 Task: Find connections with filter location Bezons with filter topic #realestateagentwith filter profile language Potuguese with filter current company Recimart with filter school Indian Institute of Technology, Delhi with filter industry Services for Renewable Energy with filter service category Administrative with filter keywords title Women's Shelter Jobs
Action: Mouse moved to (651, 84)
Screenshot: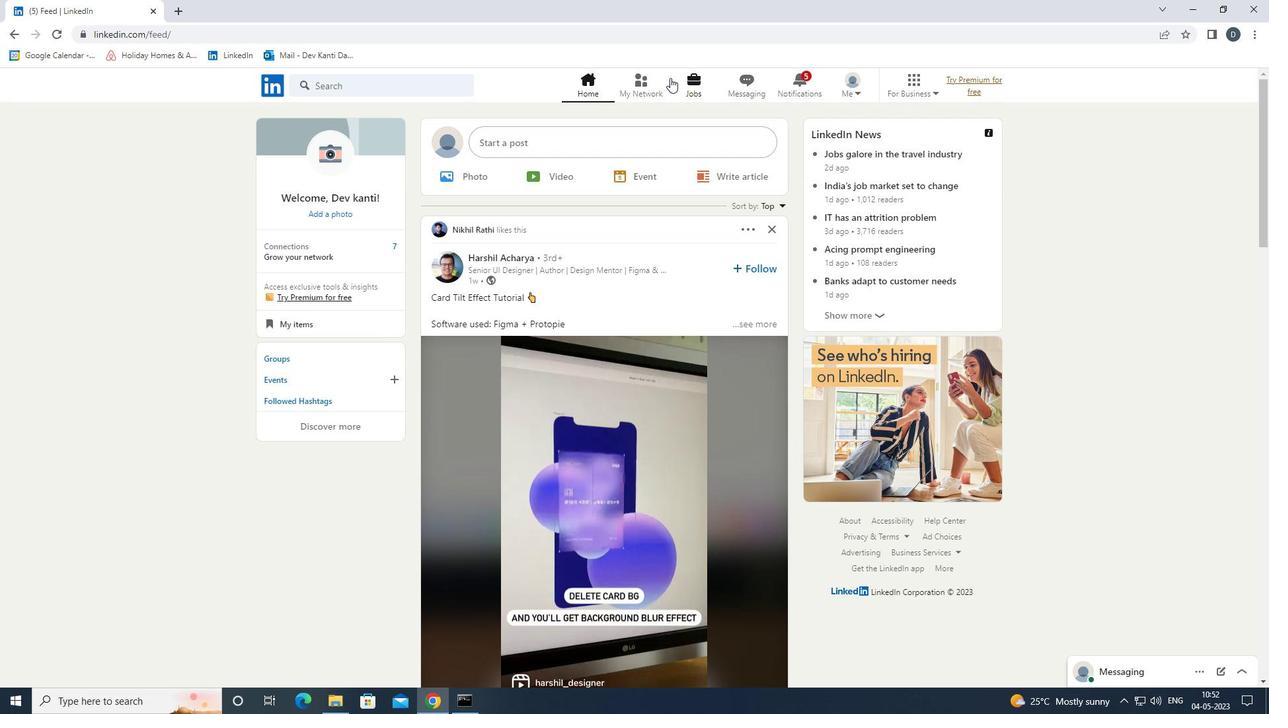 
Action: Mouse pressed left at (651, 84)
Screenshot: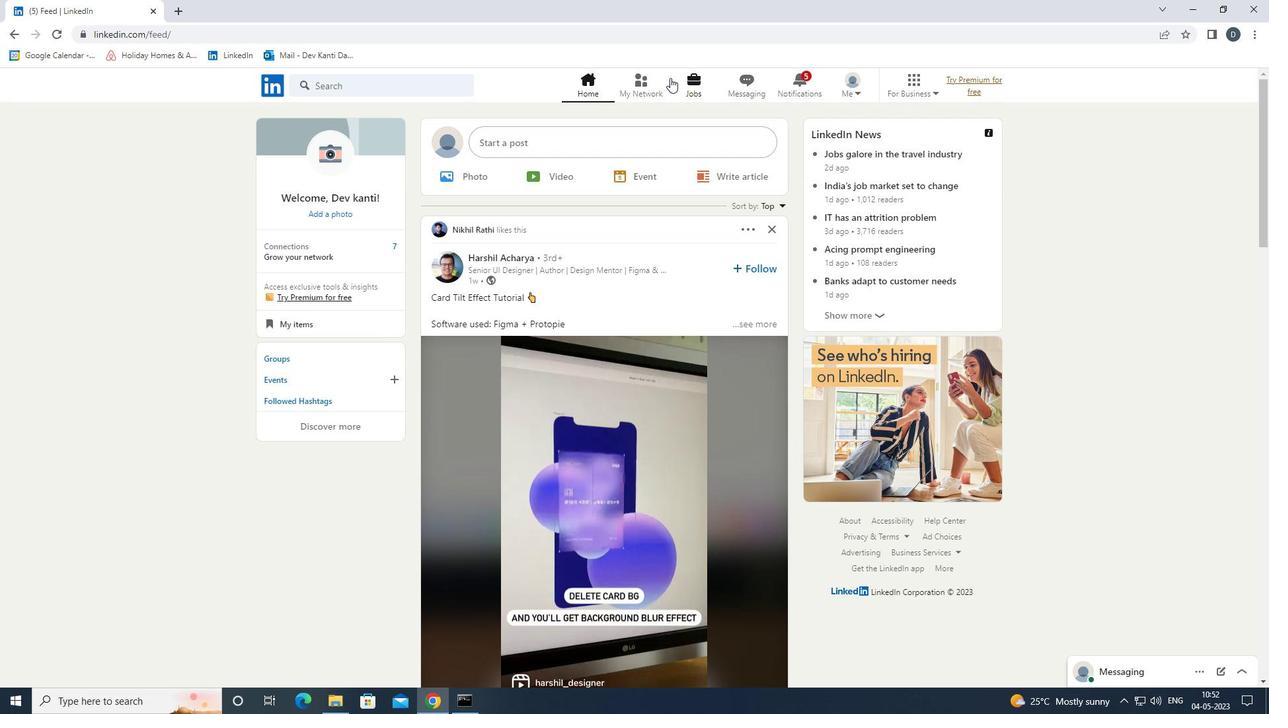 
Action: Mouse moved to (437, 160)
Screenshot: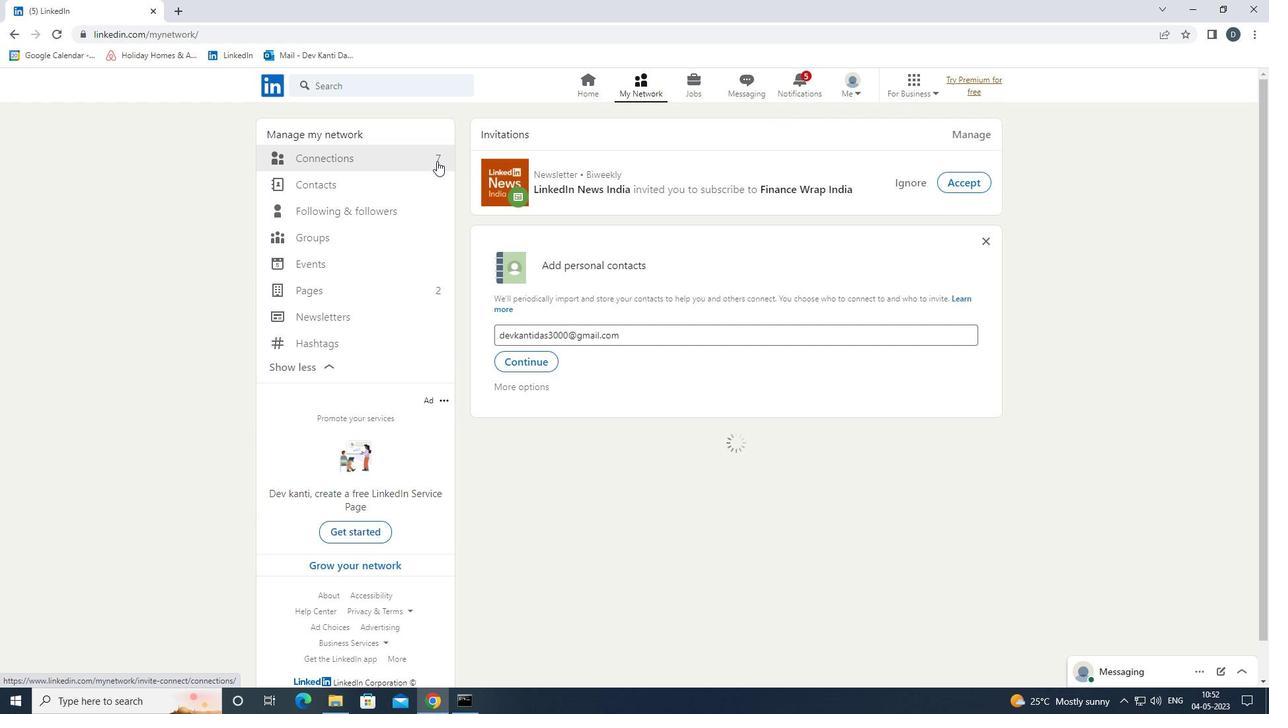 
Action: Mouse pressed left at (437, 160)
Screenshot: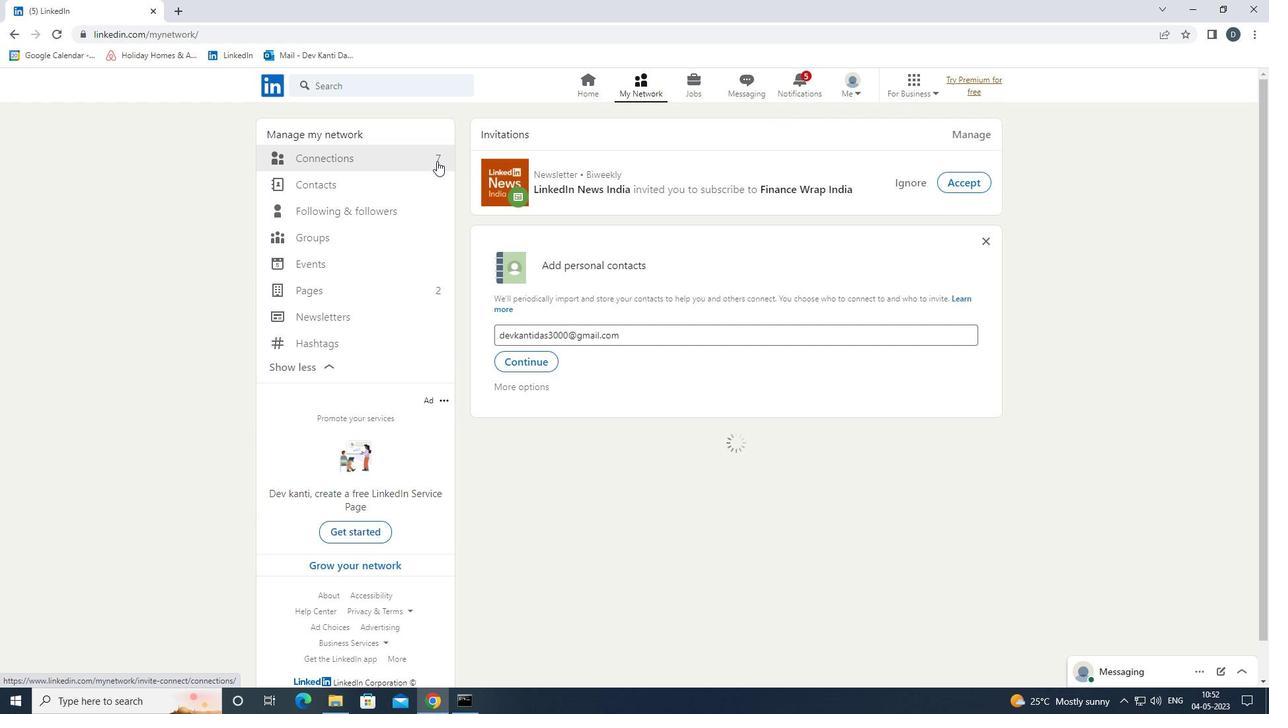 
Action: Mouse moved to (727, 152)
Screenshot: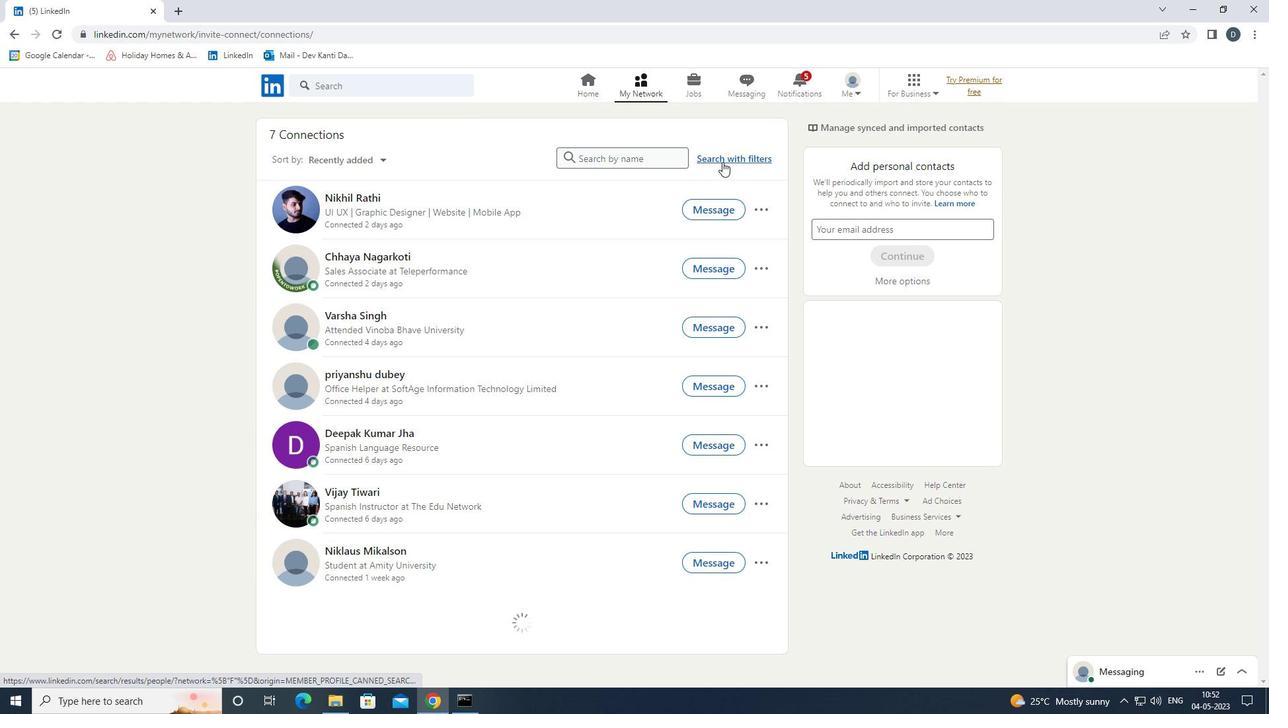 
Action: Mouse pressed left at (727, 152)
Screenshot: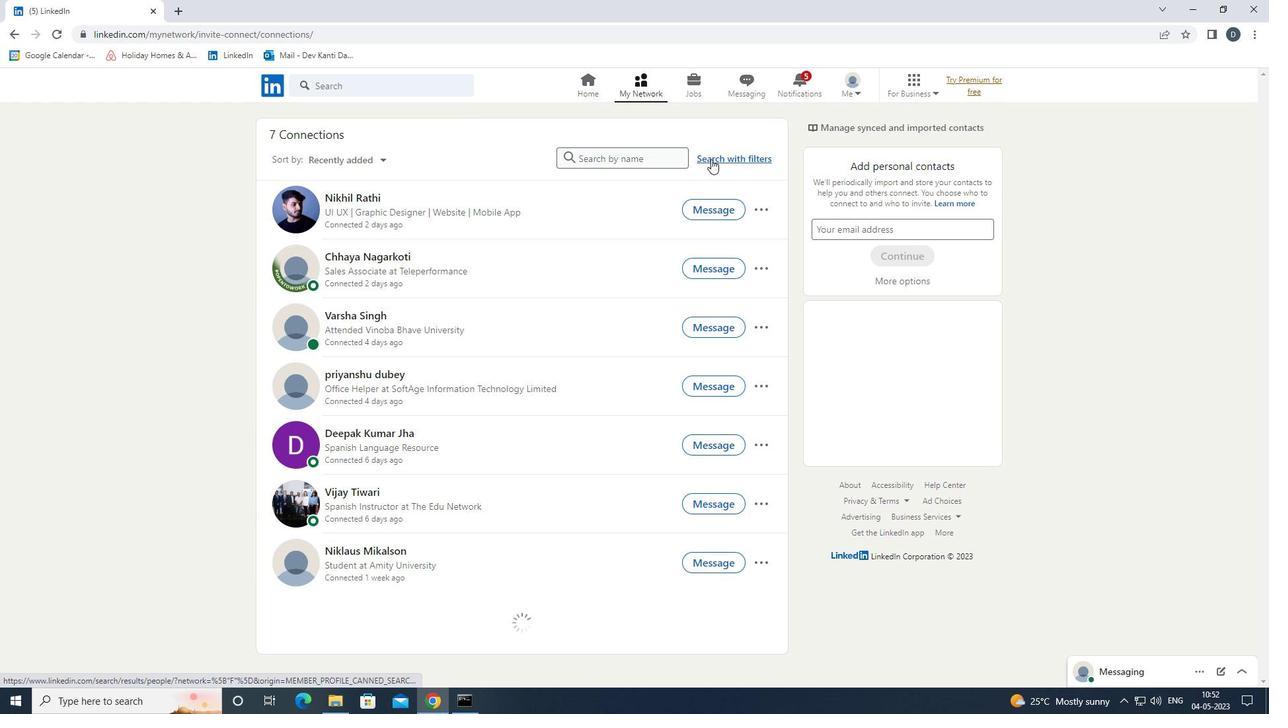 
Action: Mouse moved to (681, 124)
Screenshot: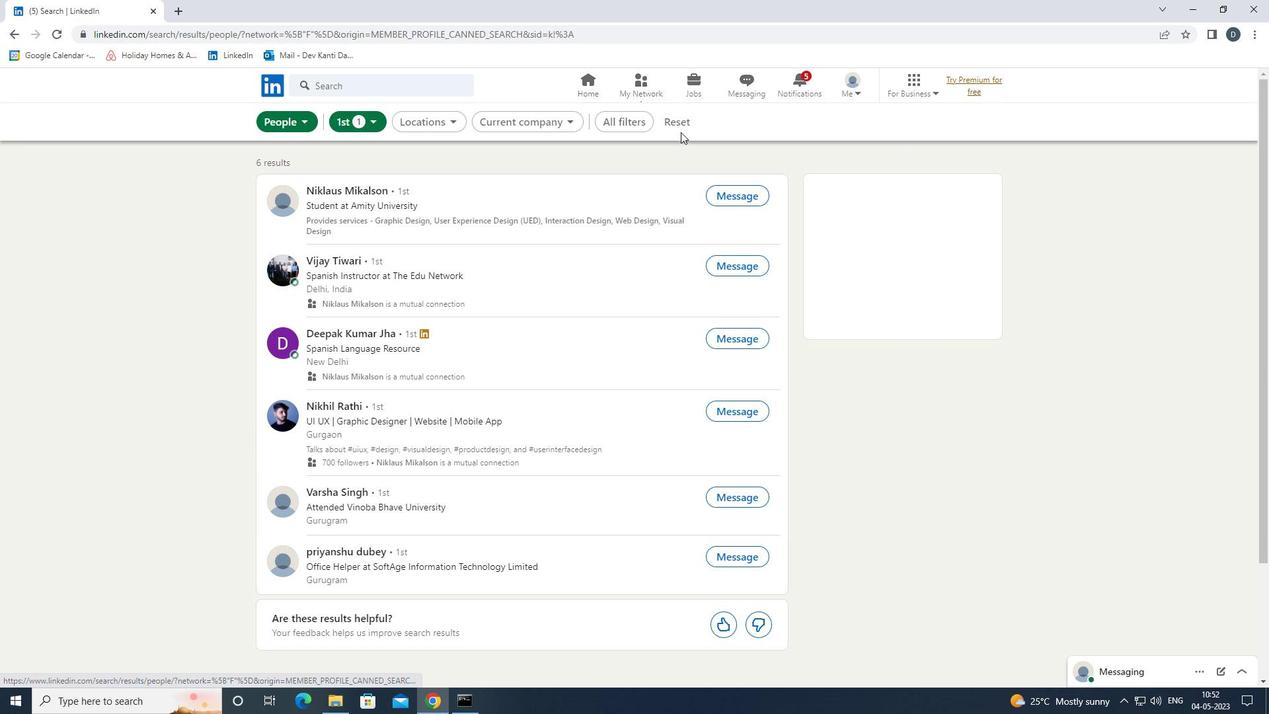 
Action: Mouse pressed left at (681, 124)
Screenshot: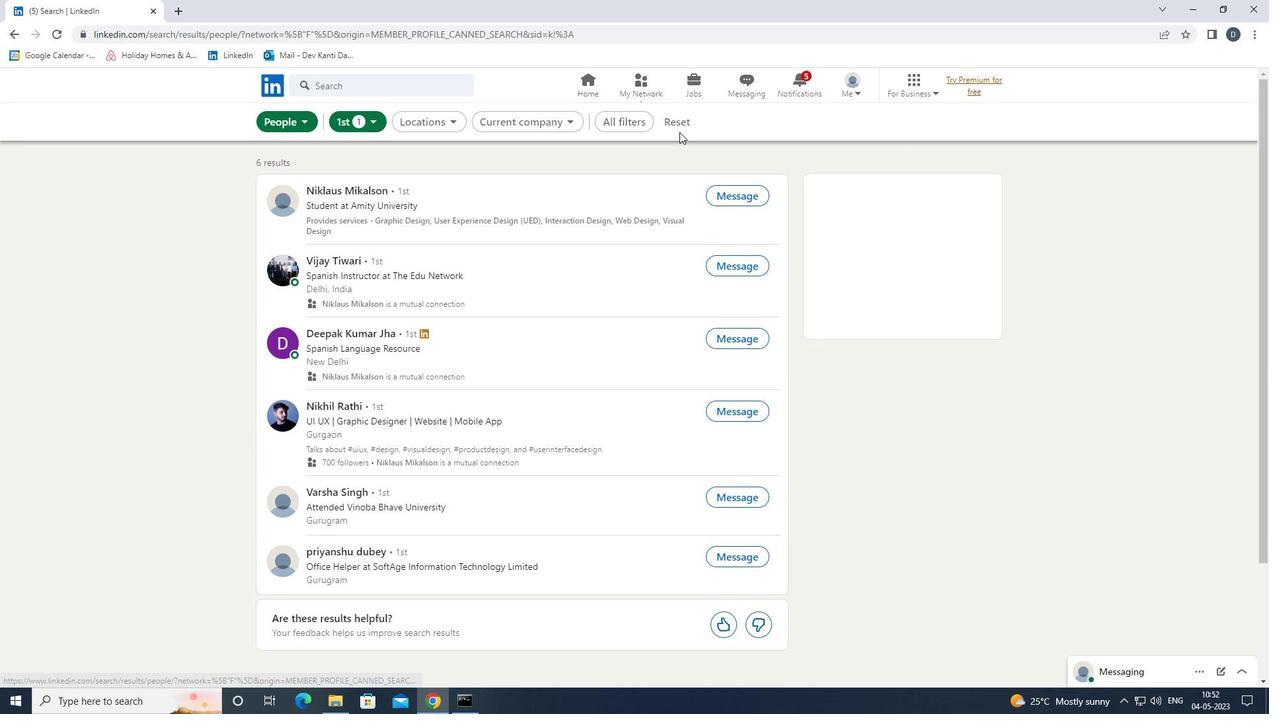 
Action: Mouse moved to (668, 124)
Screenshot: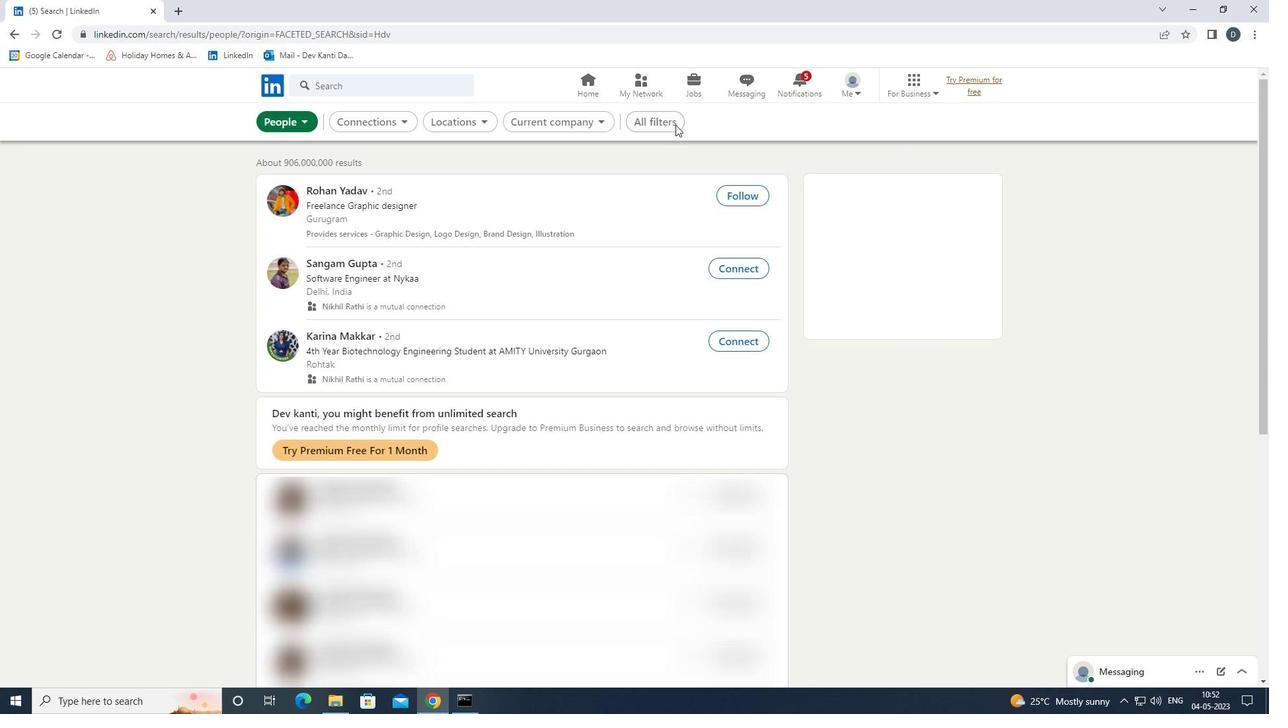 
Action: Mouse pressed left at (668, 124)
Screenshot: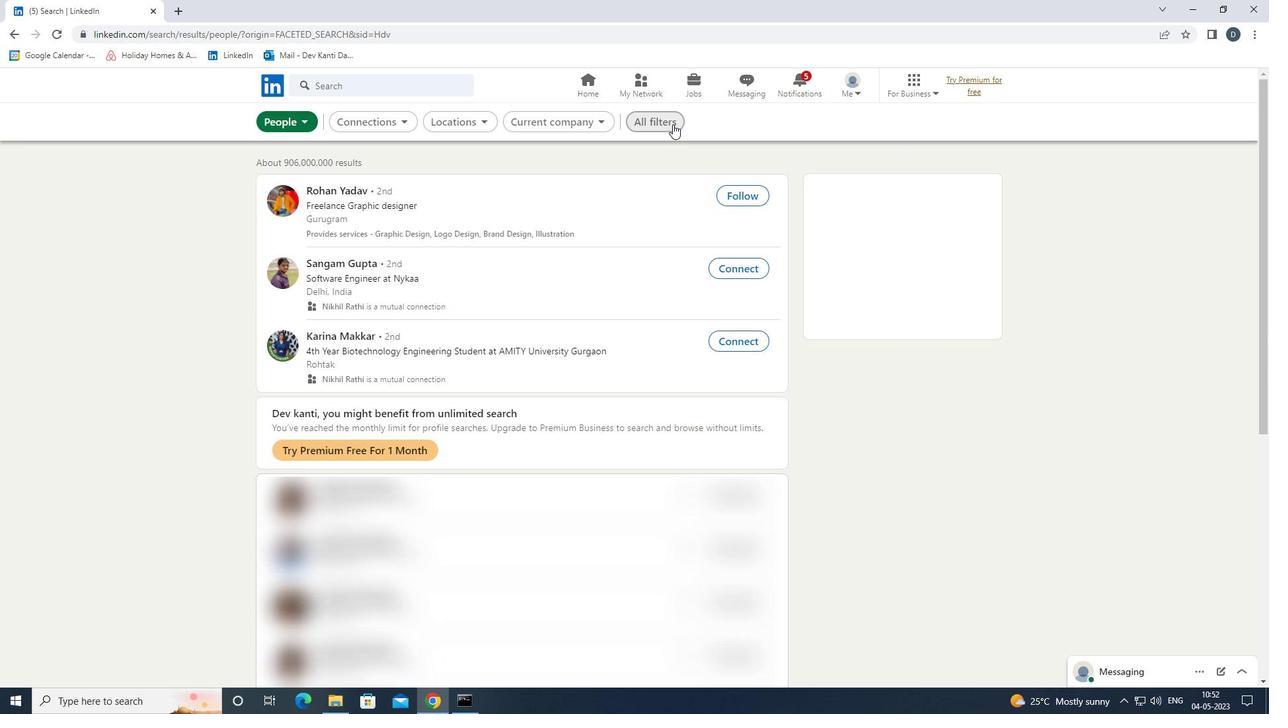 
Action: Mouse moved to (1029, 423)
Screenshot: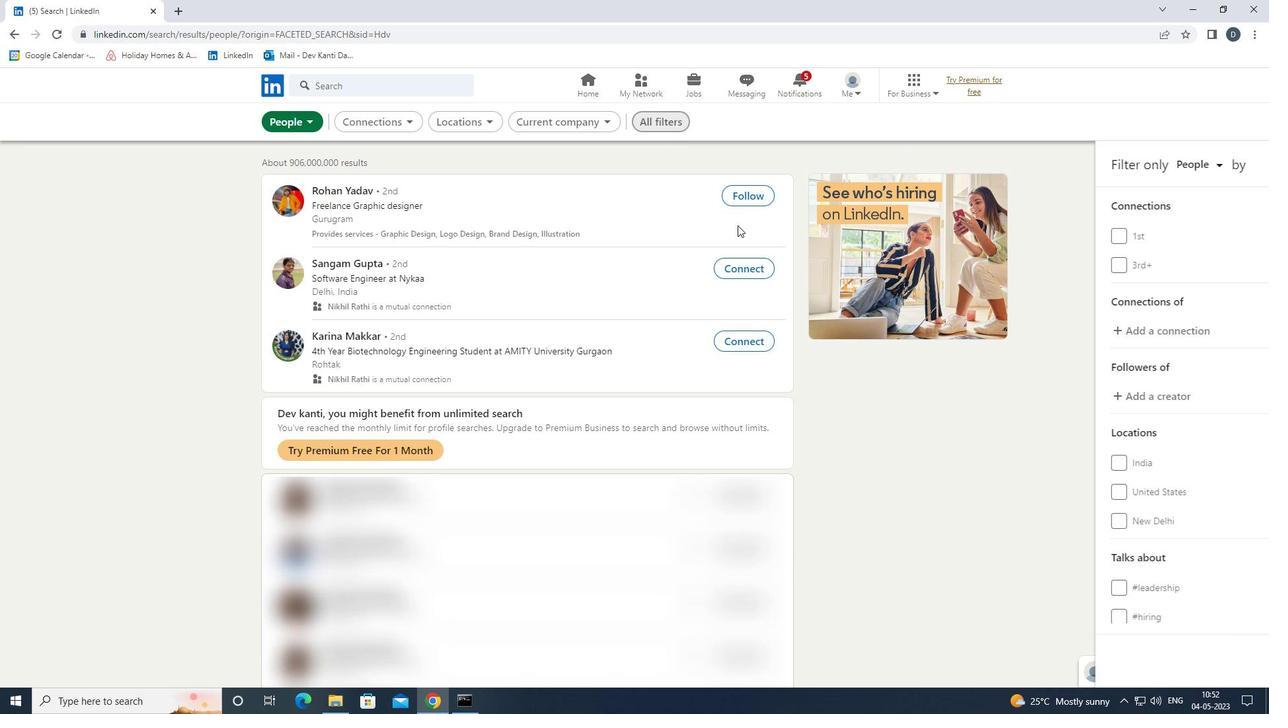 
Action: Mouse scrolled (1029, 423) with delta (0, 0)
Screenshot: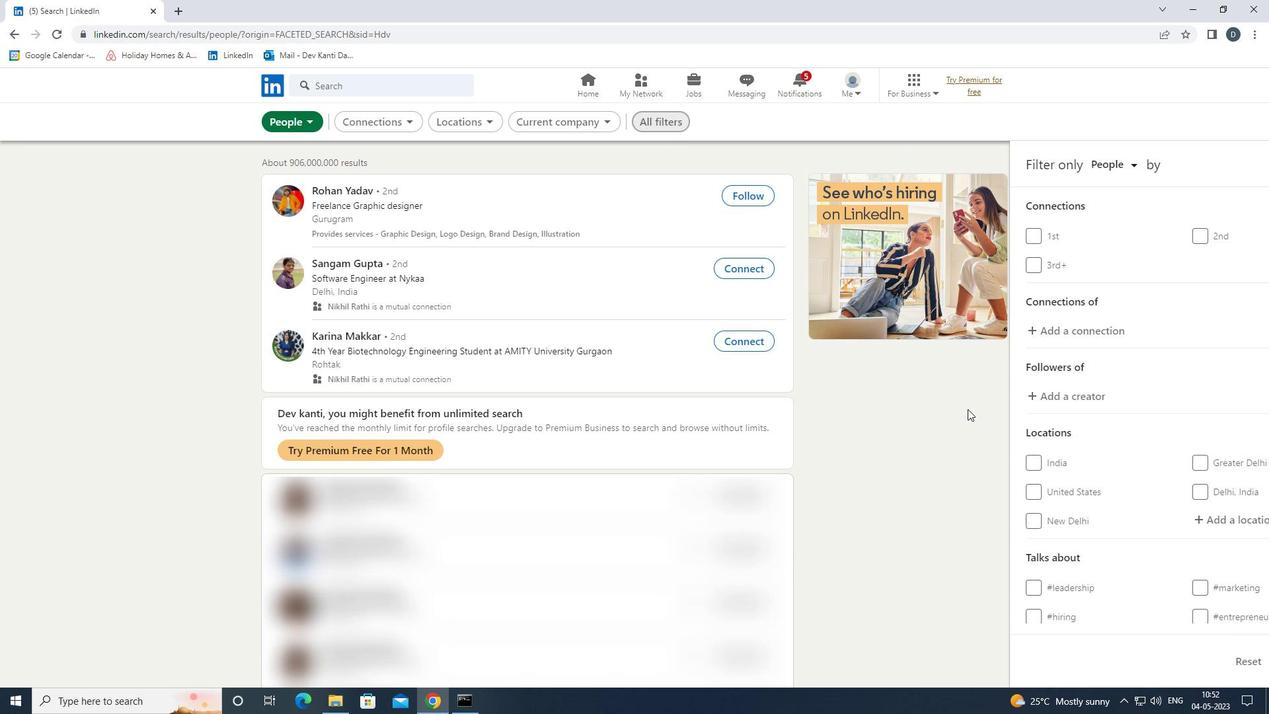 
Action: Mouse moved to (1030, 423)
Screenshot: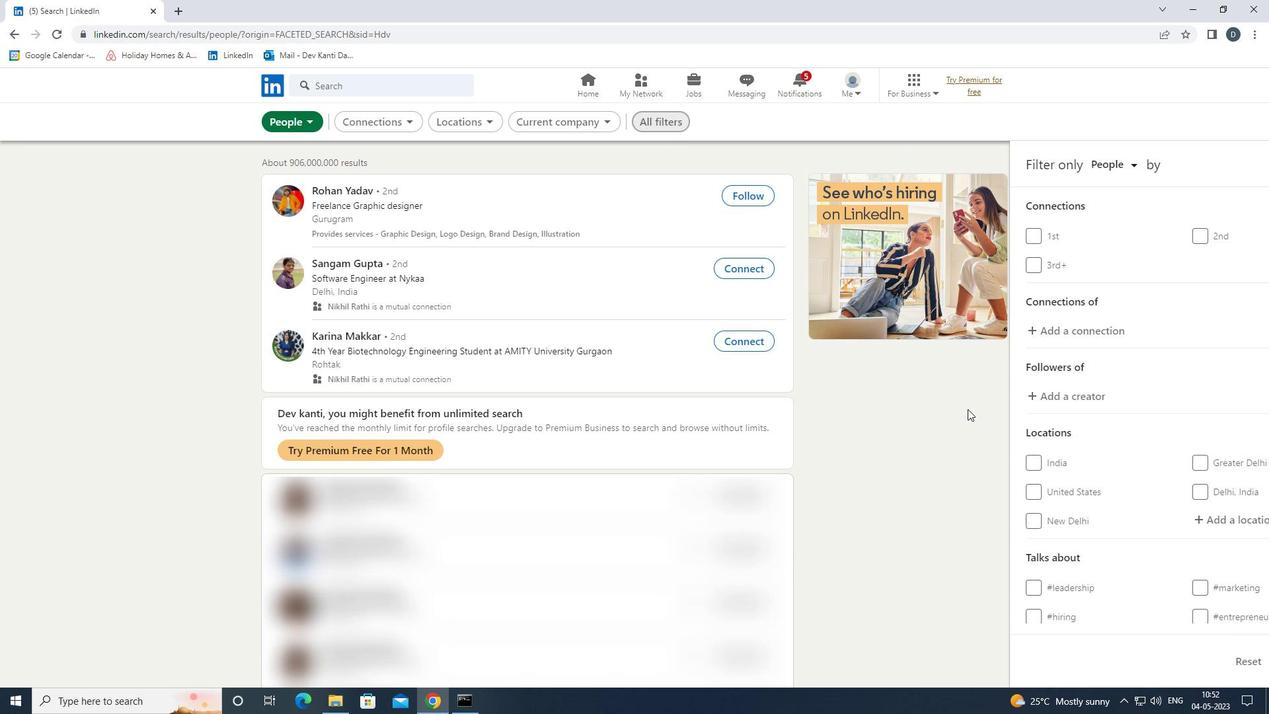 
Action: Mouse scrolled (1030, 423) with delta (0, 0)
Screenshot: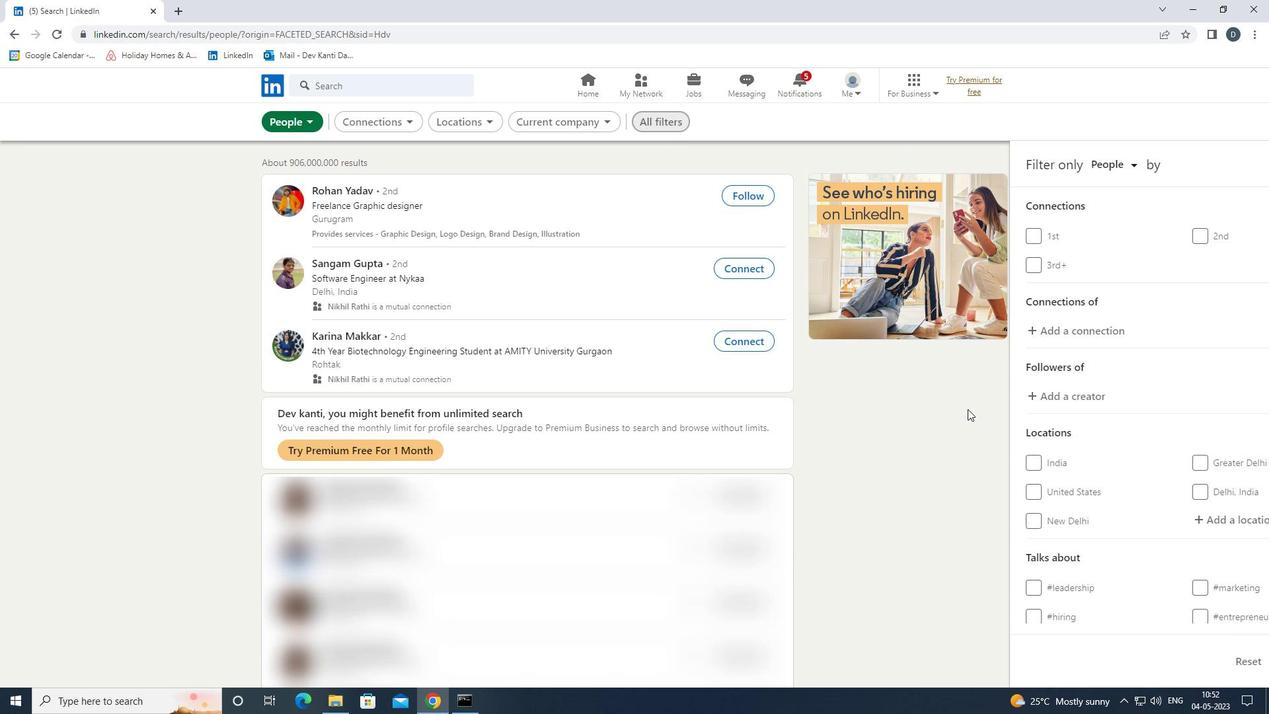 
Action: Mouse moved to (1095, 392)
Screenshot: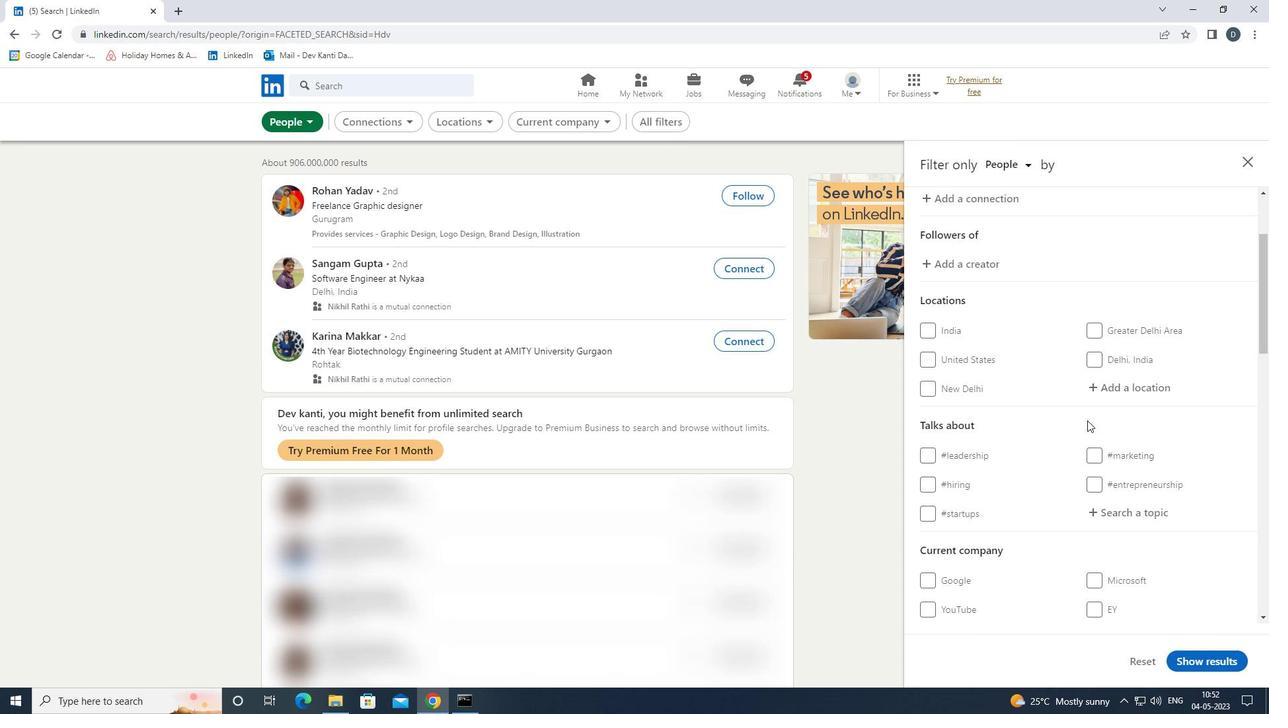 
Action: Mouse pressed left at (1095, 392)
Screenshot: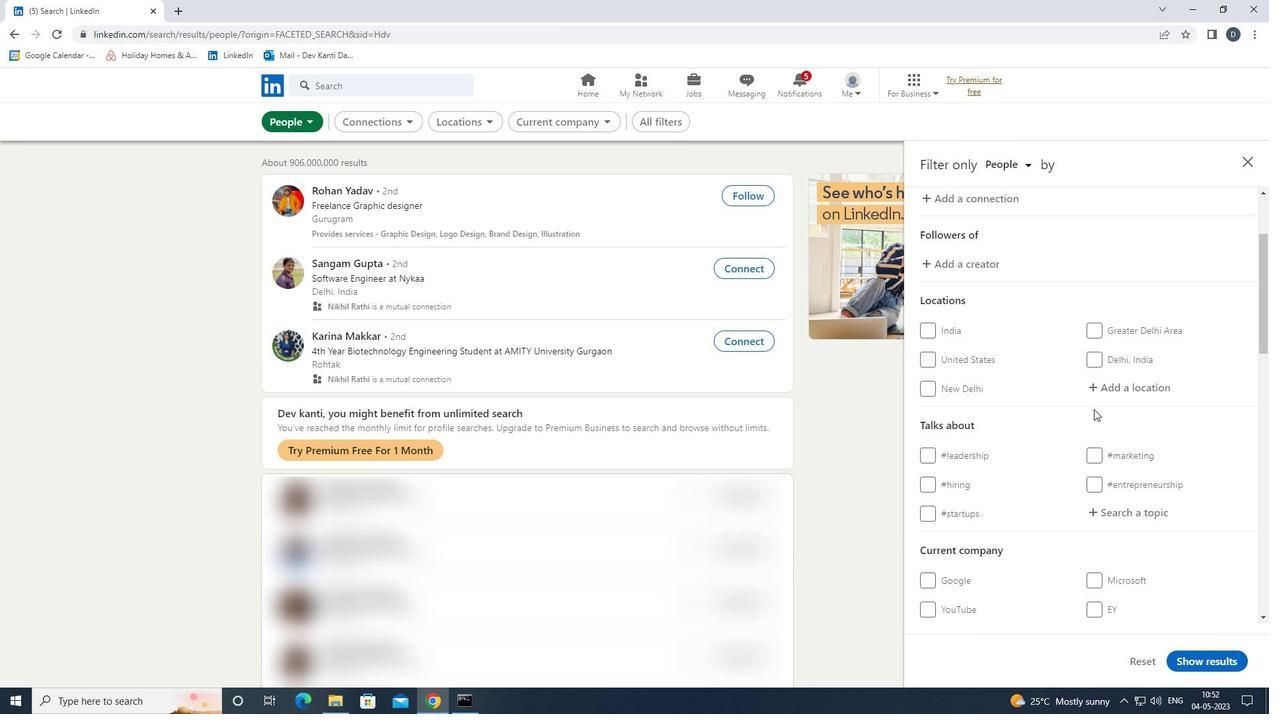
Action: Key pressed <Key.shift>BEZONS<Key.down><Key.enter>
Screenshot: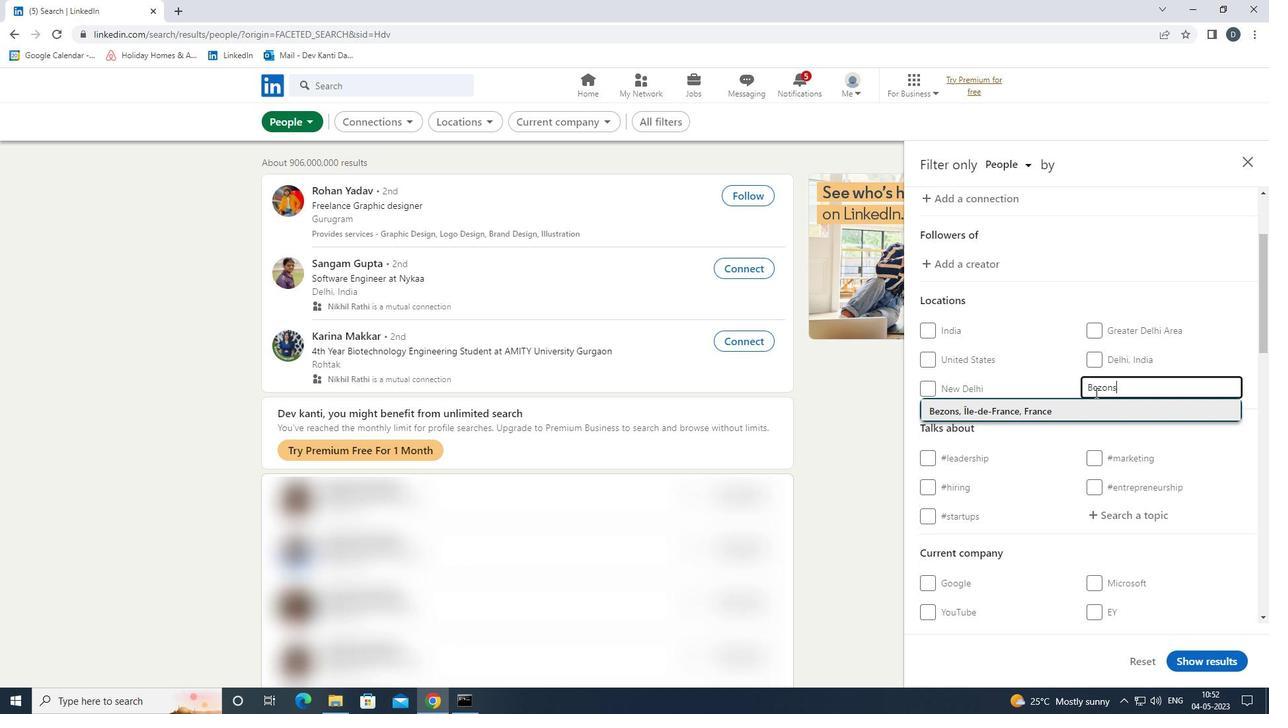 
Action: Mouse moved to (1097, 397)
Screenshot: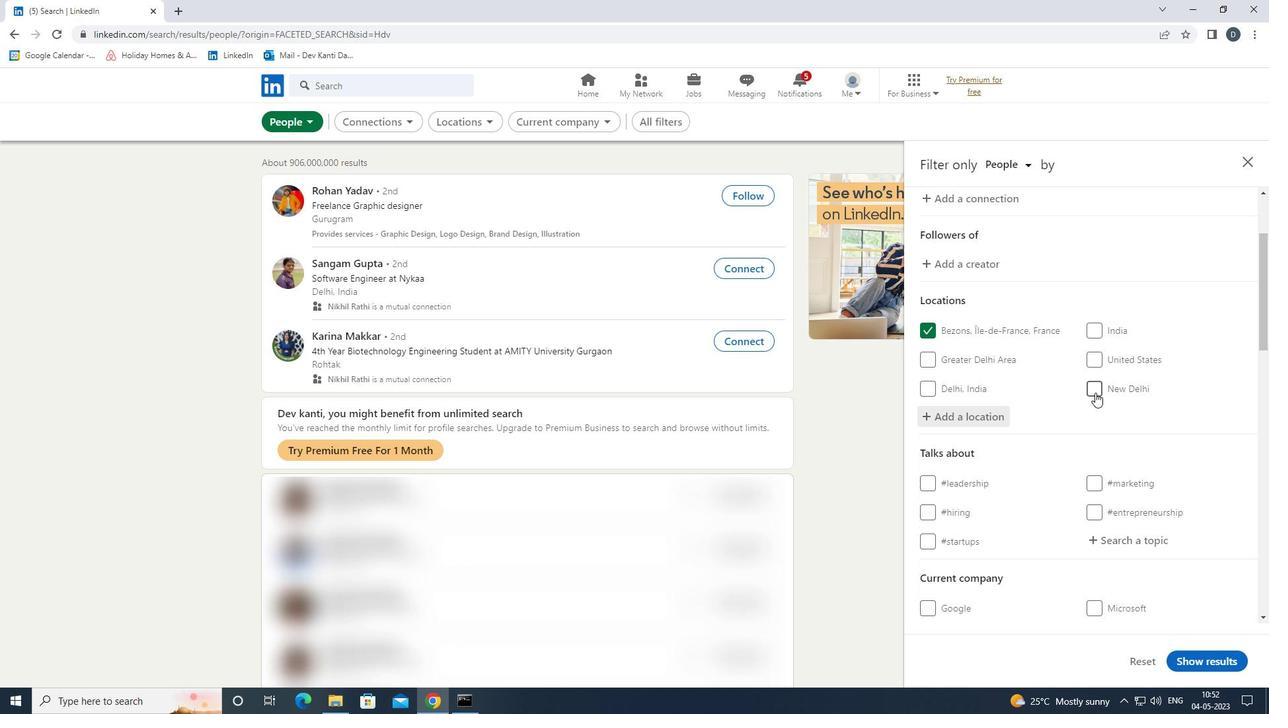 
Action: Mouse scrolled (1097, 396) with delta (0, 0)
Screenshot: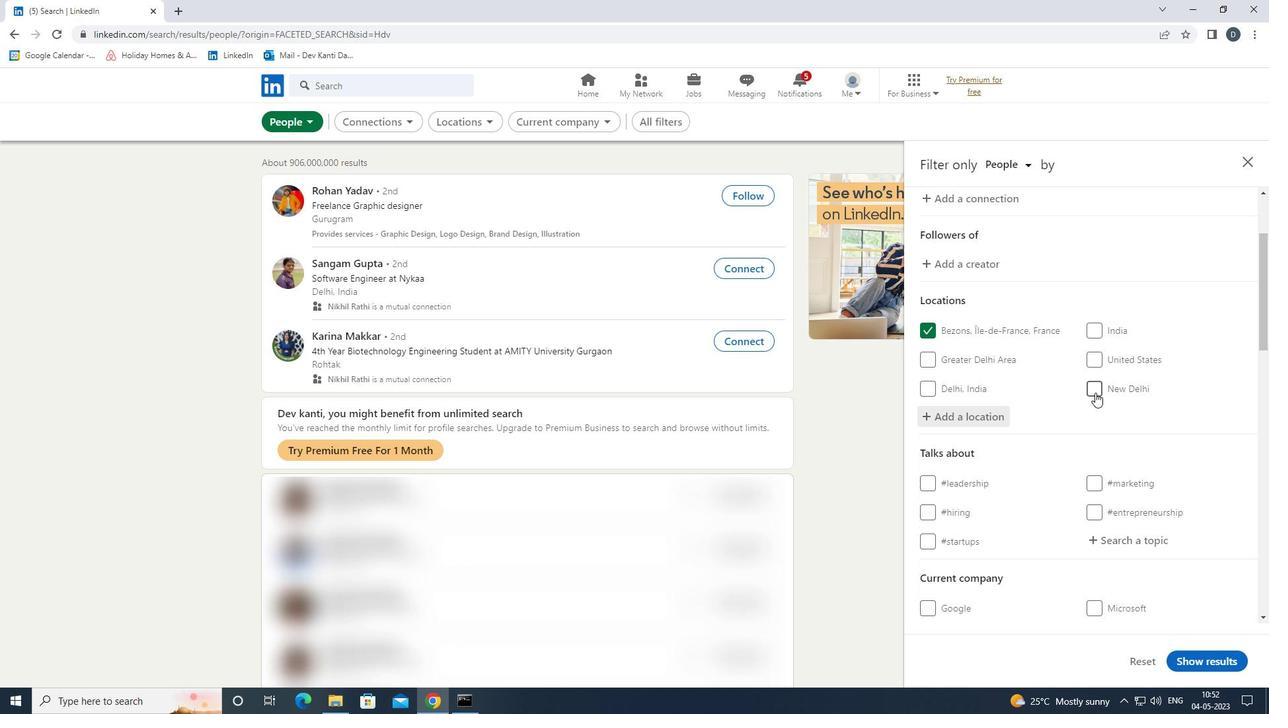 
Action: Mouse moved to (1098, 402)
Screenshot: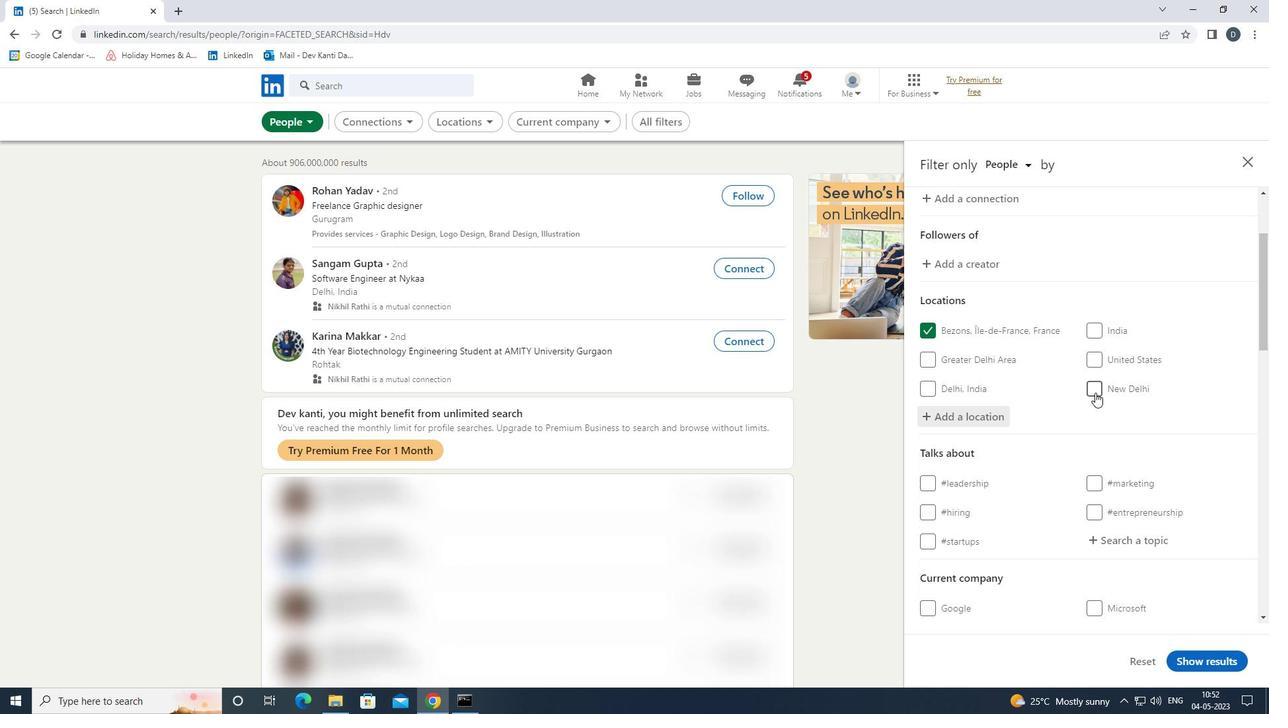 
Action: Mouse scrolled (1098, 401) with delta (0, 0)
Screenshot: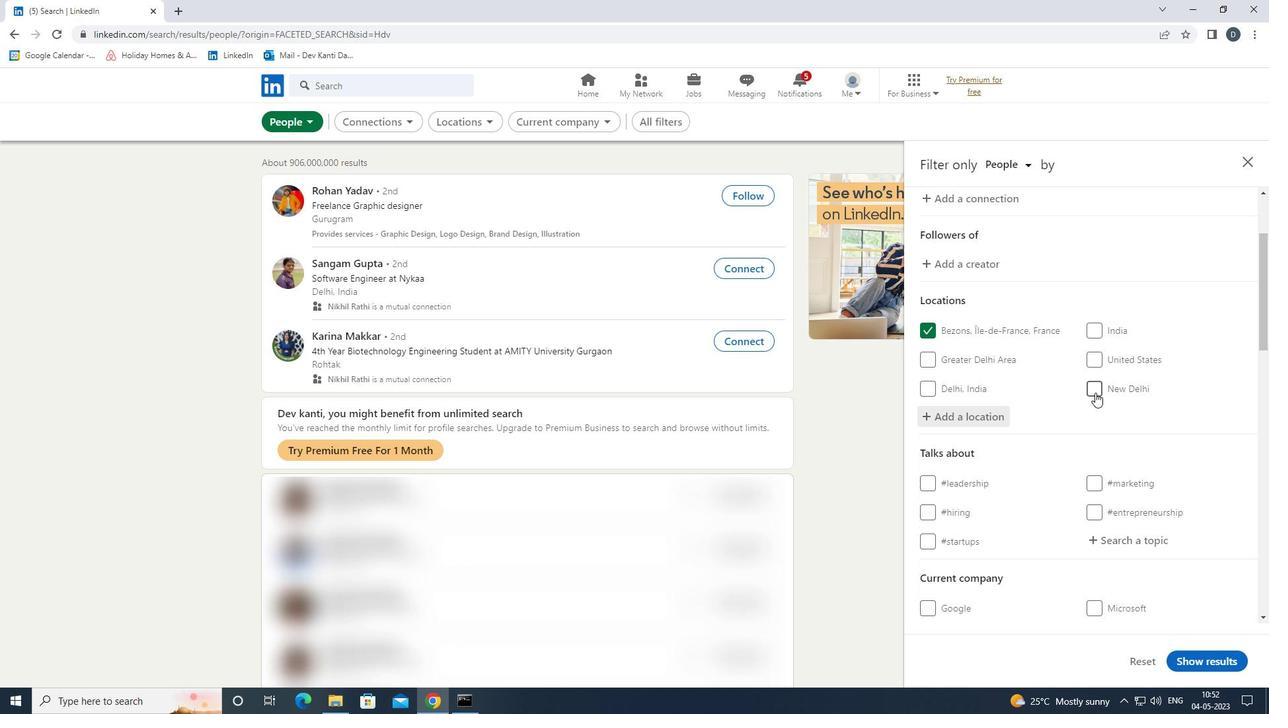 
Action: Mouse moved to (1143, 404)
Screenshot: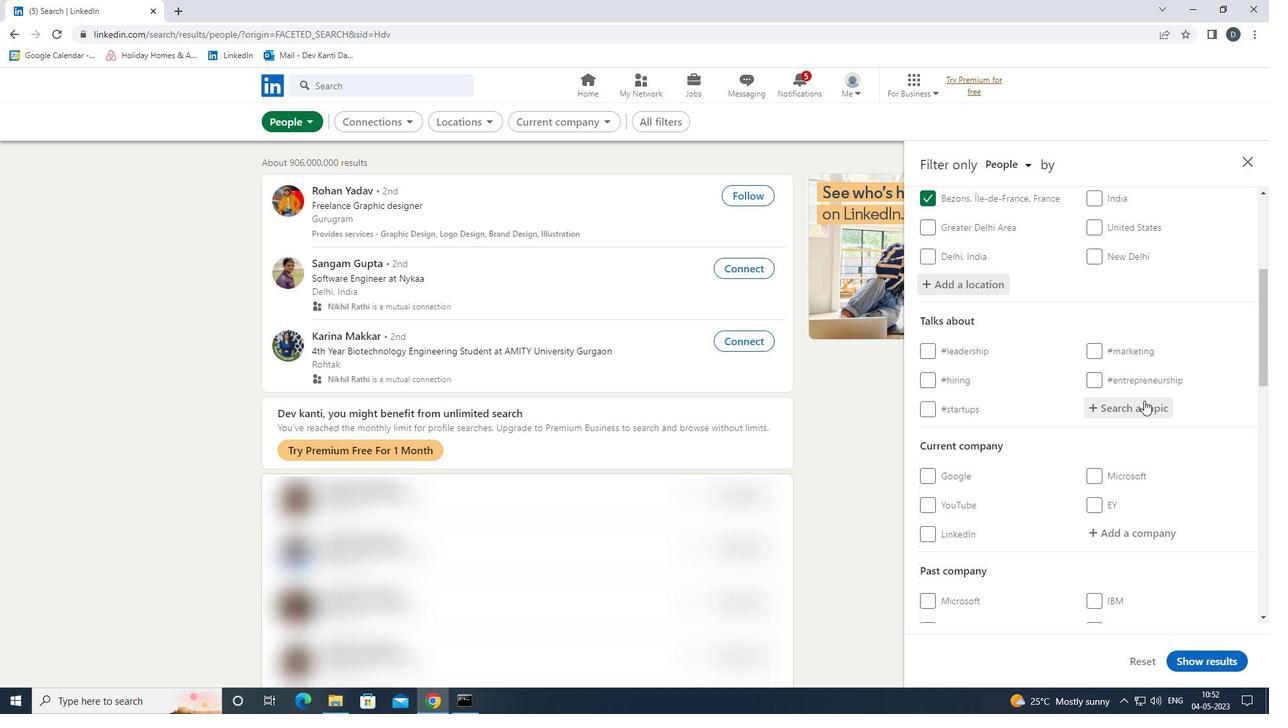 
Action: Mouse pressed left at (1143, 404)
Screenshot: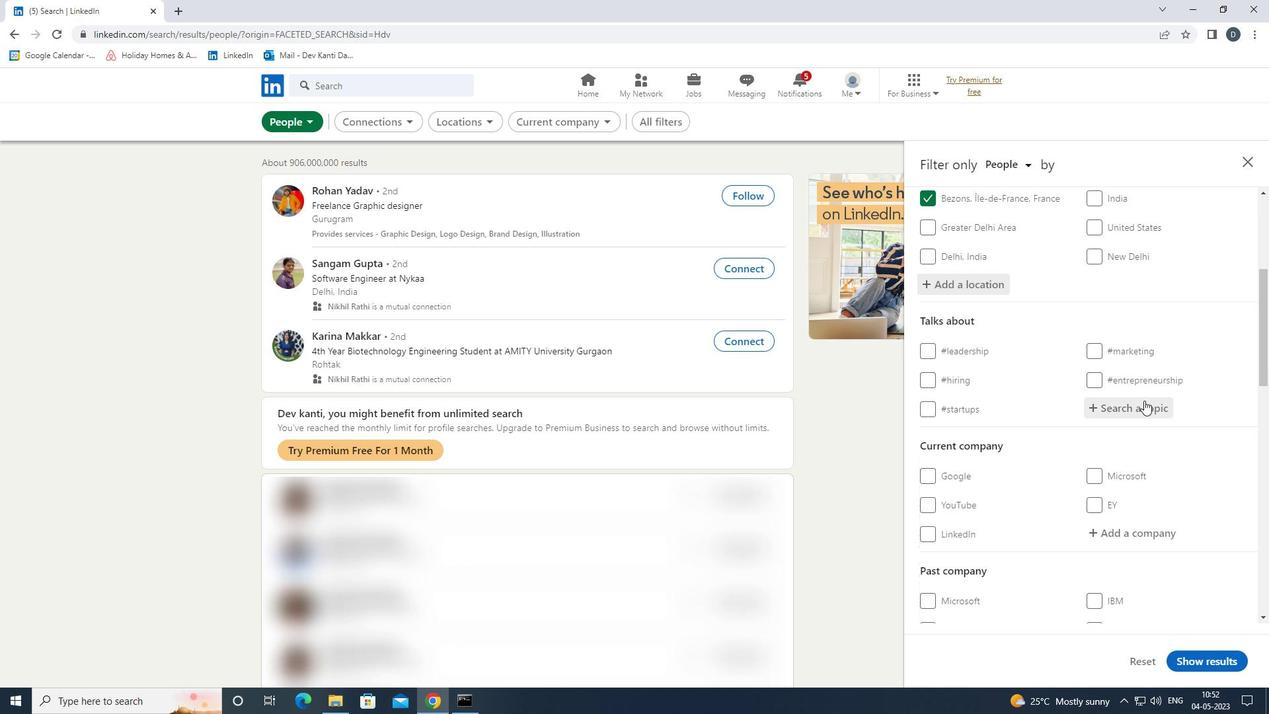 
Action: Mouse moved to (1143, 404)
Screenshot: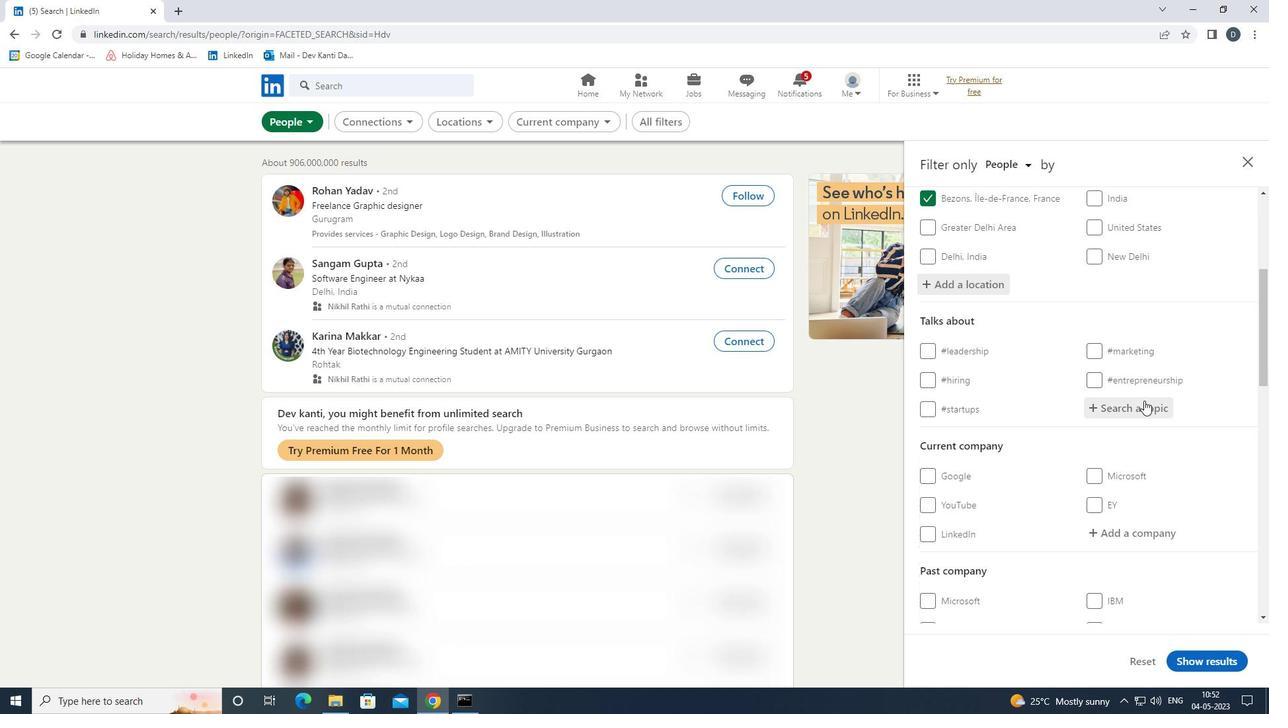 
Action: Key pressed REALESTATE<Key.down><Key.down><Key.enter>
Screenshot: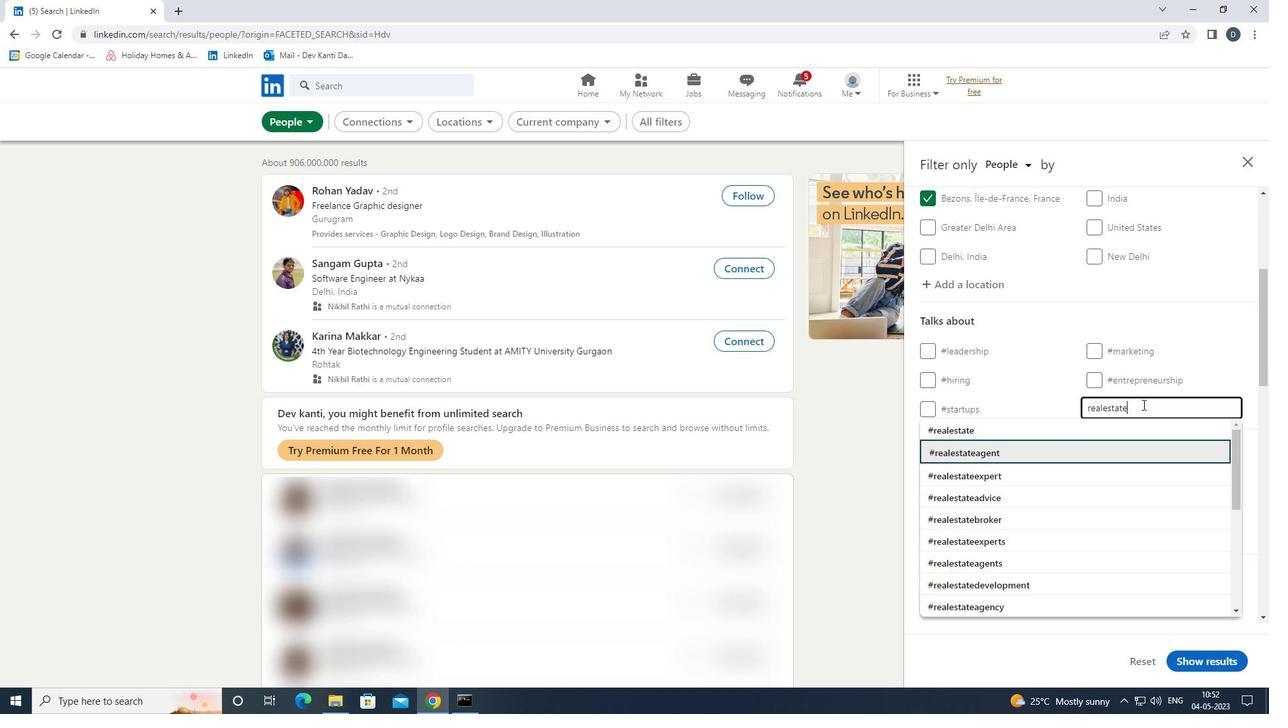 
Action: Mouse moved to (1142, 405)
Screenshot: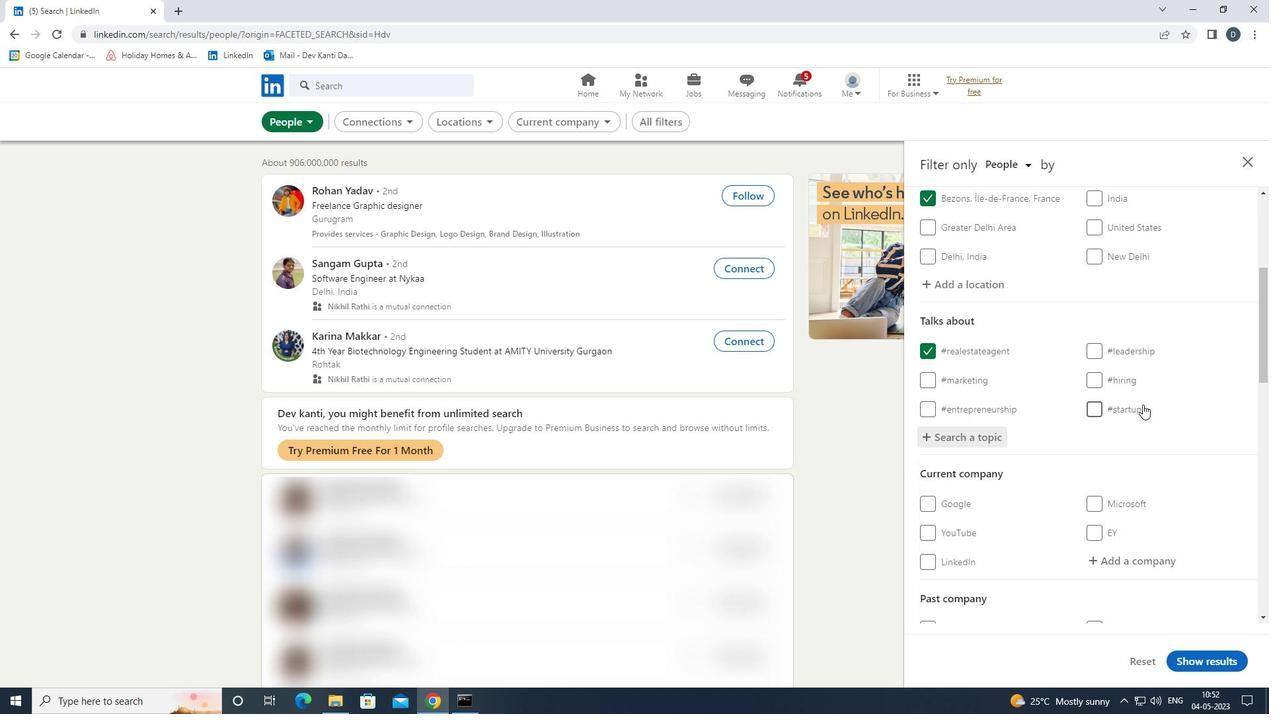 
Action: Mouse scrolled (1142, 404) with delta (0, 0)
Screenshot: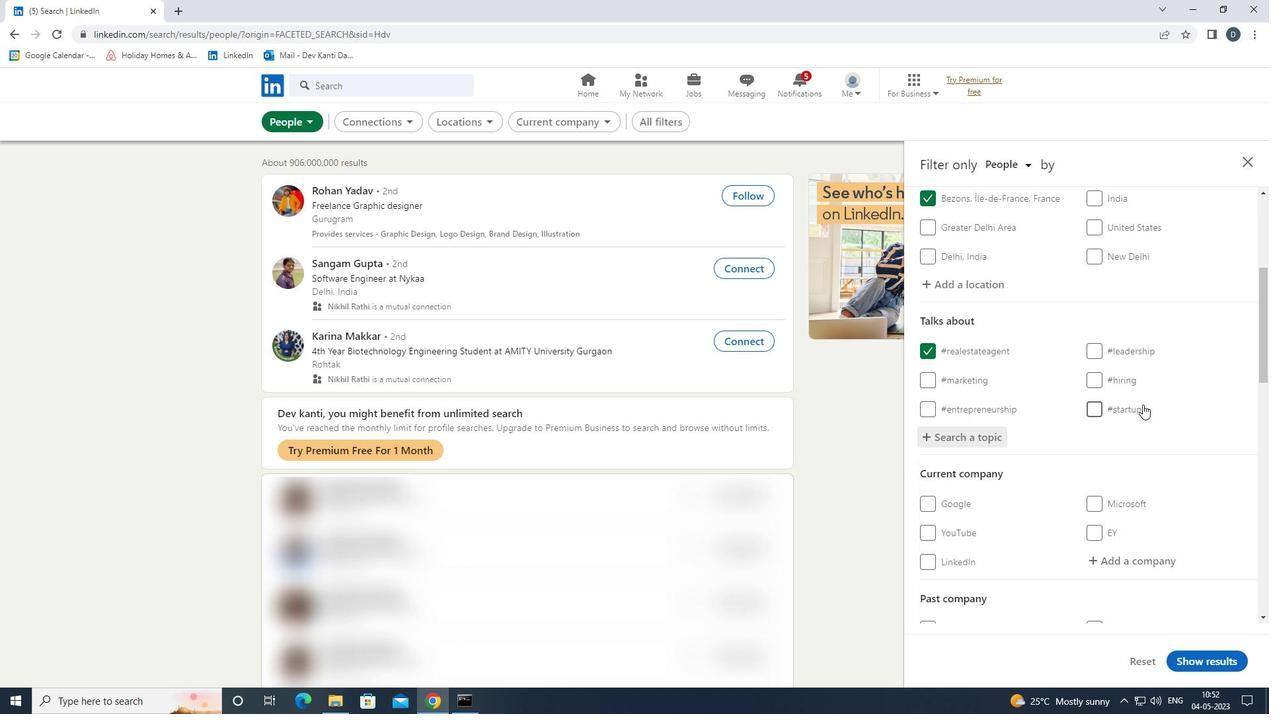 
Action: Mouse scrolled (1142, 404) with delta (0, 0)
Screenshot: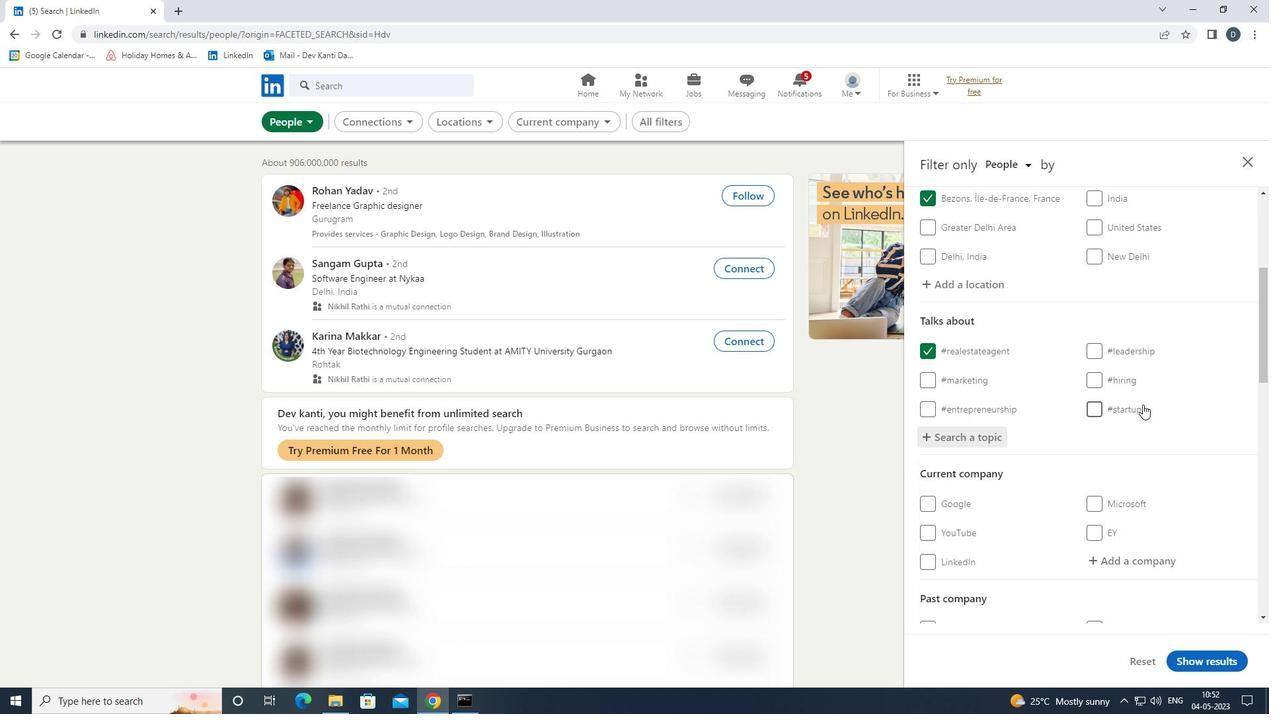 
Action: Mouse scrolled (1142, 404) with delta (0, 0)
Screenshot: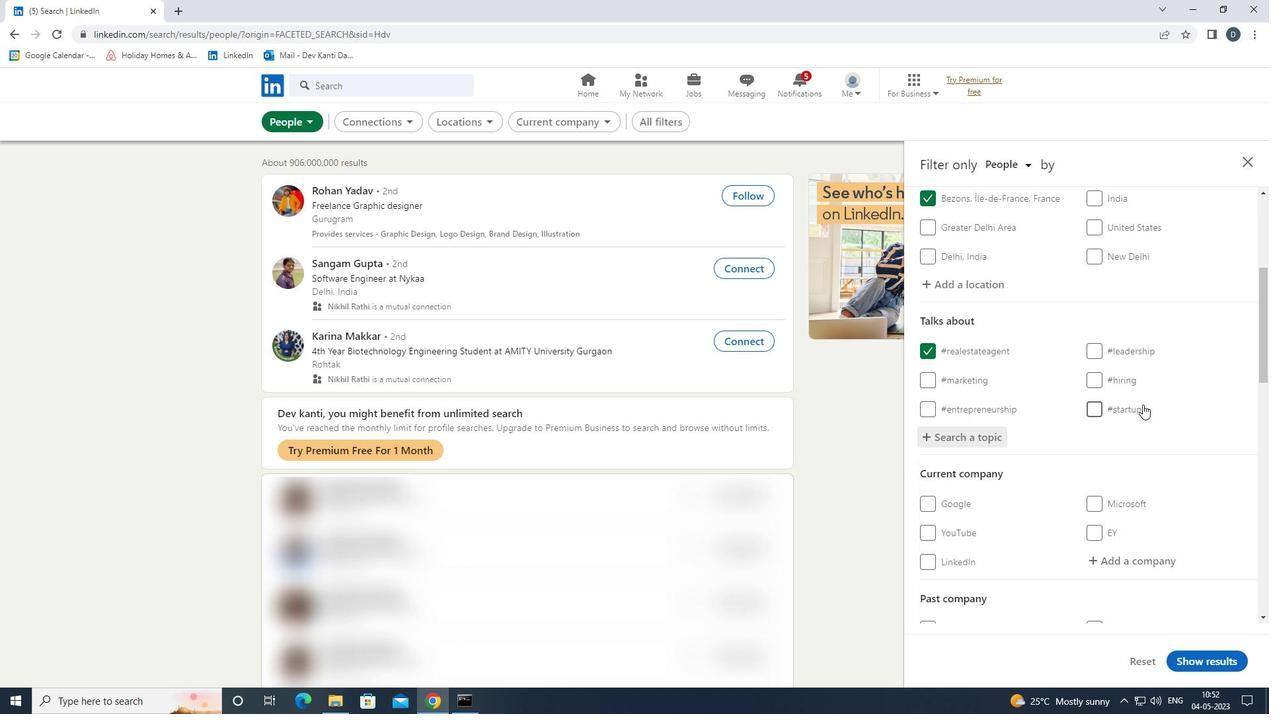 
Action: Mouse scrolled (1142, 404) with delta (0, 0)
Screenshot: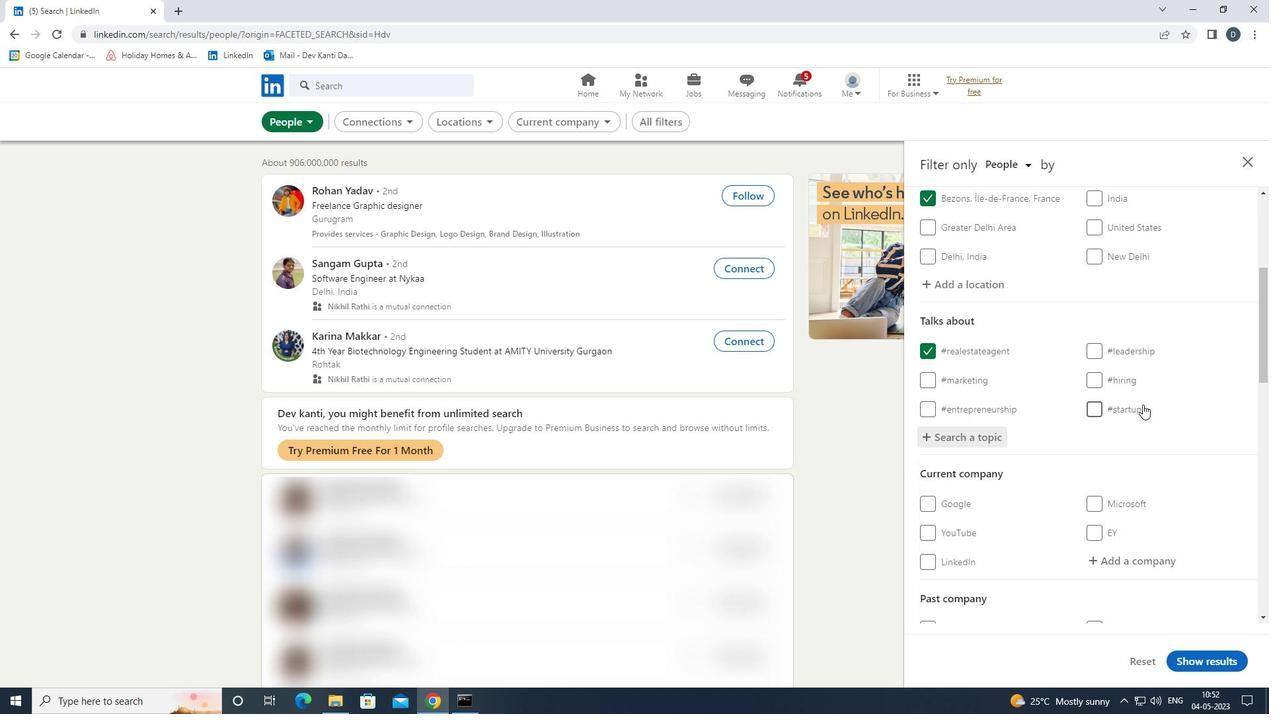 
Action: Mouse moved to (1136, 413)
Screenshot: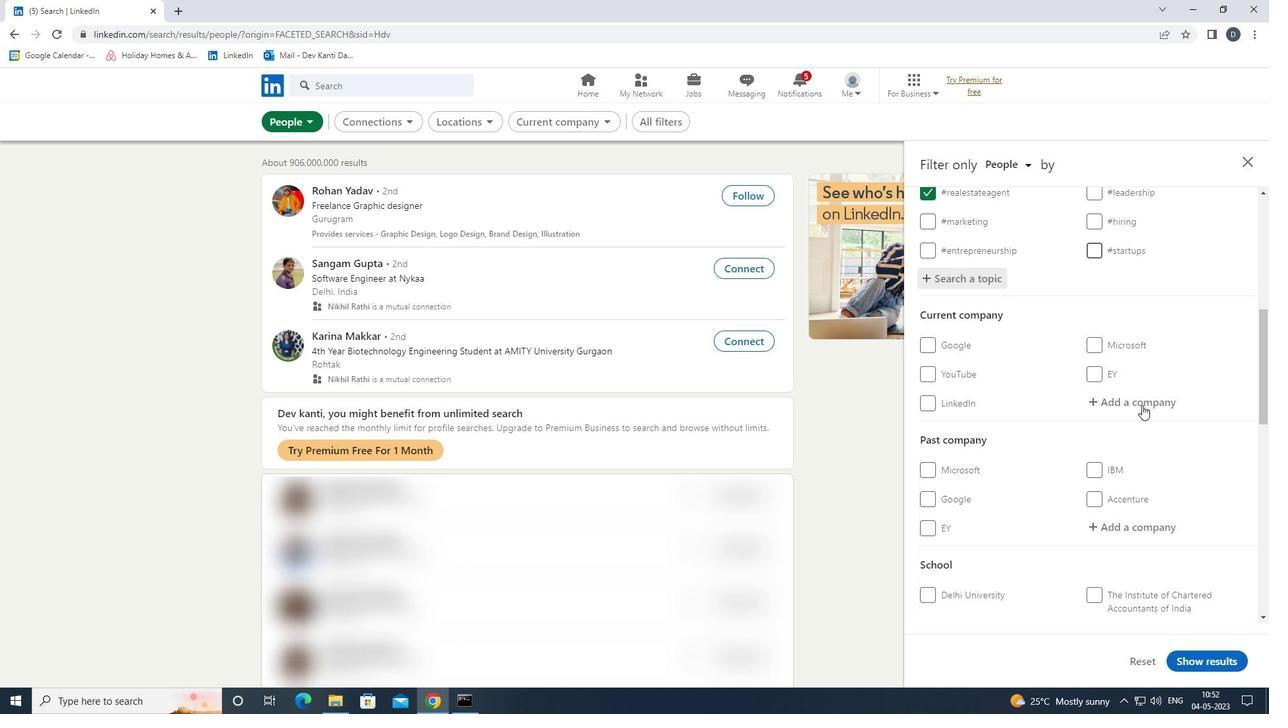 
Action: Mouse scrolled (1136, 413) with delta (0, 0)
Screenshot: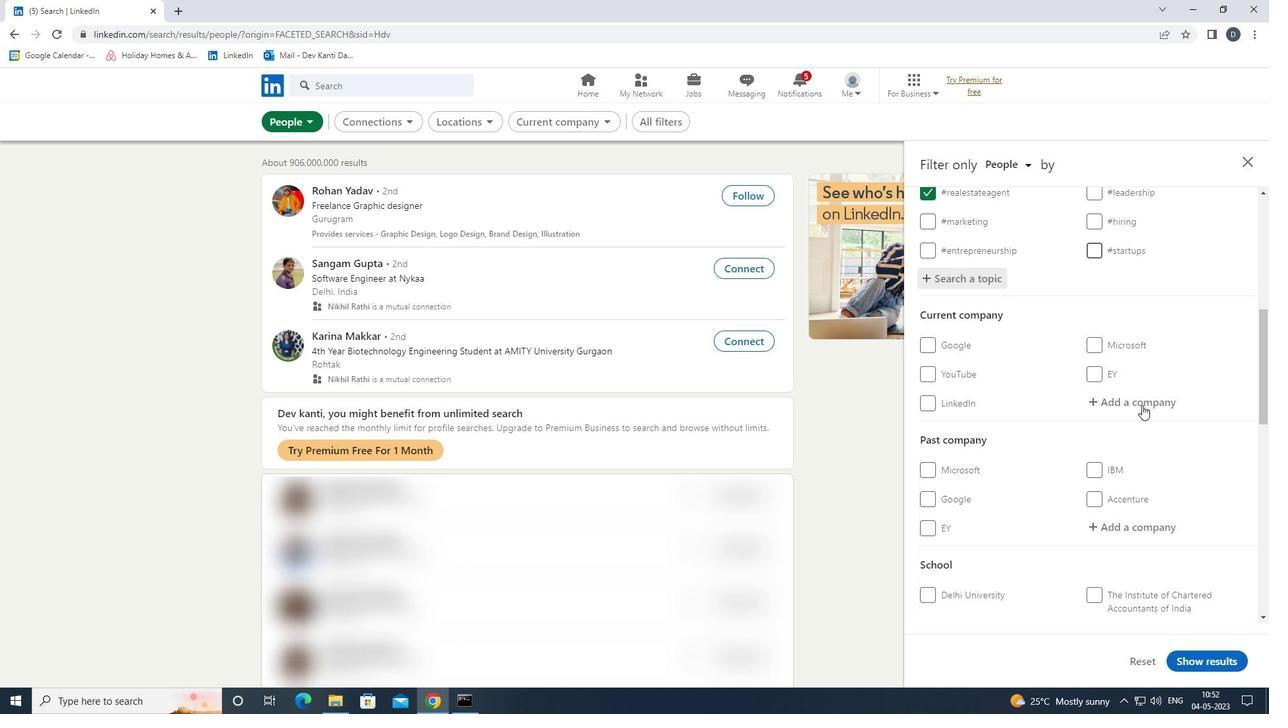 
Action: Mouse moved to (1136, 414)
Screenshot: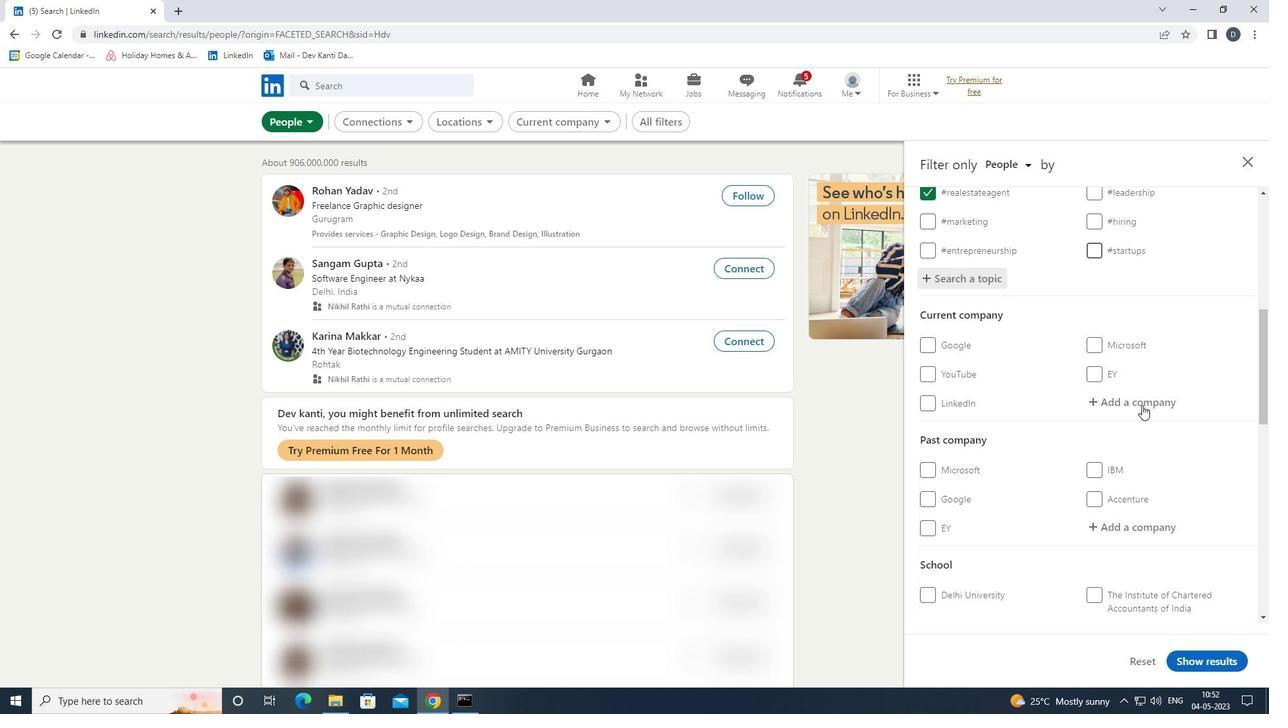 
Action: Mouse scrolled (1136, 413) with delta (0, 0)
Screenshot: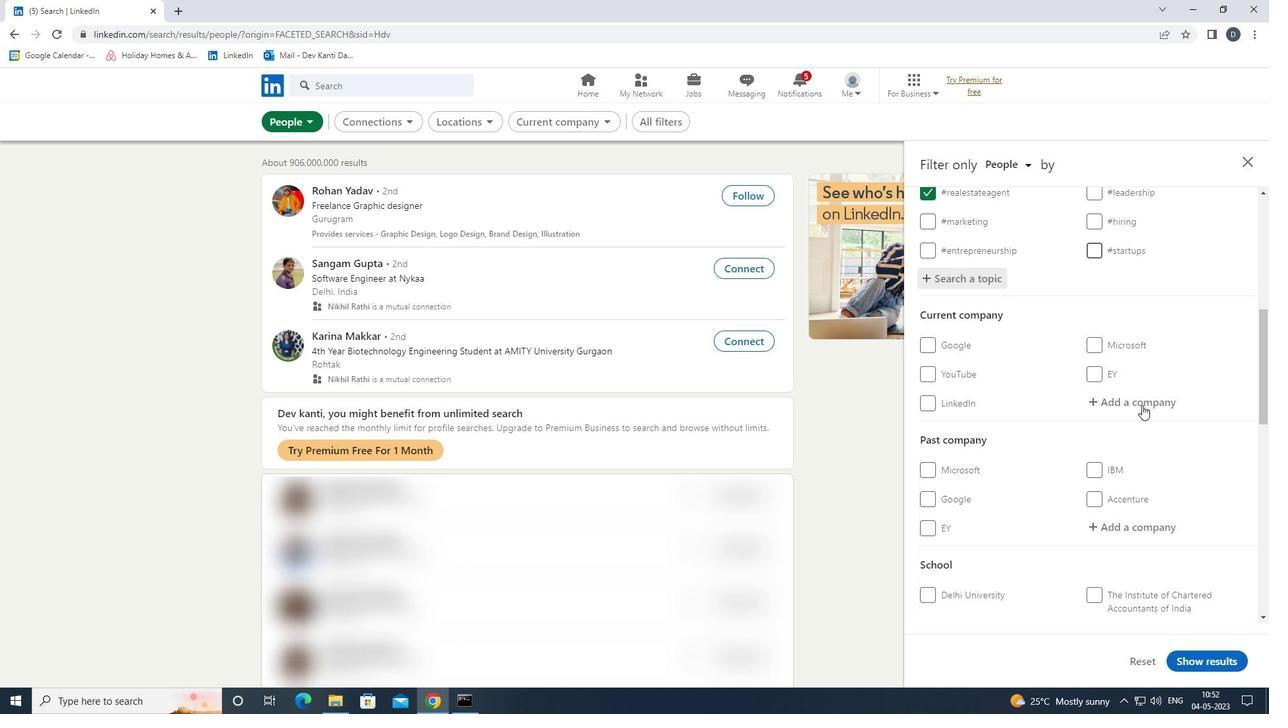 
Action: Mouse scrolled (1136, 413) with delta (0, 0)
Screenshot: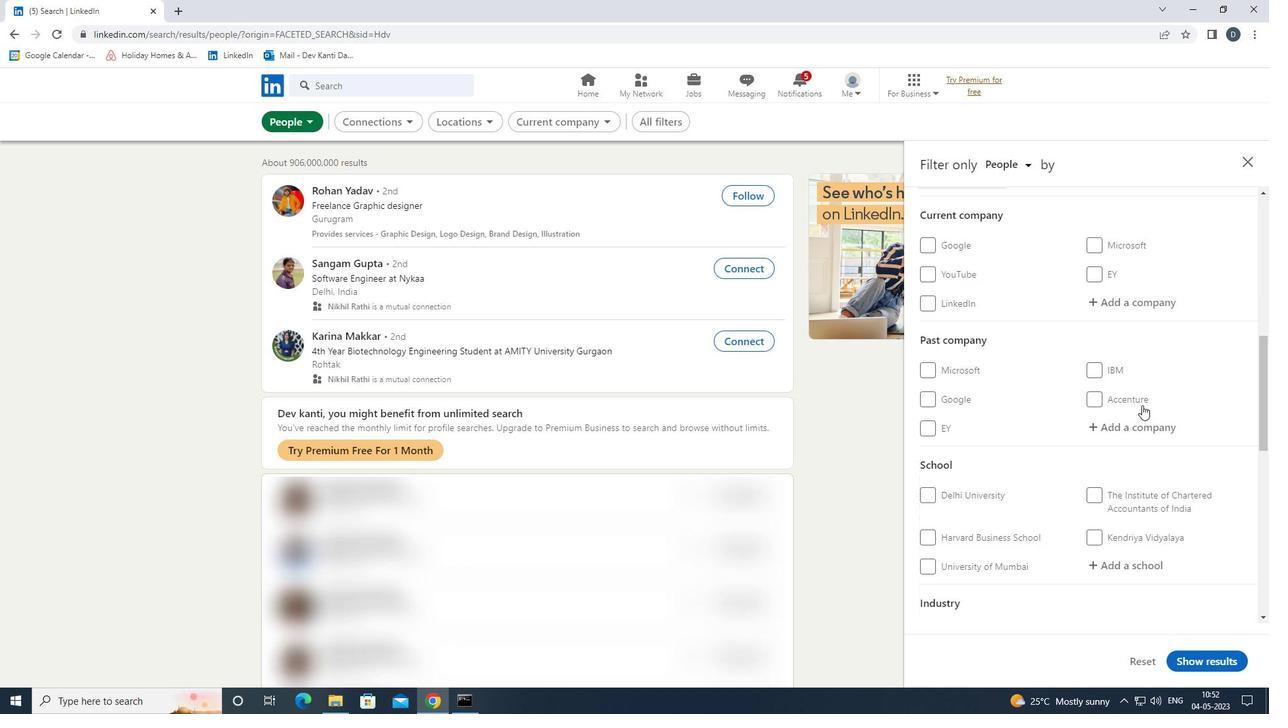 
Action: Mouse moved to (1113, 613)
Screenshot: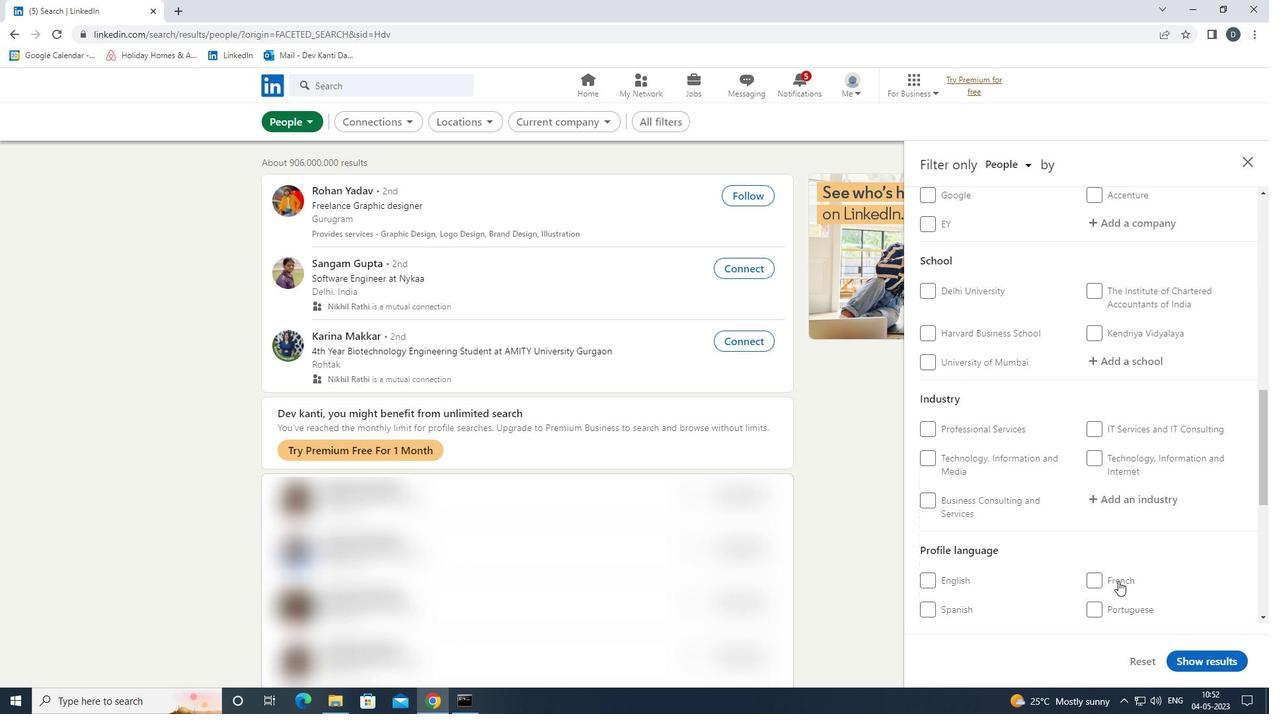 
Action: Mouse pressed left at (1113, 613)
Screenshot: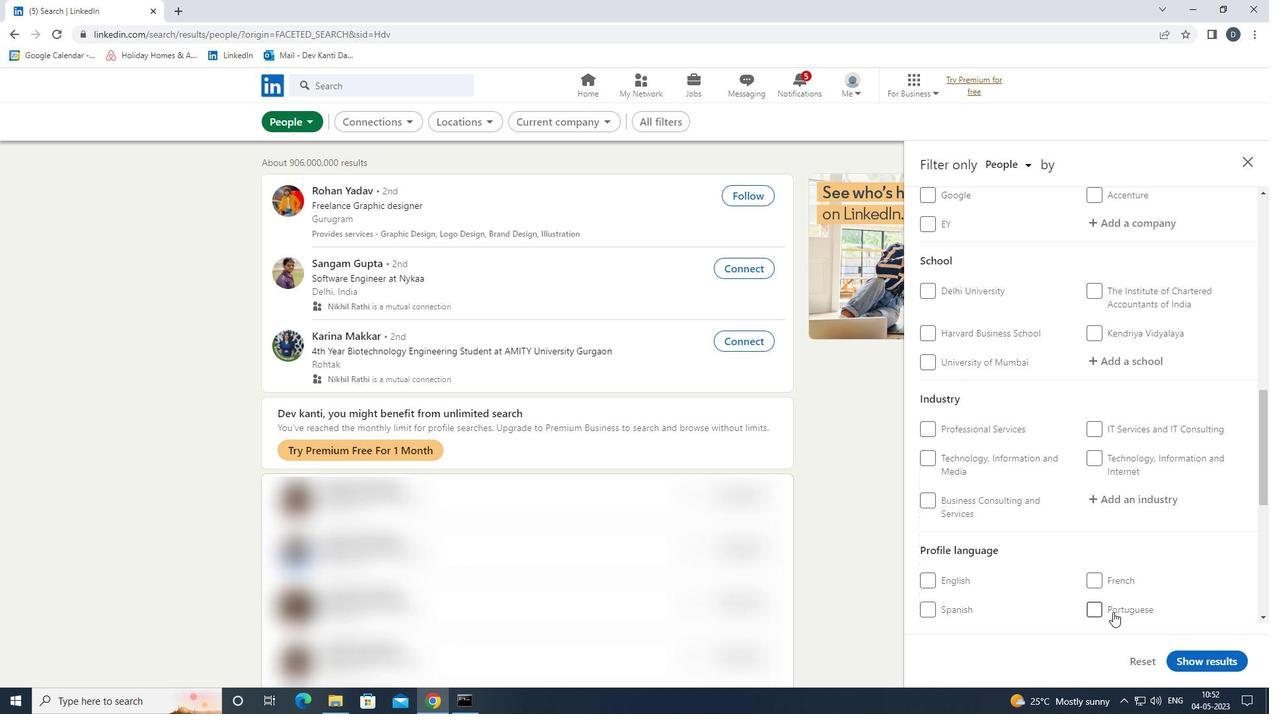 
Action: Mouse moved to (1115, 609)
Screenshot: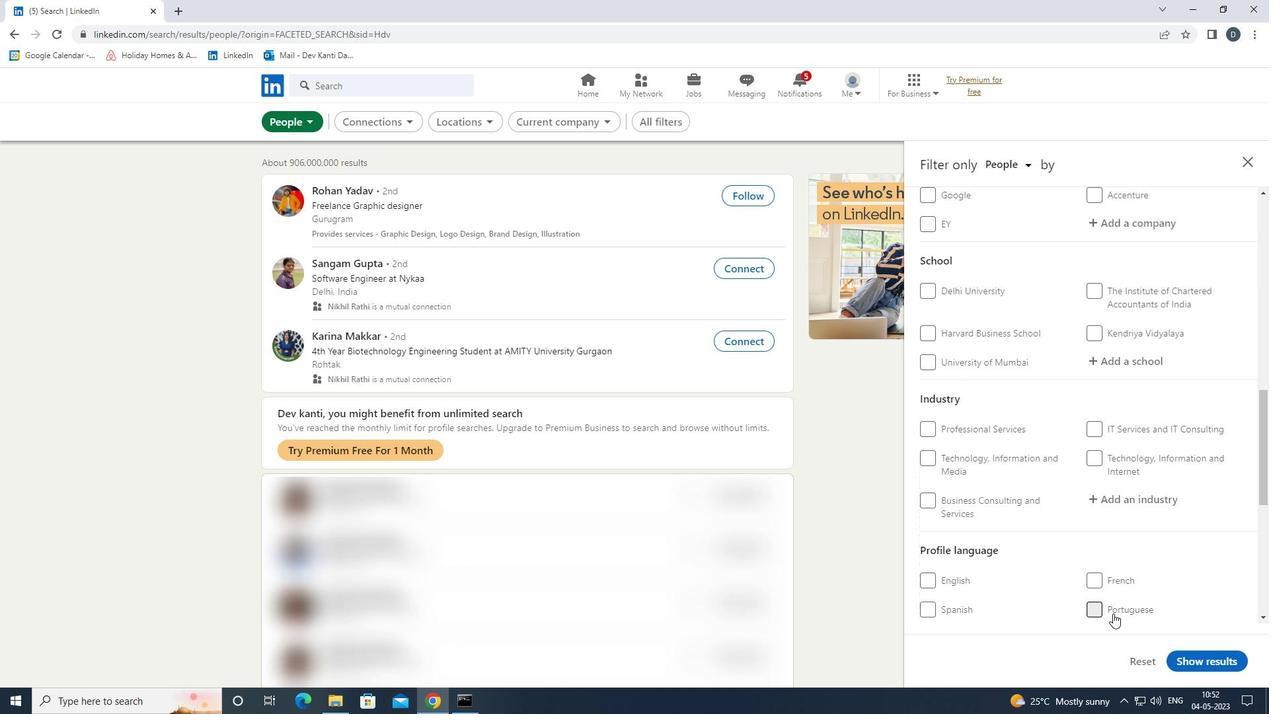 
Action: Mouse scrolled (1115, 610) with delta (0, 0)
Screenshot: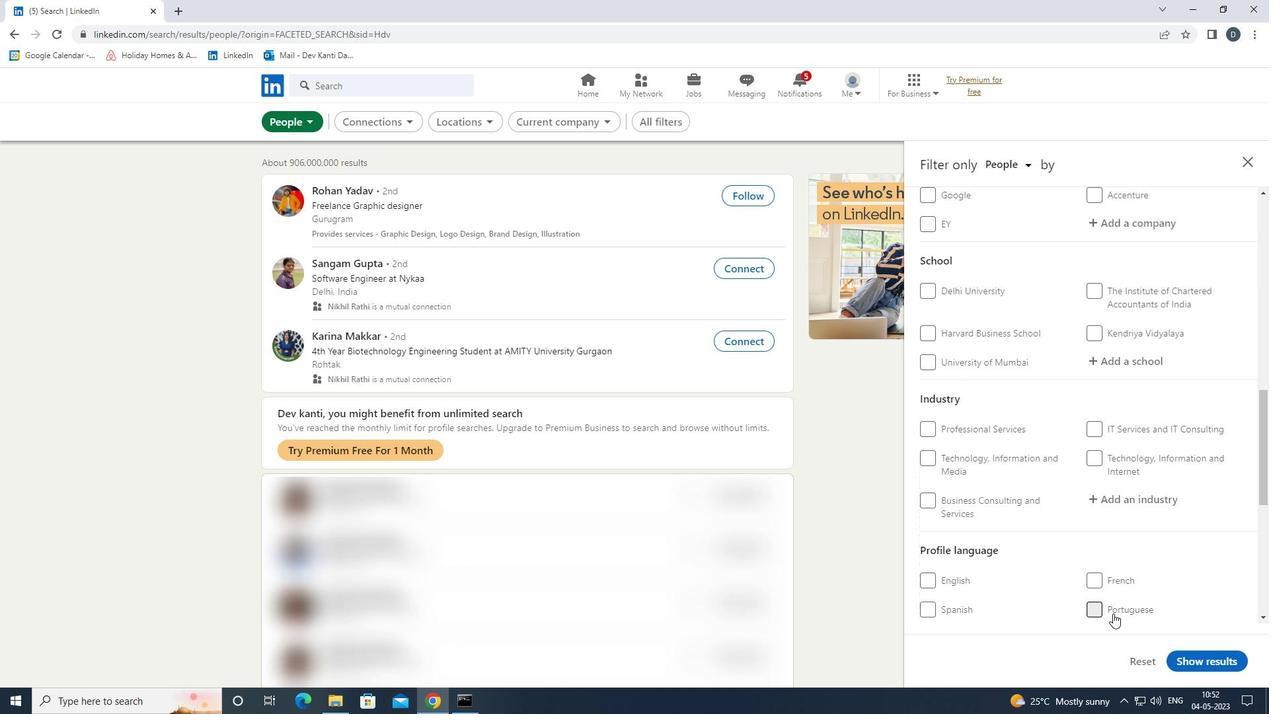 
Action: Mouse scrolled (1115, 610) with delta (0, 0)
Screenshot: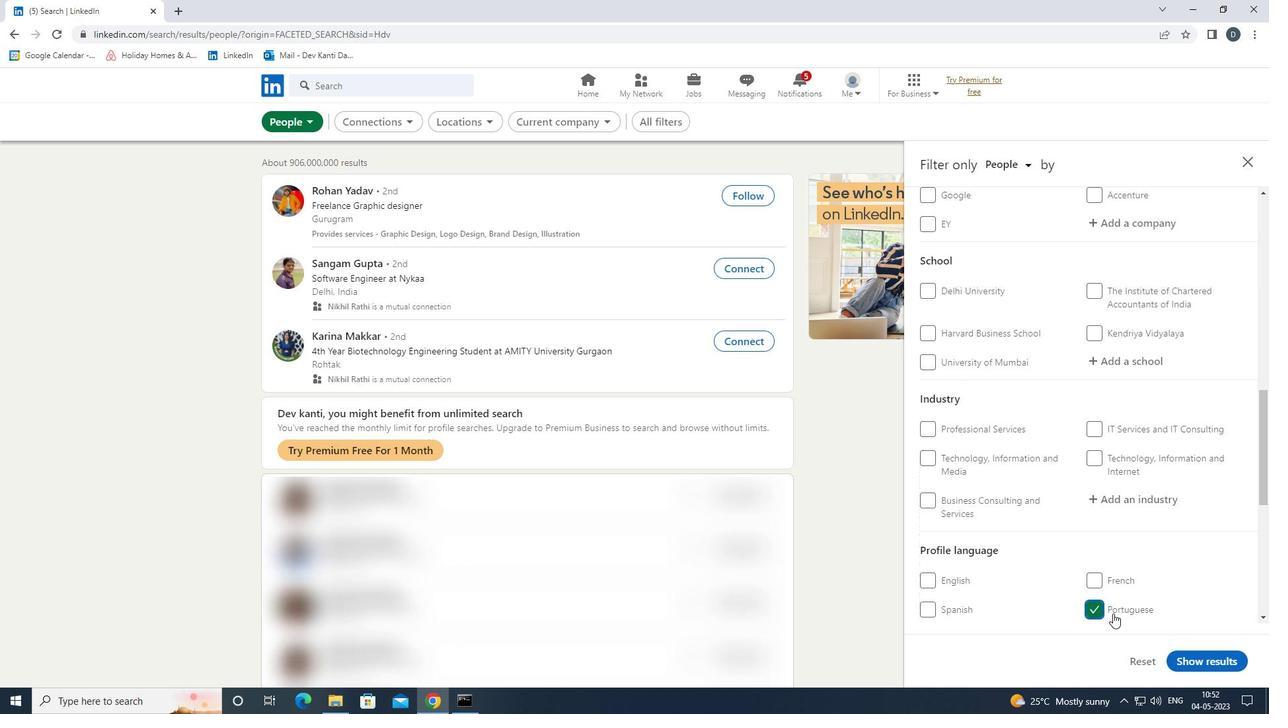 
Action: Mouse scrolled (1115, 610) with delta (0, 0)
Screenshot: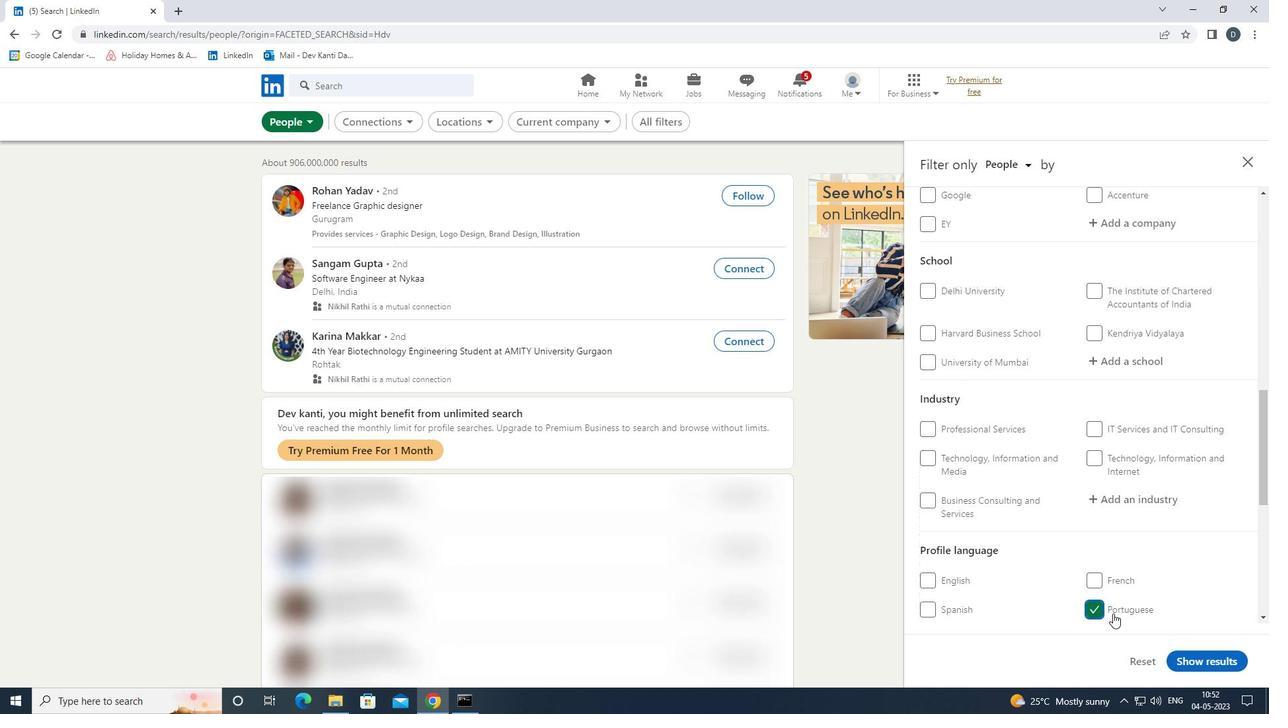 
Action: Mouse scrolled (1115, 610) with delta (0, 0)
Screenshot: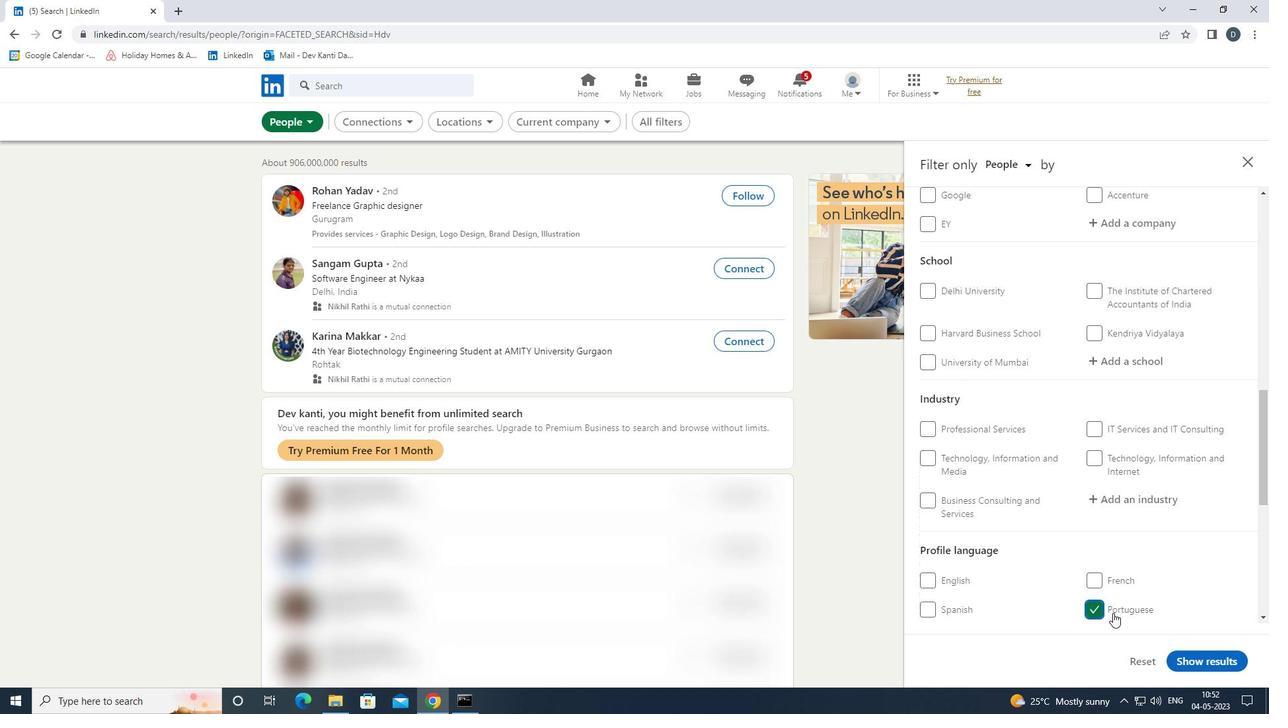 
Action: Mouse scrolled (1115, 610) with delta (0, 0)
Screenshot: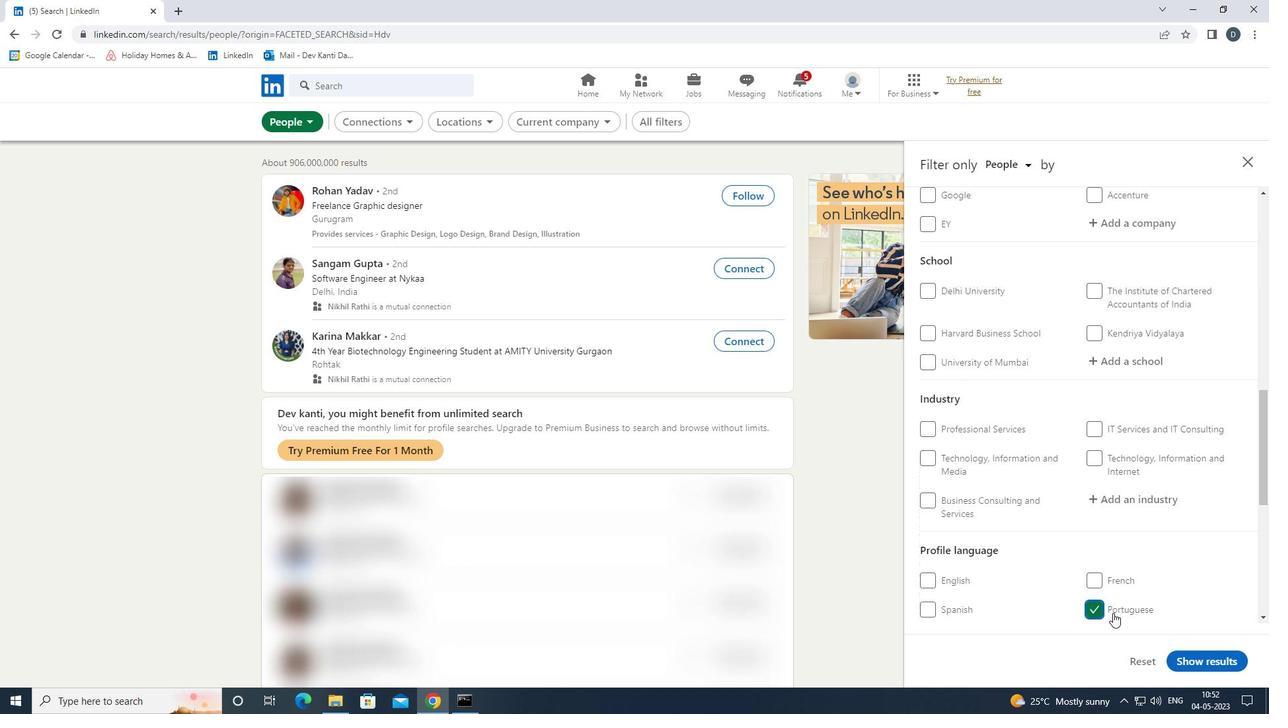 
Action: Mouse scrolled (1115, 610) with delta (0, 0)
Screenshot: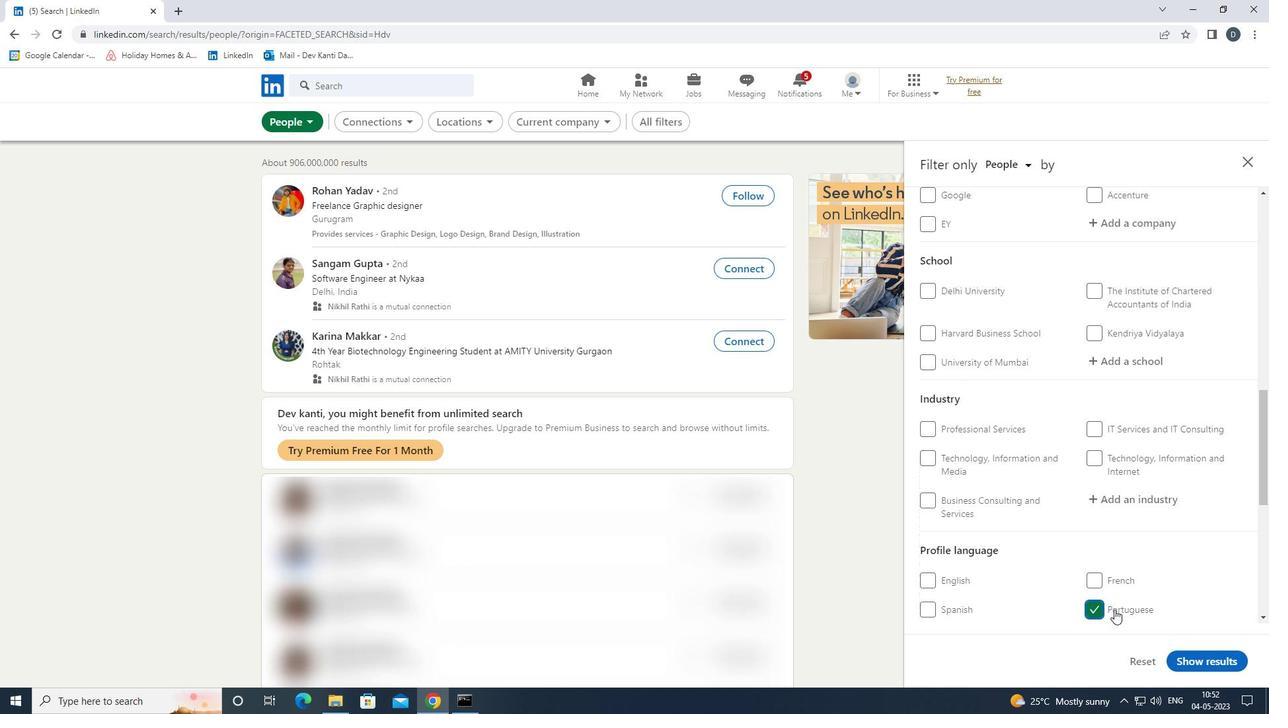 
Action: Mouse moved to (1134, 491)
Screenshot: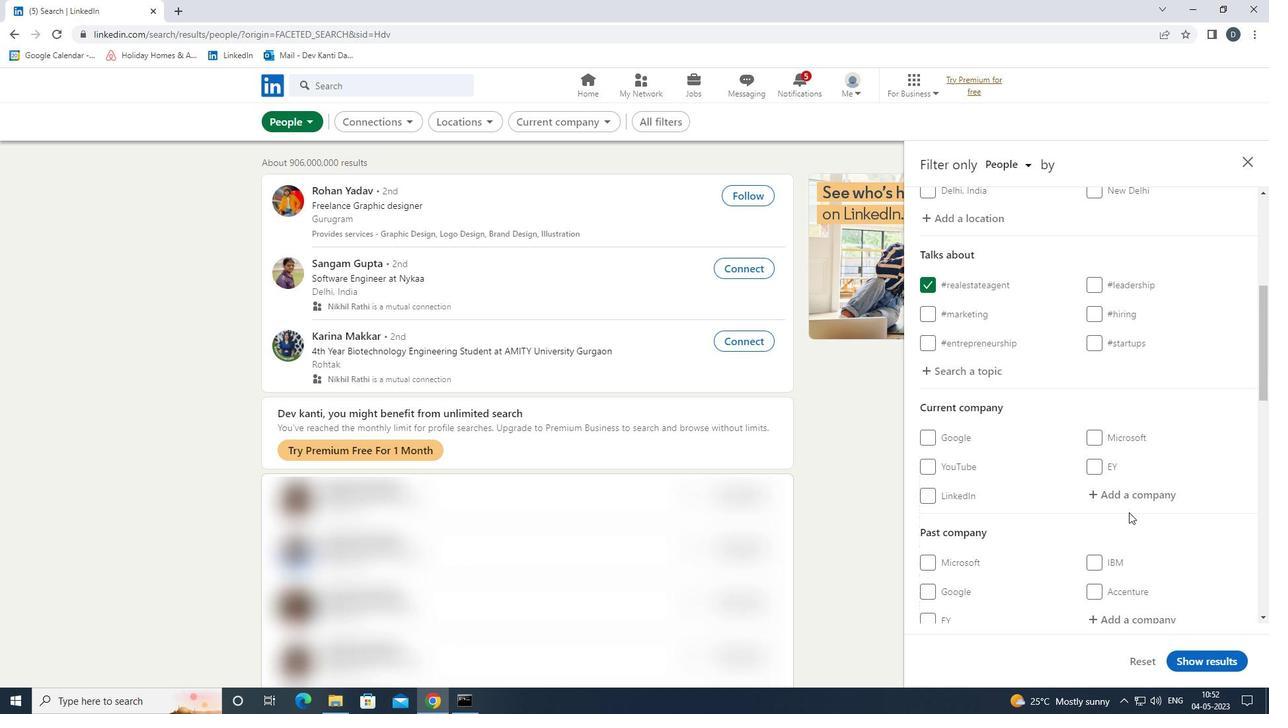 
Action: Mouse pressed left at (1134, 491)
Screenshot: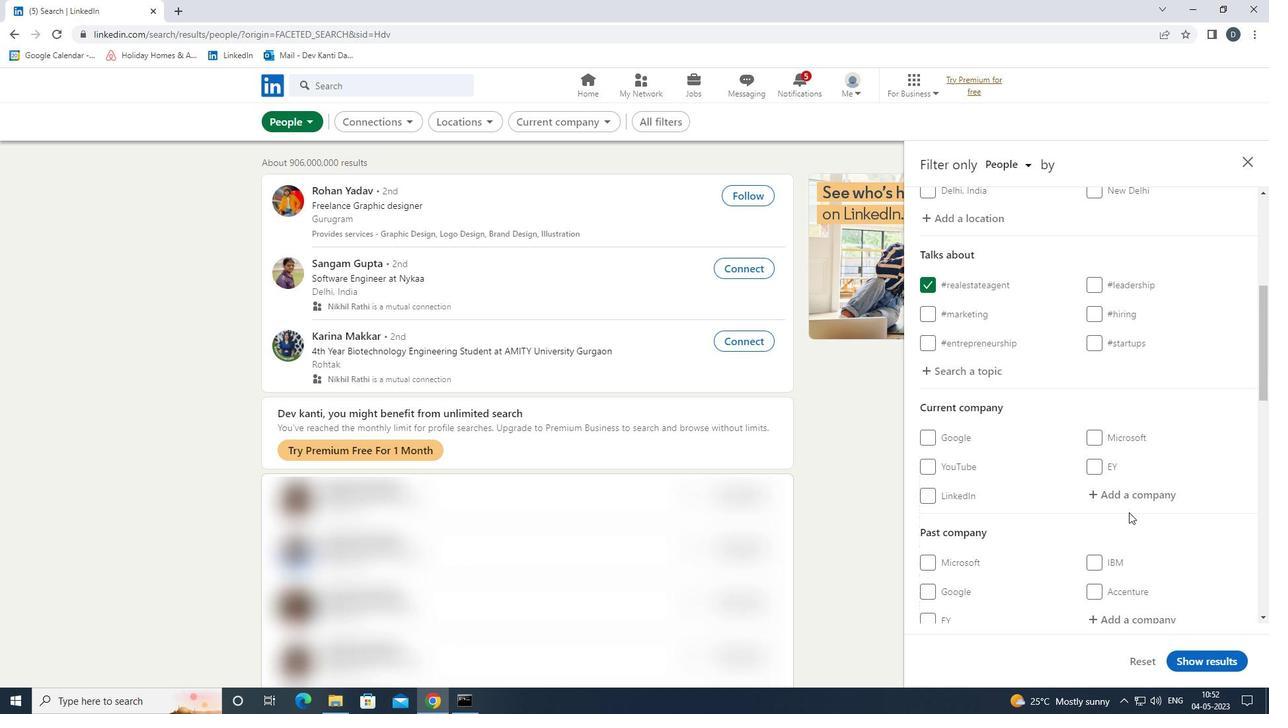 
Action: Key pressed <Key.shift><Key.shift><Key.shift><Key.shift>RECIMART<Key.down><Key.enter>
Screenshot: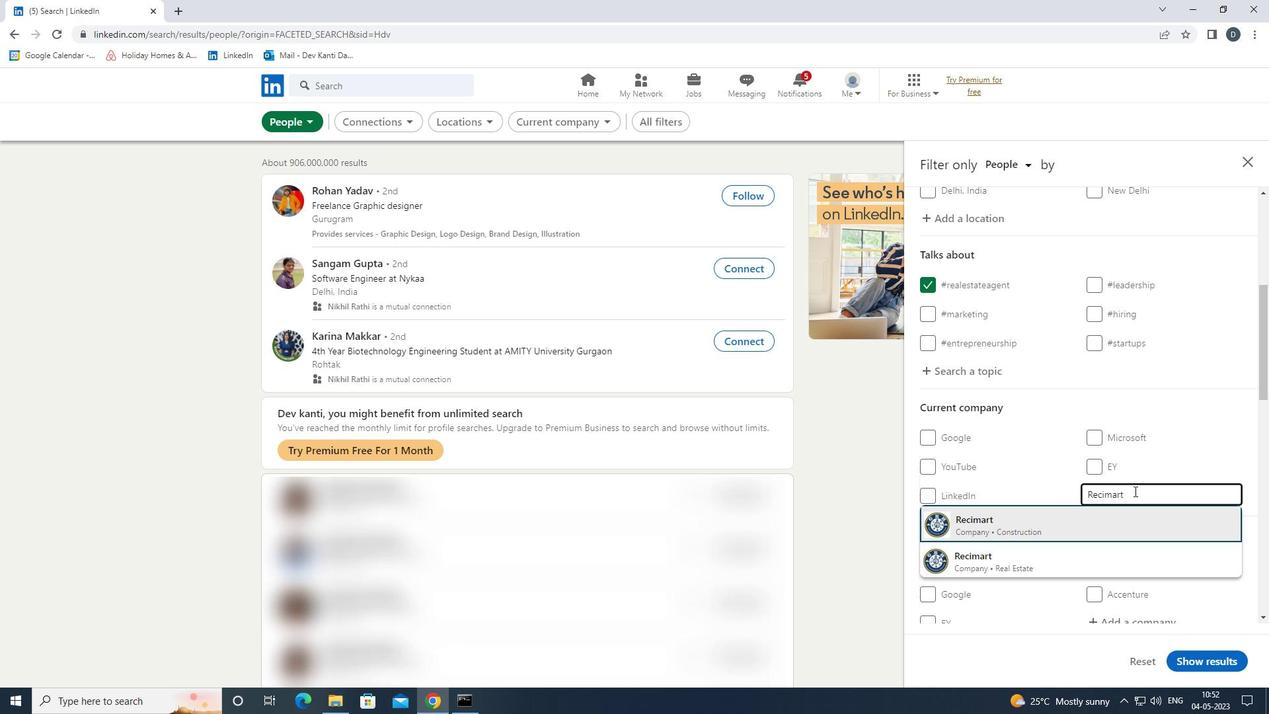 
Action: Mouse moved to (1132, 492)
Screenshot: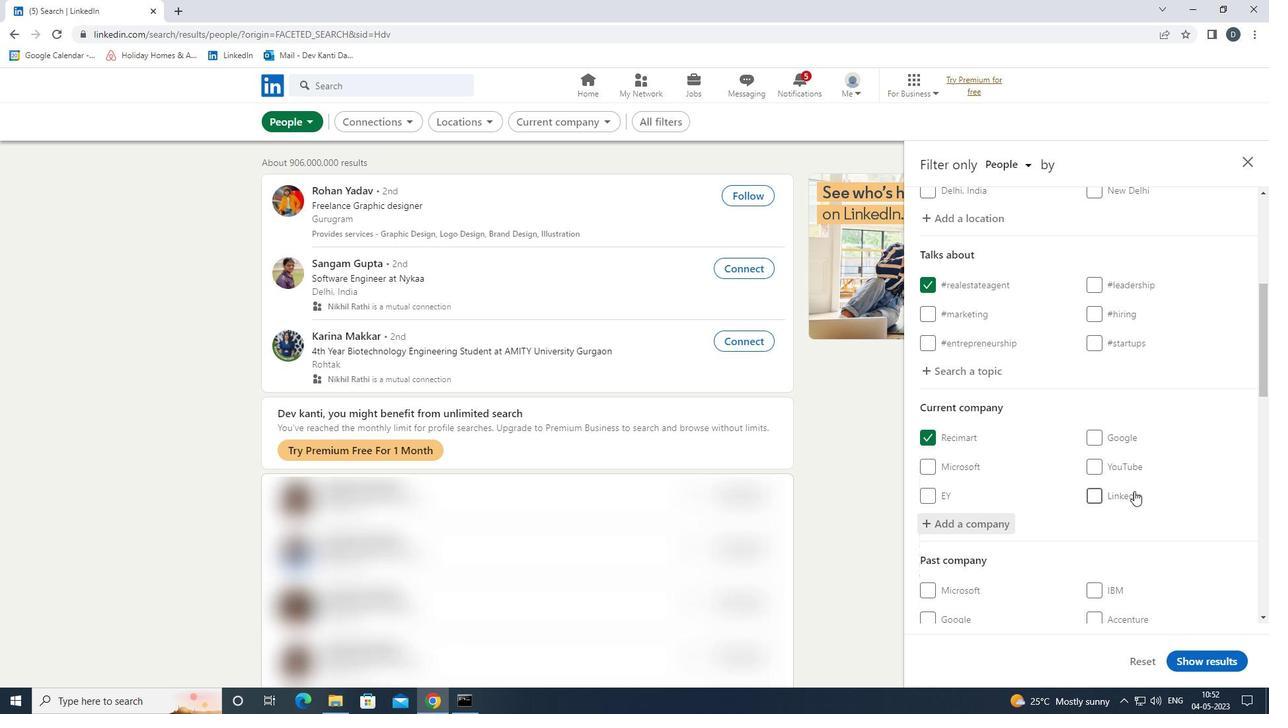 
Action: Mouse scrolled (1132, 491) with delta (0, 0)
Screenshot: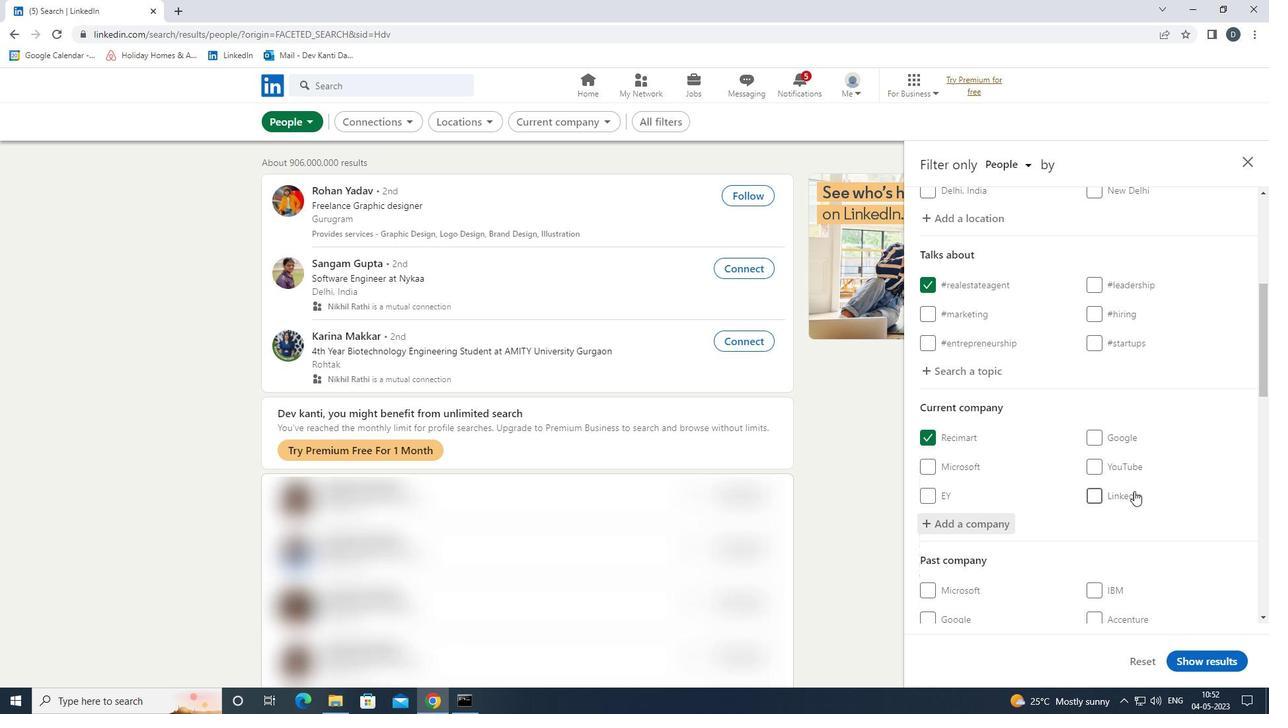 
Action: Mouse moved to (1129, 495)
Screenshot: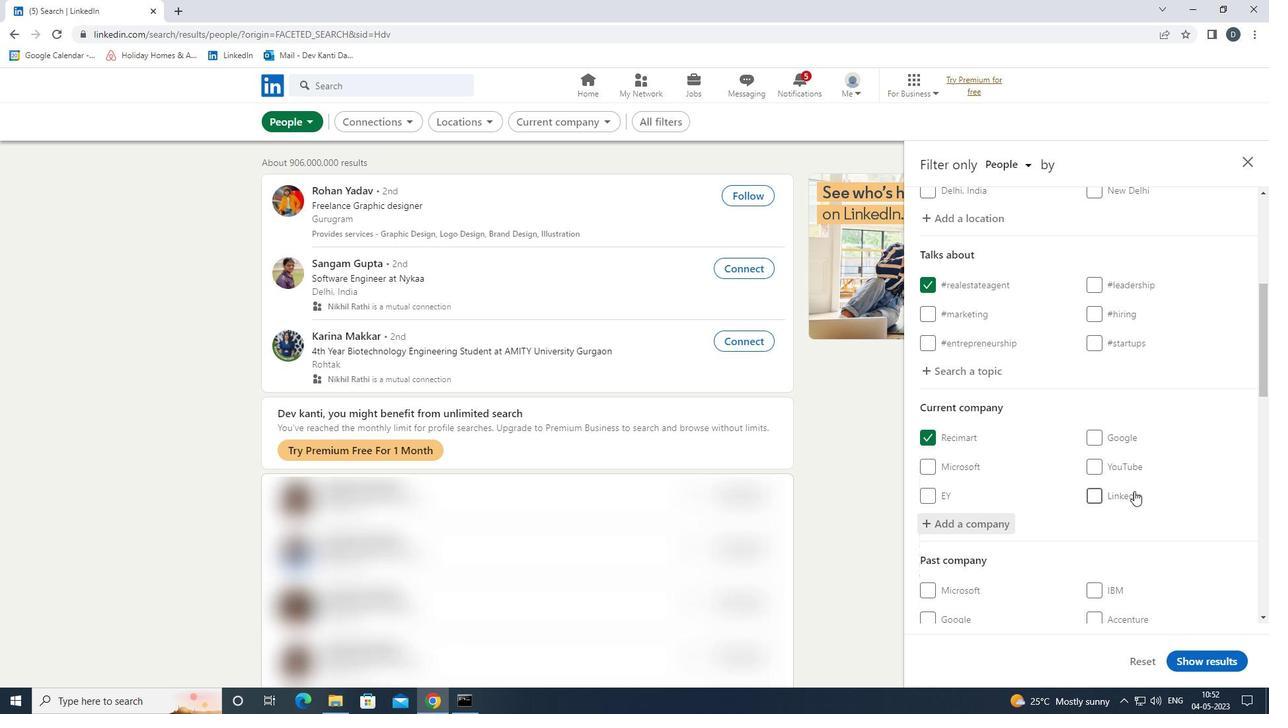 
Action: Mouse scrolled (1129, 495) with delta (0, 0)
Screenshot: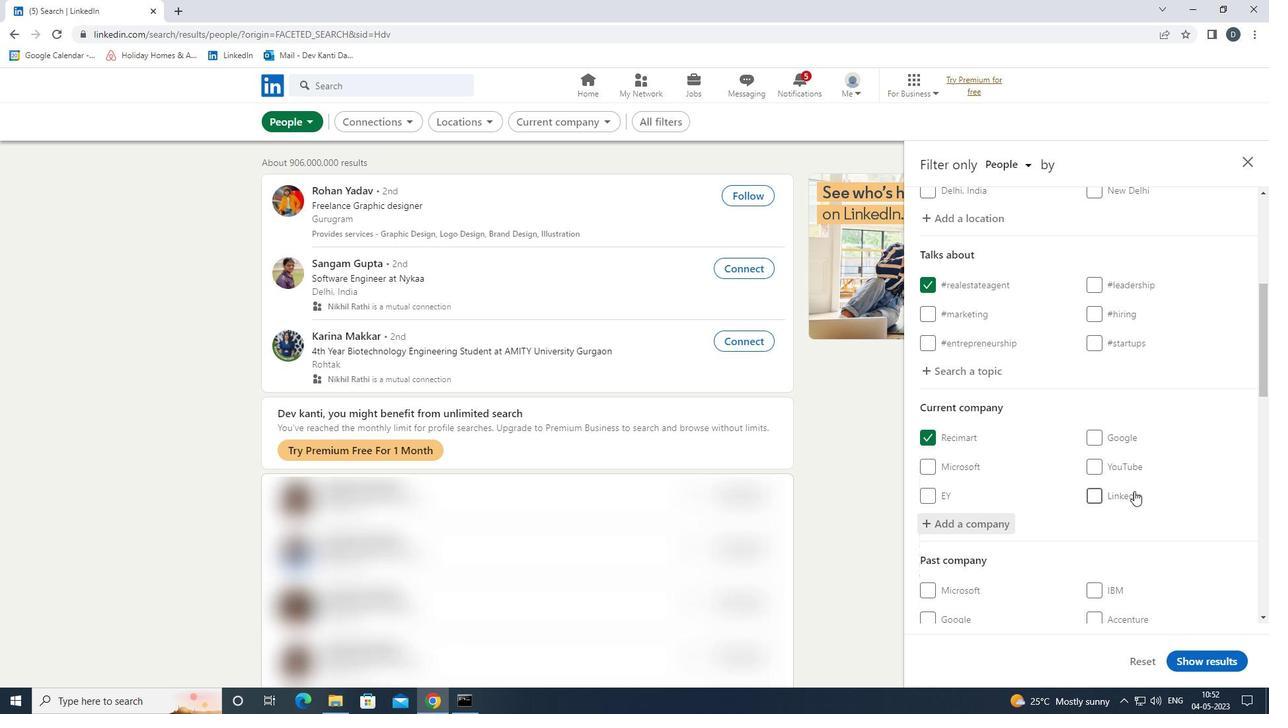 
Action: Mouse moved to (1130, 497)
Screenshot: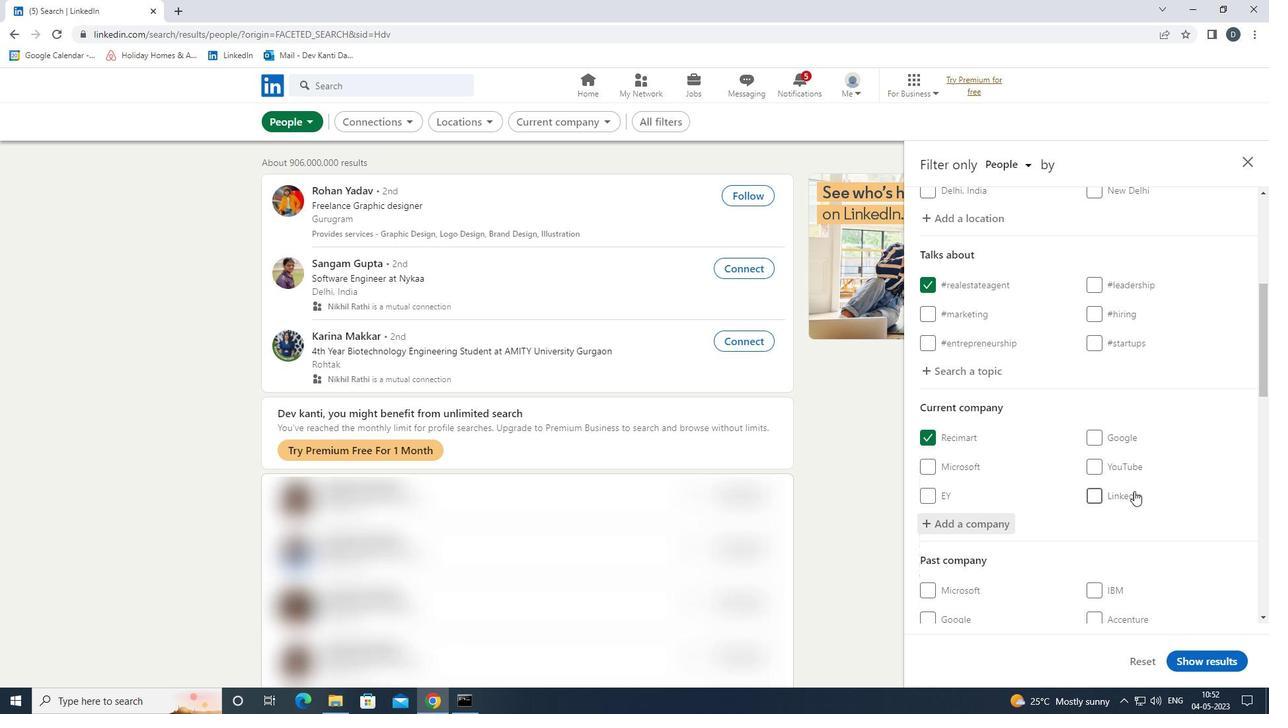 
Action: Mouse scrolled (1130, 496) with delta (0, 0)
Screenshot: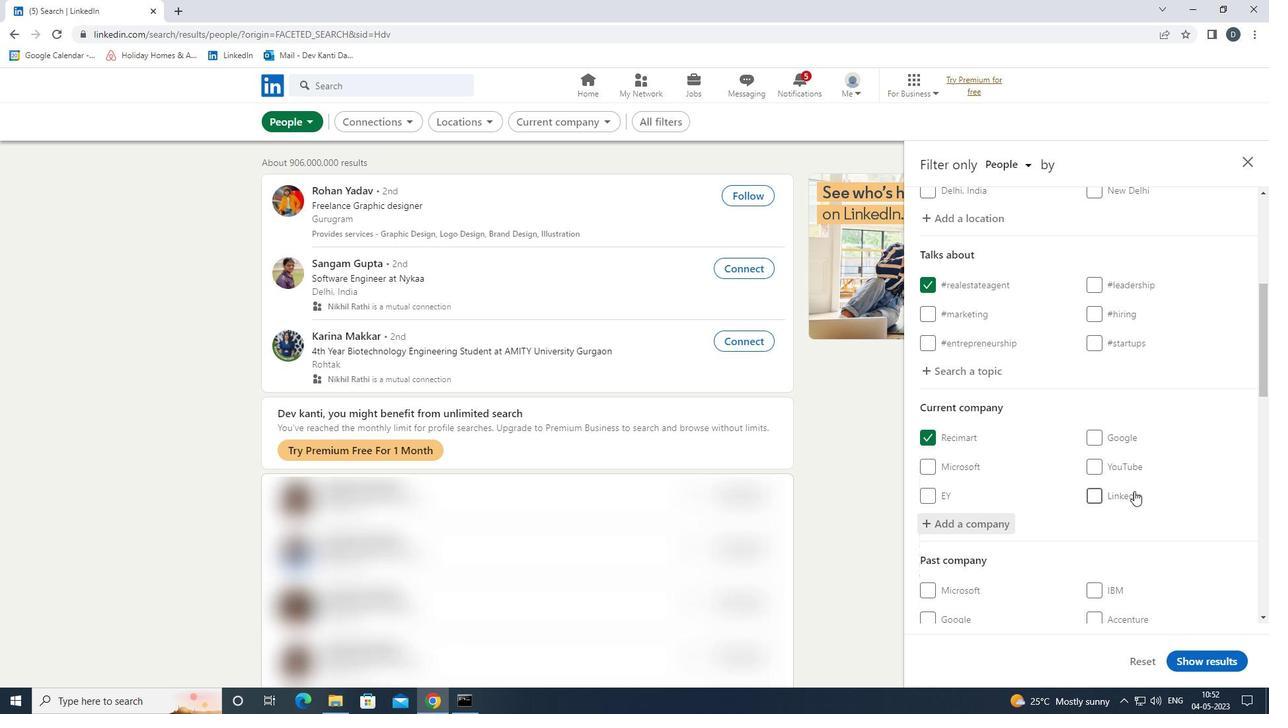 
Action: Mouse moved to (1139, 476)
Screenshot: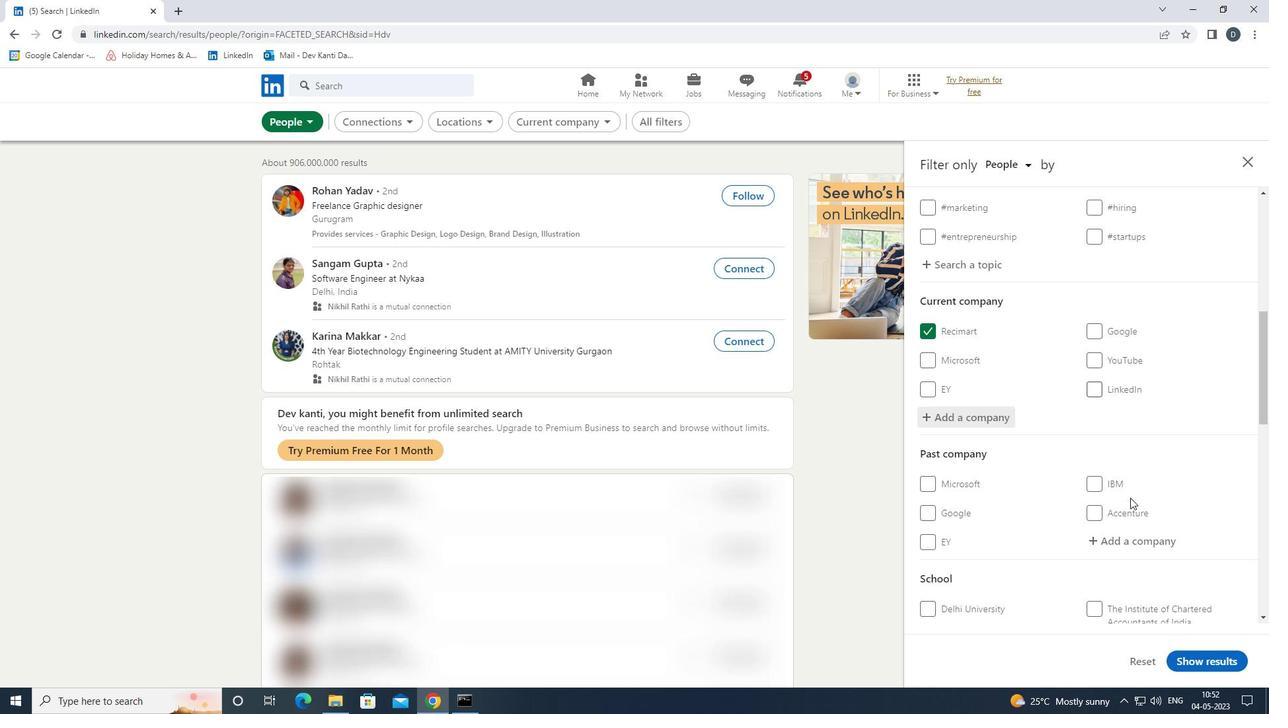 
Action: Mouse scrolled (1139, 475) with delta (0, 0)
Screenshot: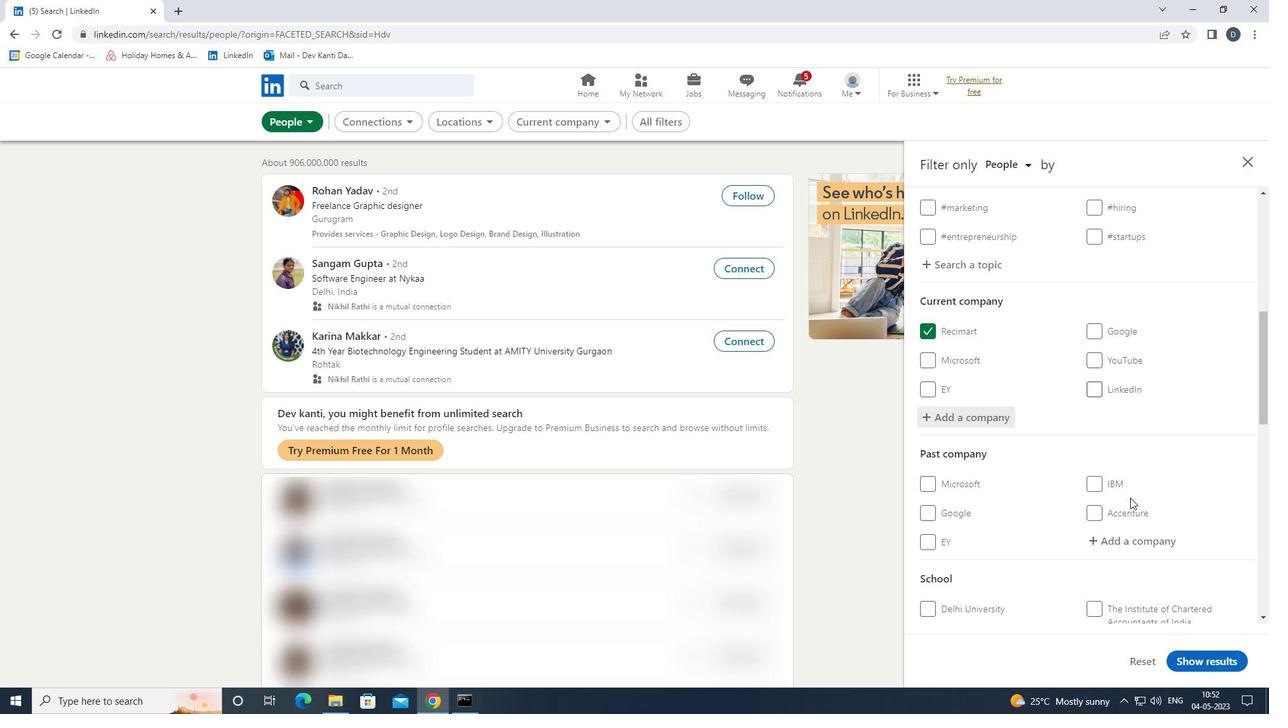 
Action: Mouse scrolled (1139, 475) with delta (0, 0)
Screenshot: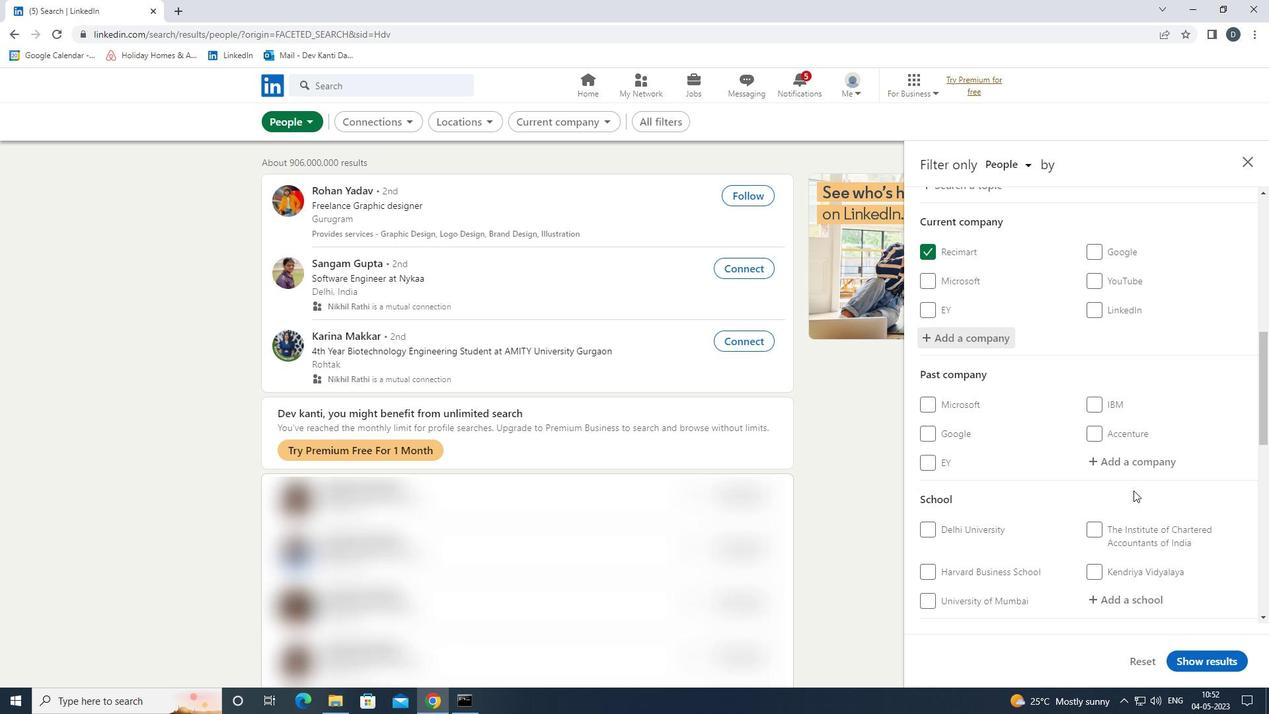 
Action: Mouse moved to (1136, 454)
Screenshot: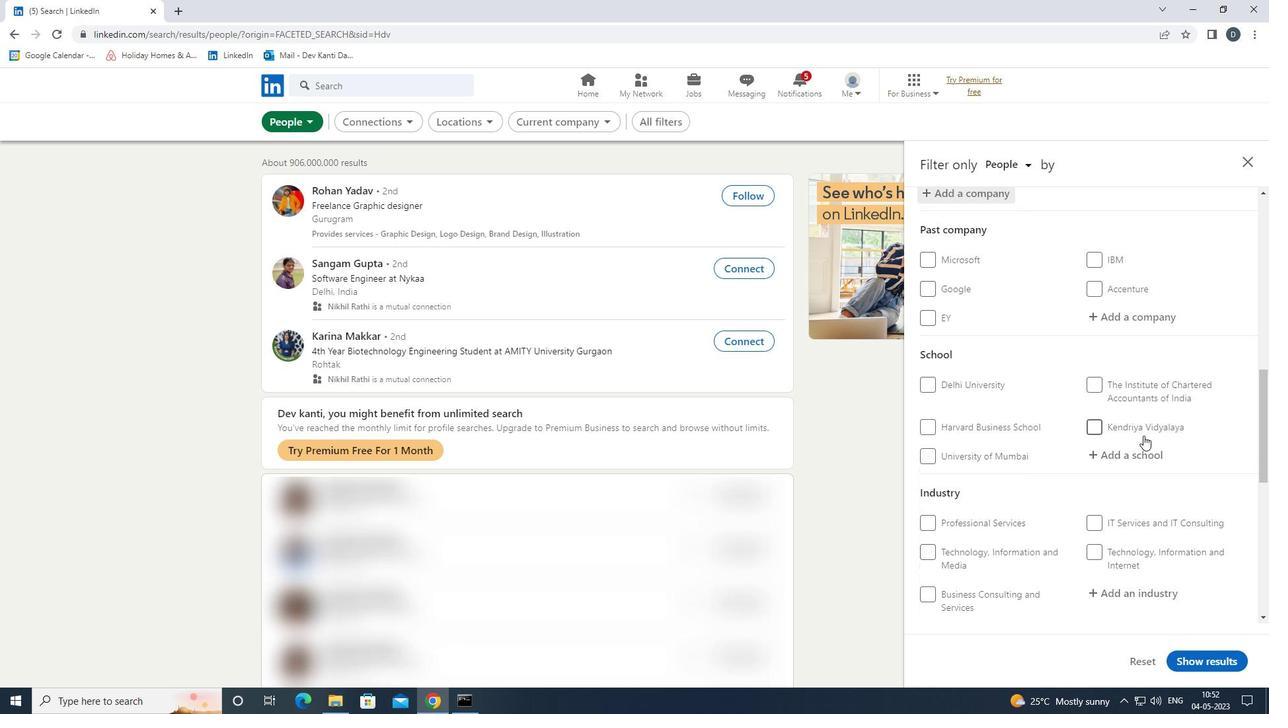 
Action: Mouse pressed left at (1136, 454)
Screenshot: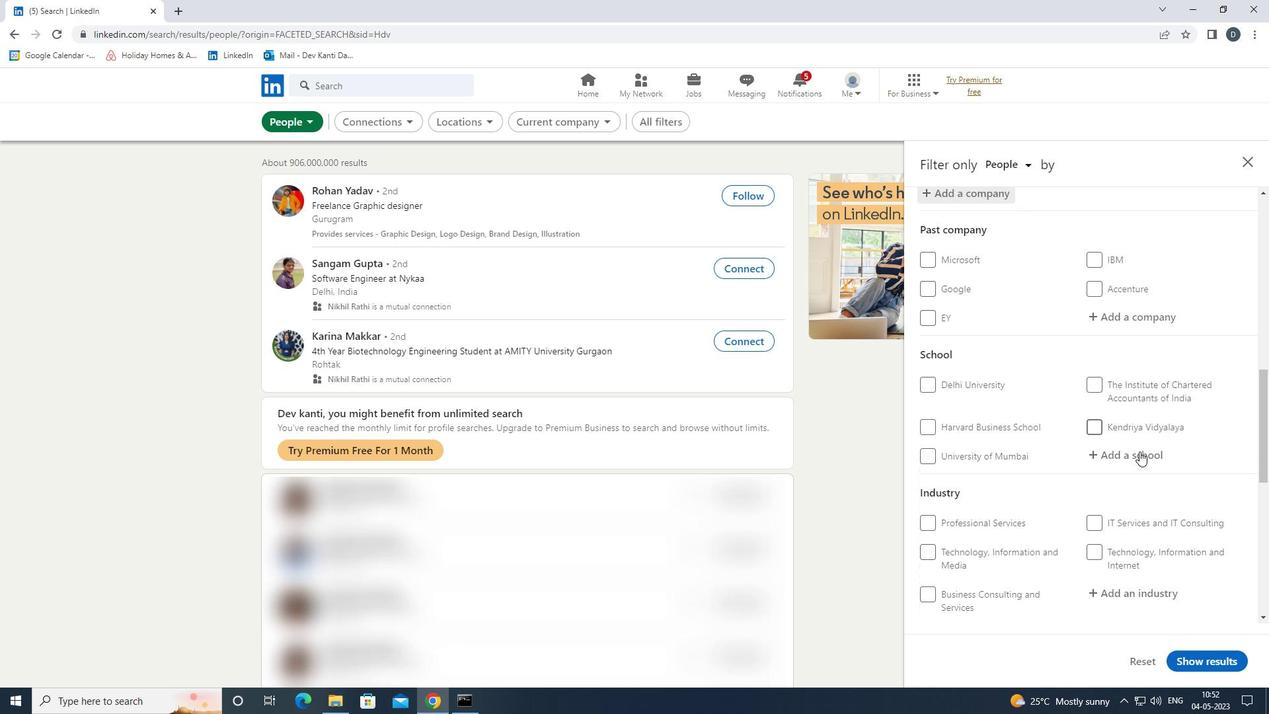 
Action: Key pressed <Key.shift><Key.shift><Key.shift><Key.shift><Key.shift>INDIAN<Key.space><Key.shift>INSTITUTE<Key.space>OF<Key.space><Key.shift>TECHNOLOGY<Key.down><Key.down><Key.down><Key.enter>
Screenshot: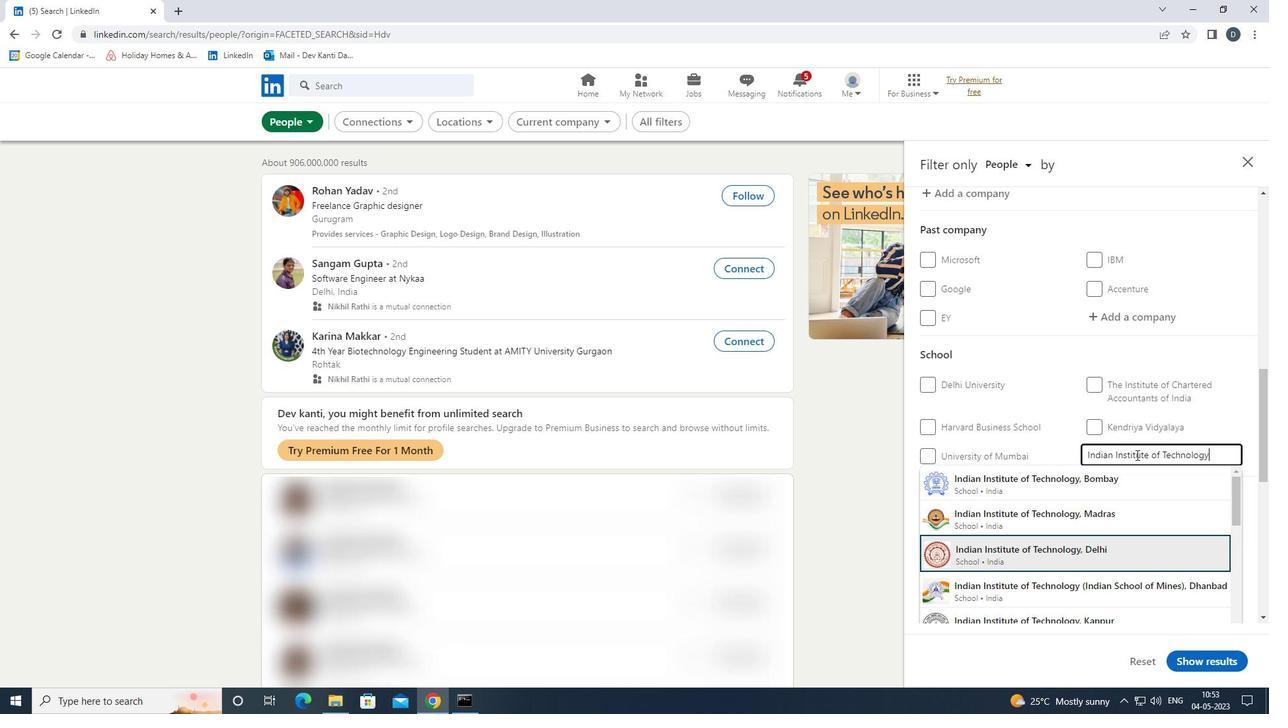 
Action: Mouse moved to (1136, 415)
Screenshot: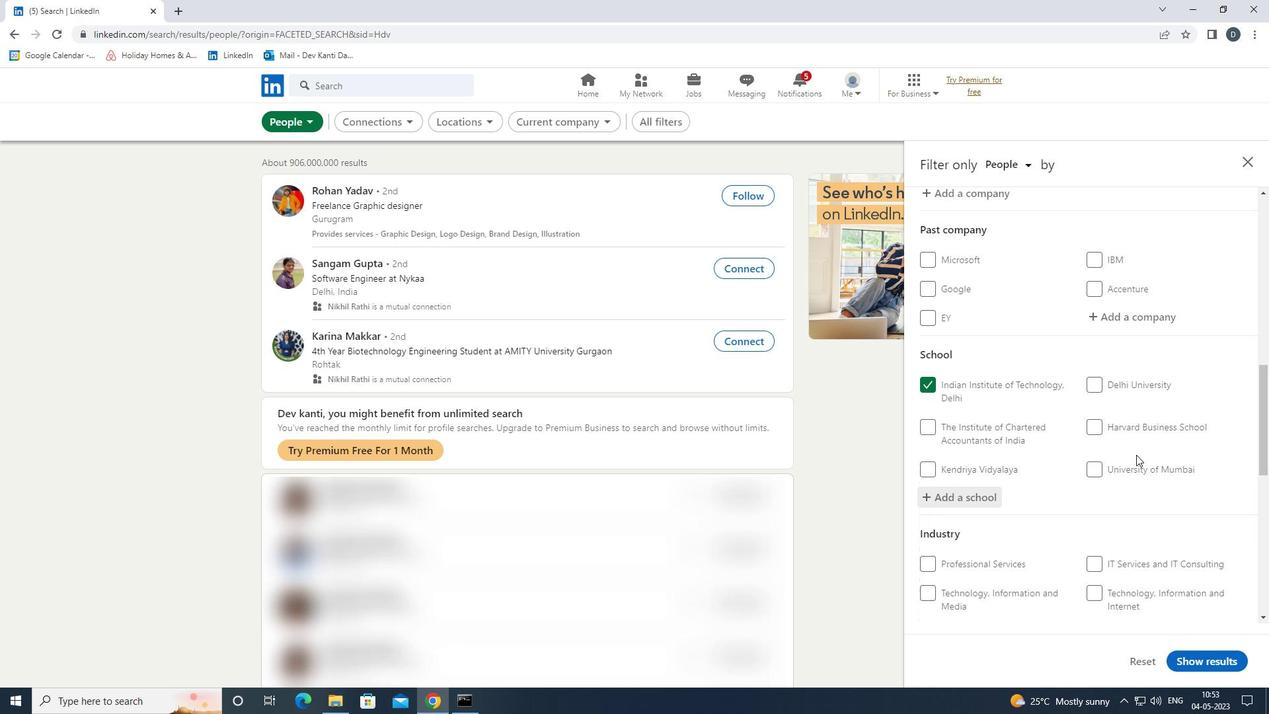 
Action: Mouse scrolled (1136, 414) with delta (0, 0)
Screenshot: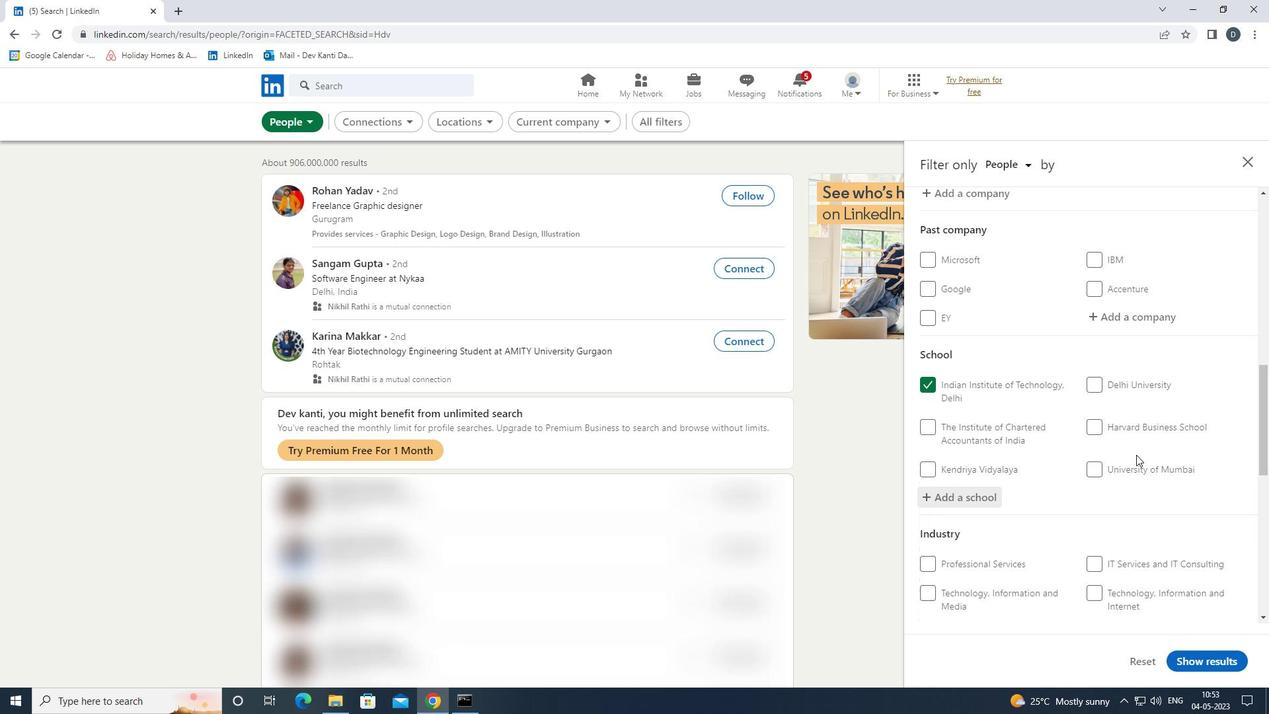 
Action: Mouse scrolled (1136, 414) with delta (0, 0)
Screenshot: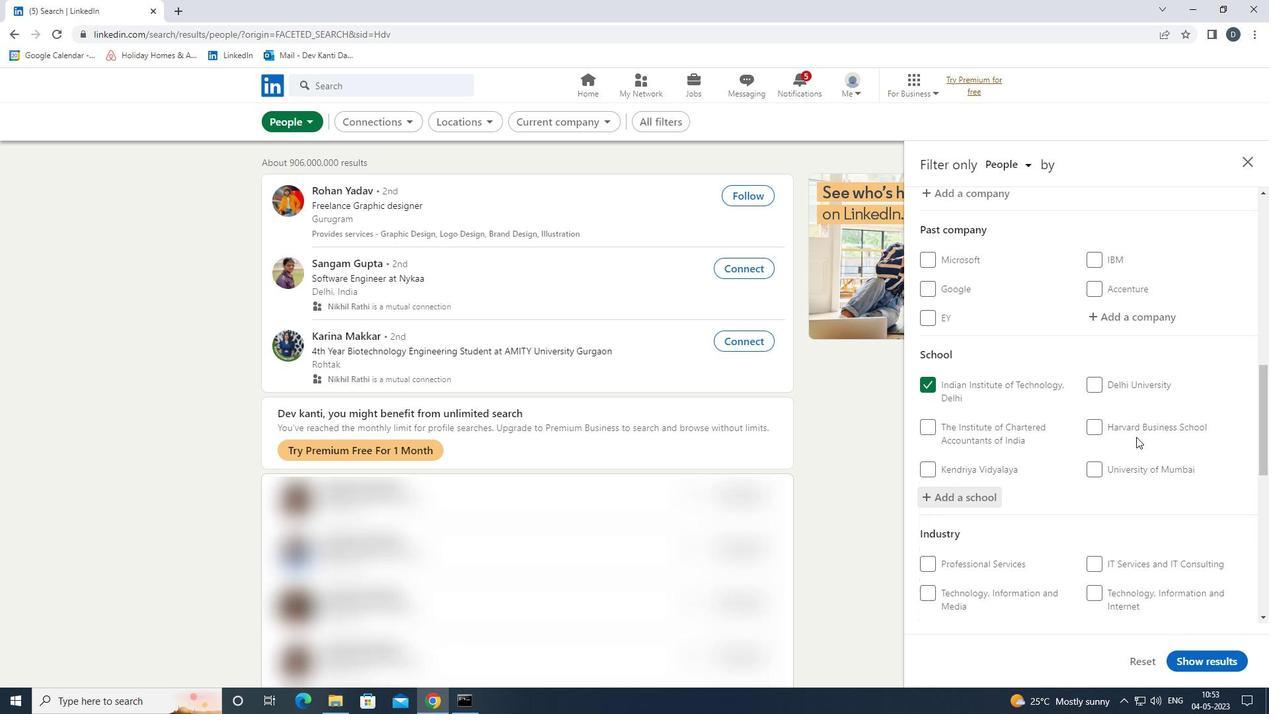 
Action: Mouse scrolled (1136, 414) with delta (0, 0)
Screenshot: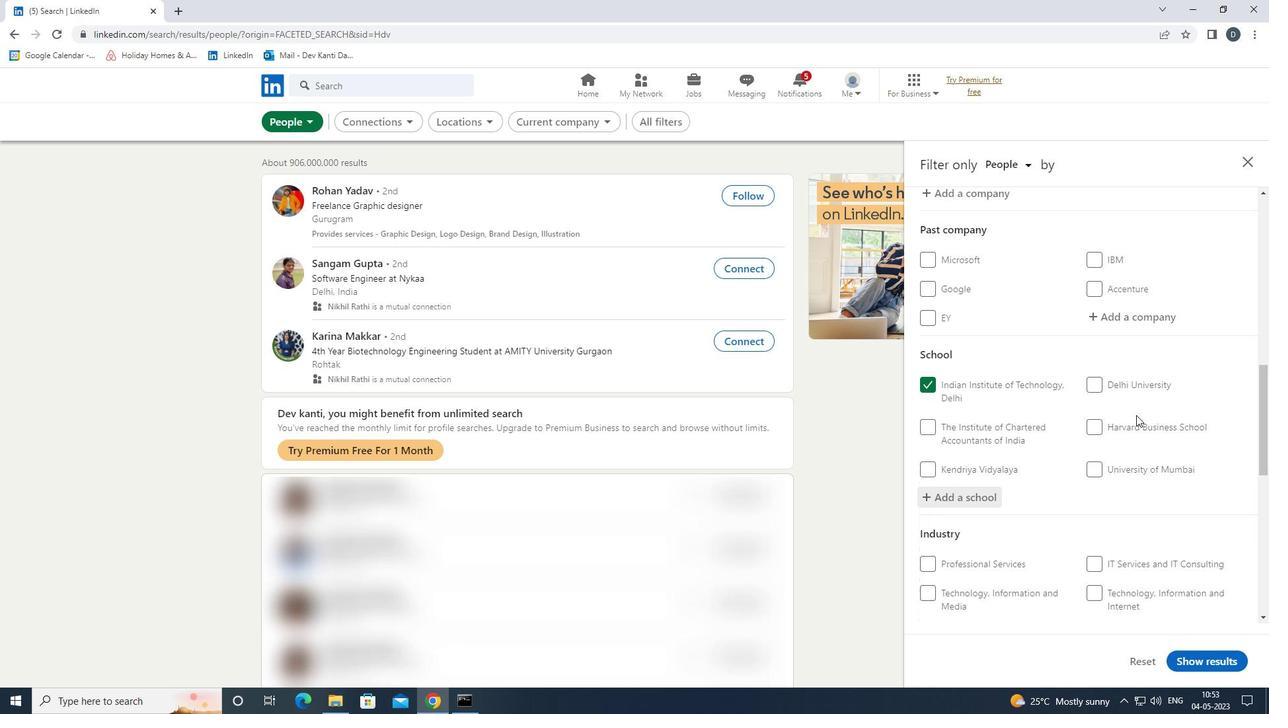 
Action: Mouse moved to (1139, 443)
Screenshot: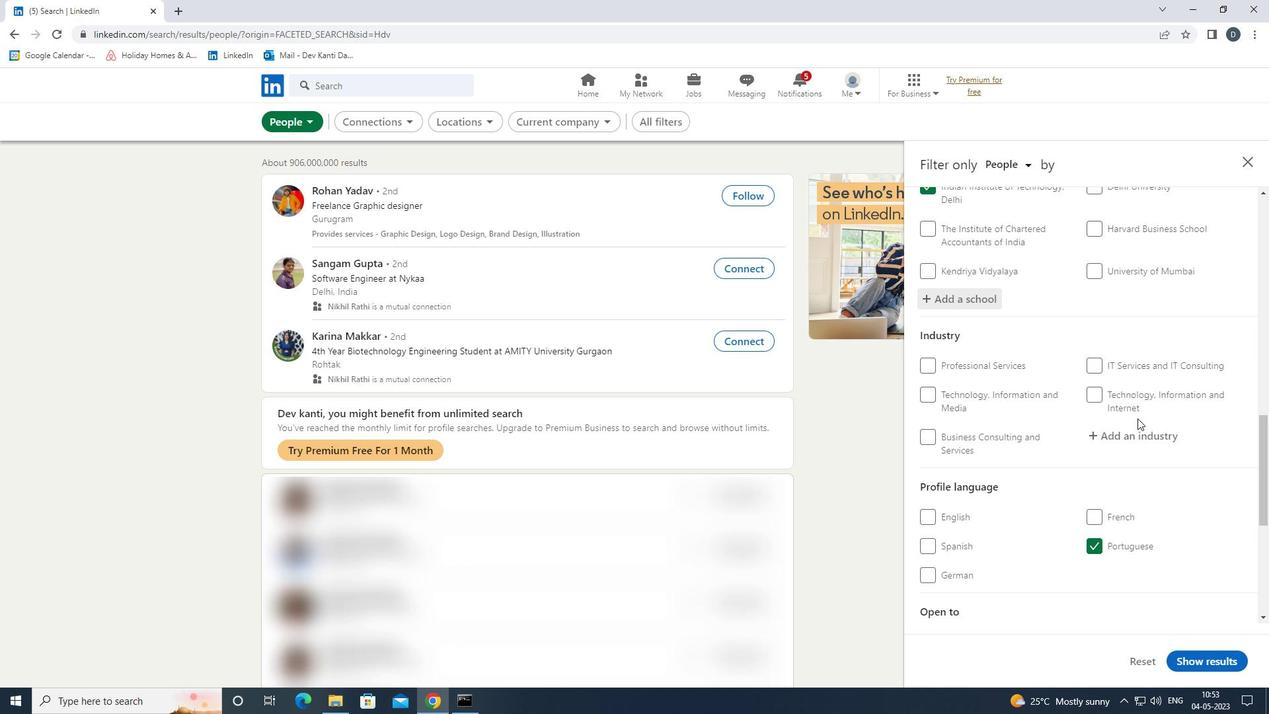 
Action: Mouse pressed left at (1139, 443)
Screenshot: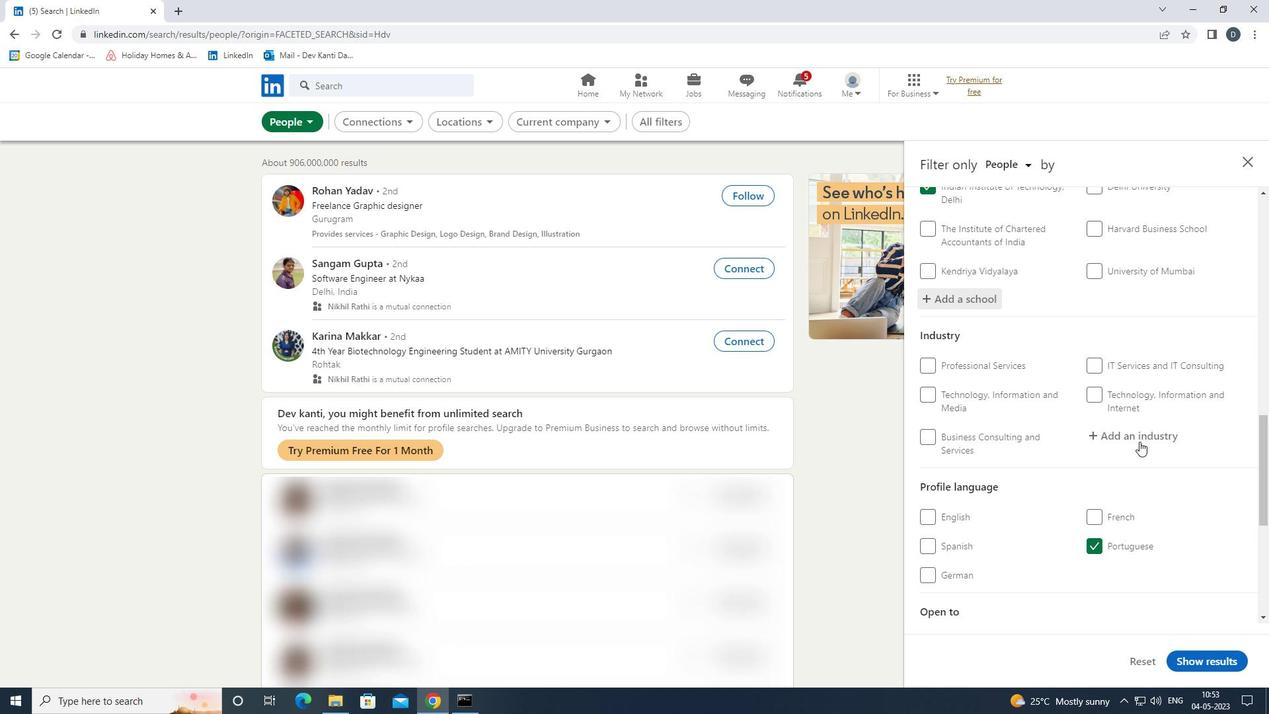 
Action: Key pressed <Key.shift>REN<Key.down>EWABLE<Key.space><Key.down><Key.shift>ENERGY<Key.enter>
Screenshot: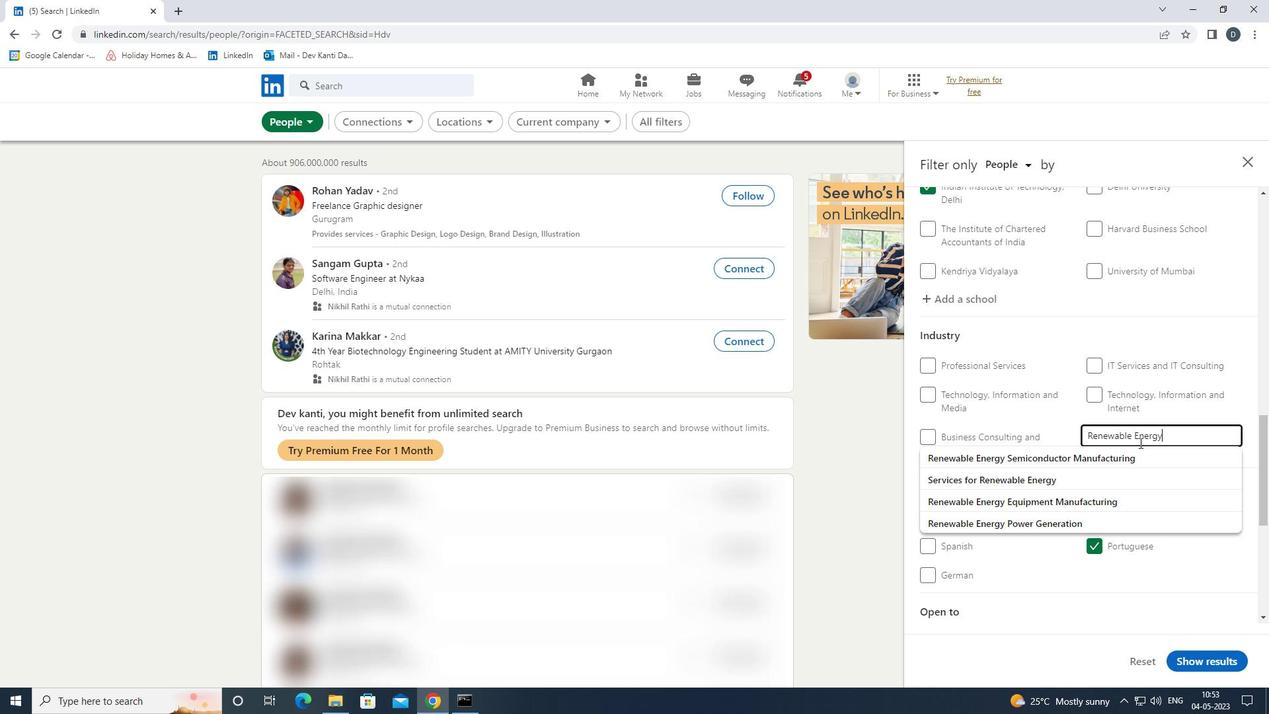 
Action: Mouse moved to (1139, 443)
Screenshot: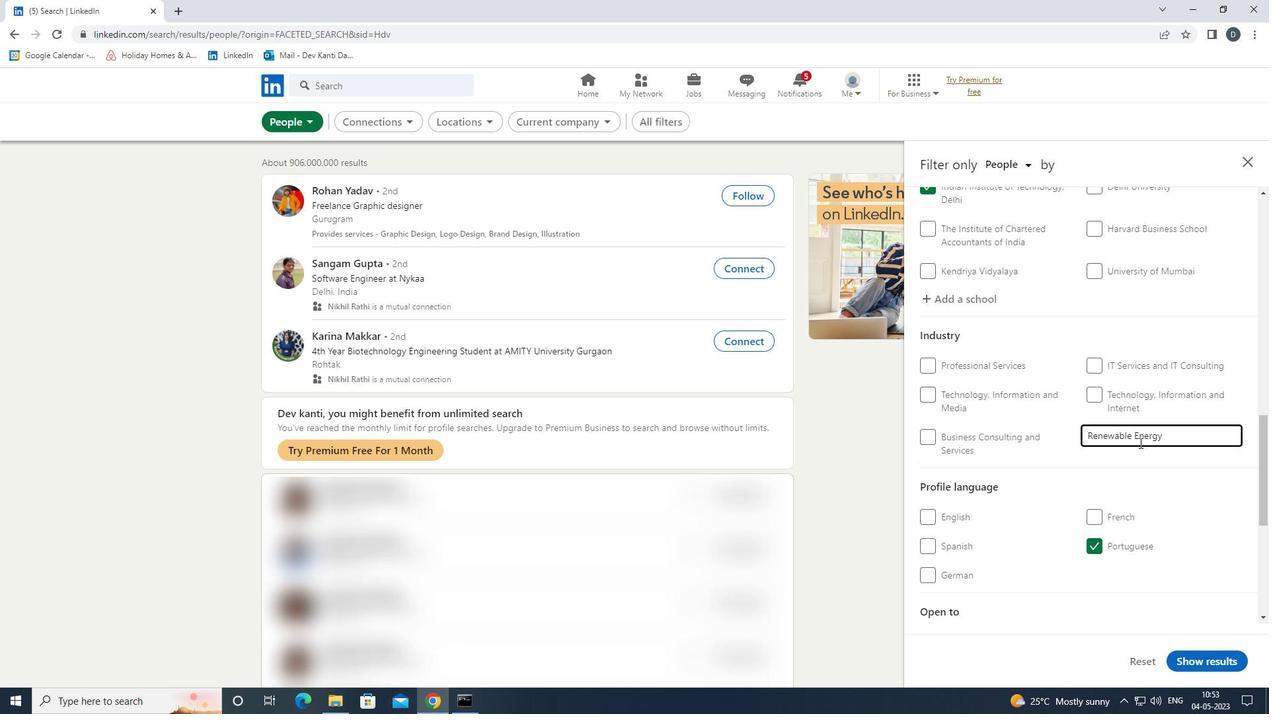 
Action: Mouse scrolled (1139, 443) with delta (0, 0)
Screenshot: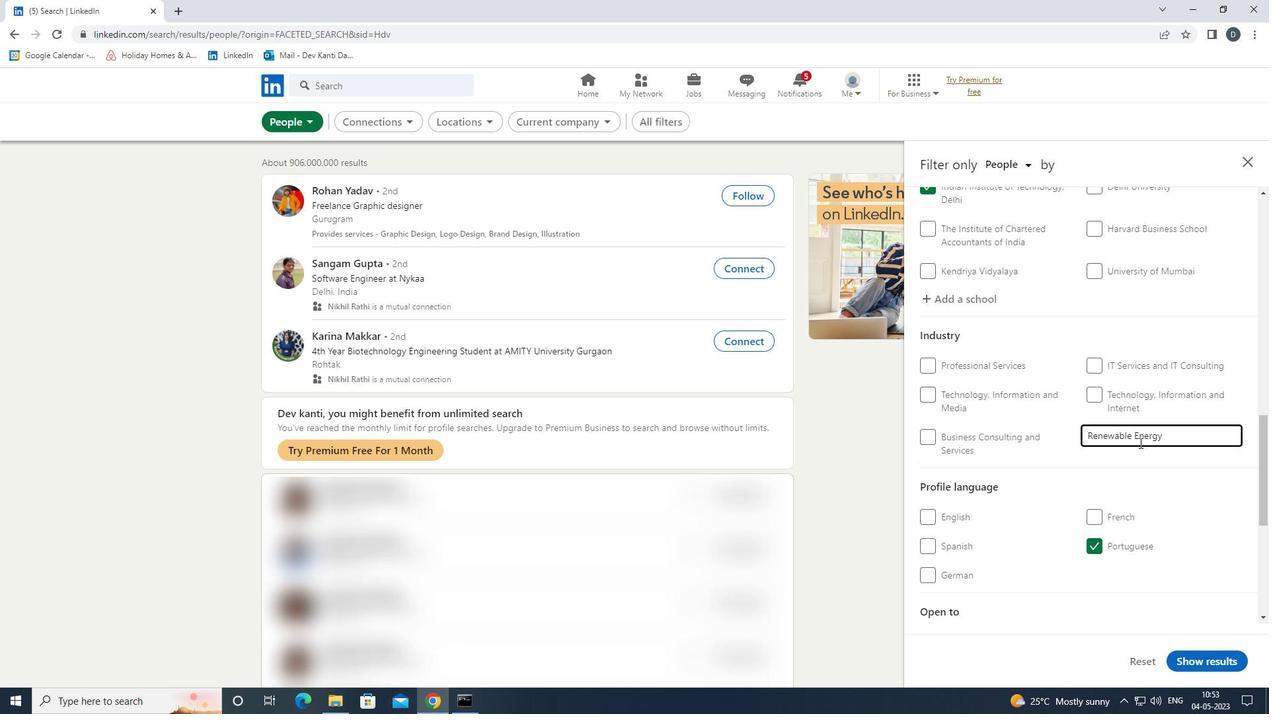 
Action: Mouse moved to (1139, 447)
Screenshot: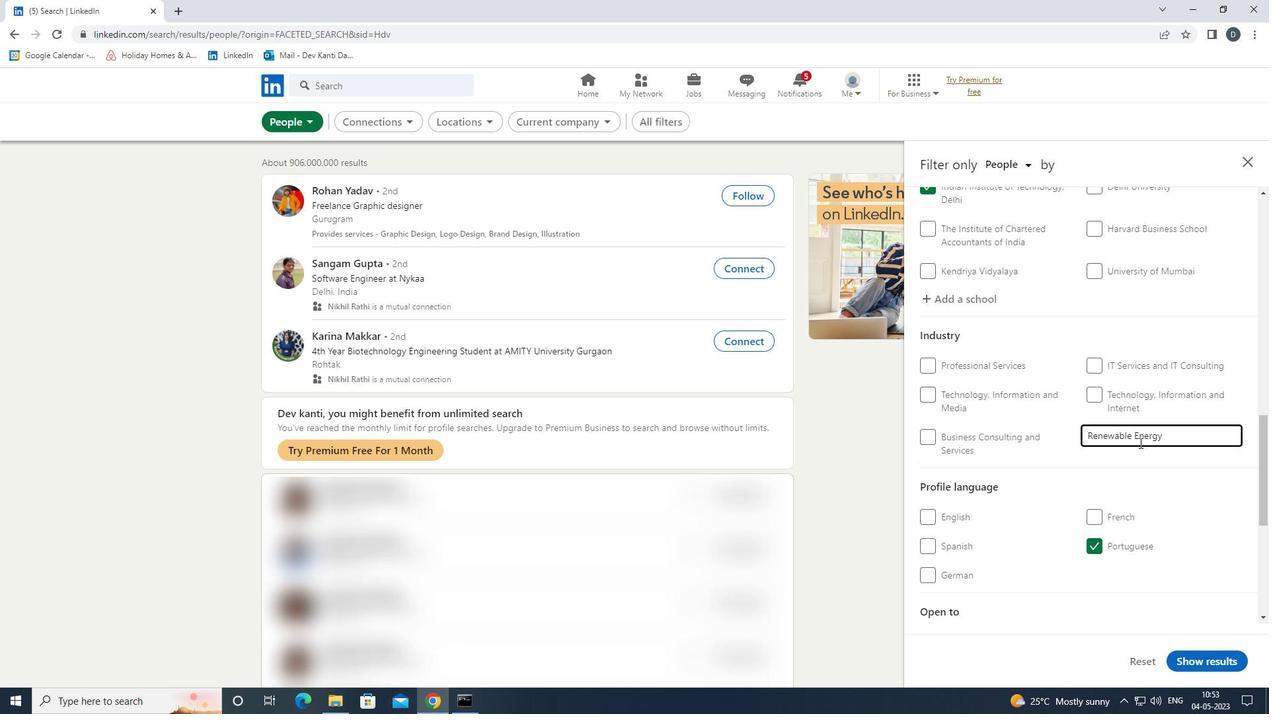 
Action: Mouse scrolled (1139, 446) with delta (0, 0)
Screenshot: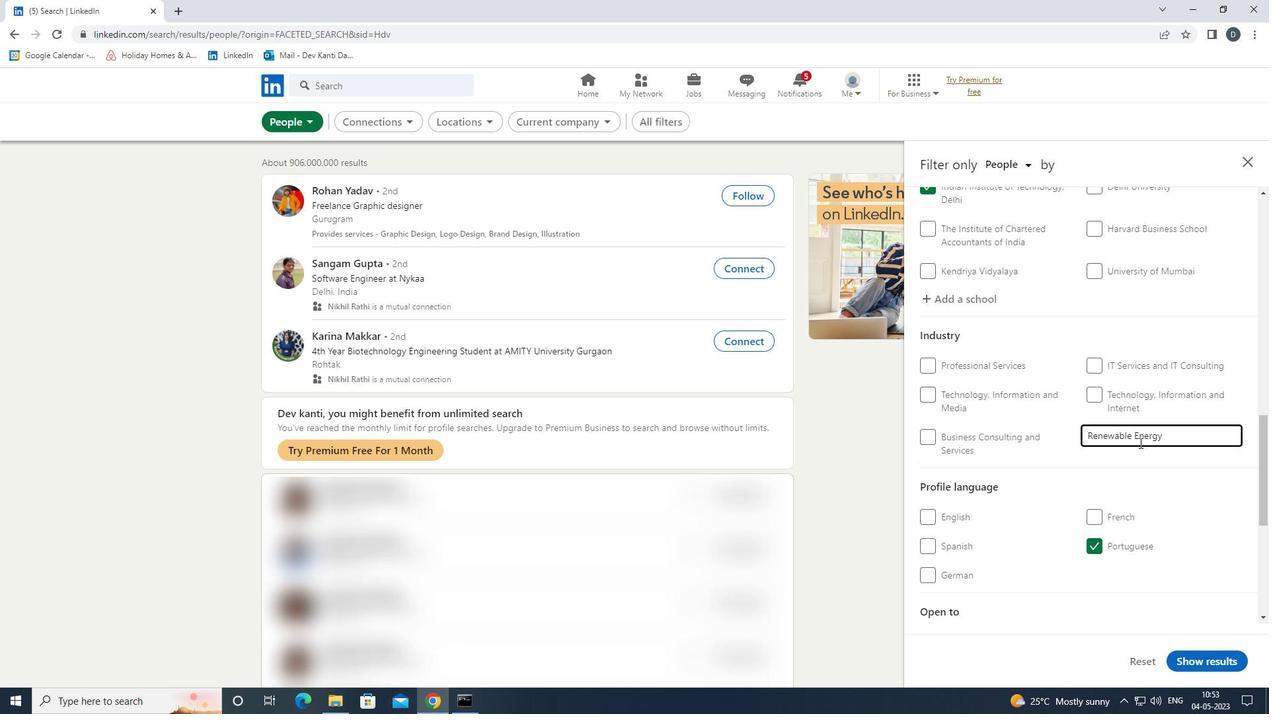 
Action: Mouse moved to (1139, 447)
Screenshot: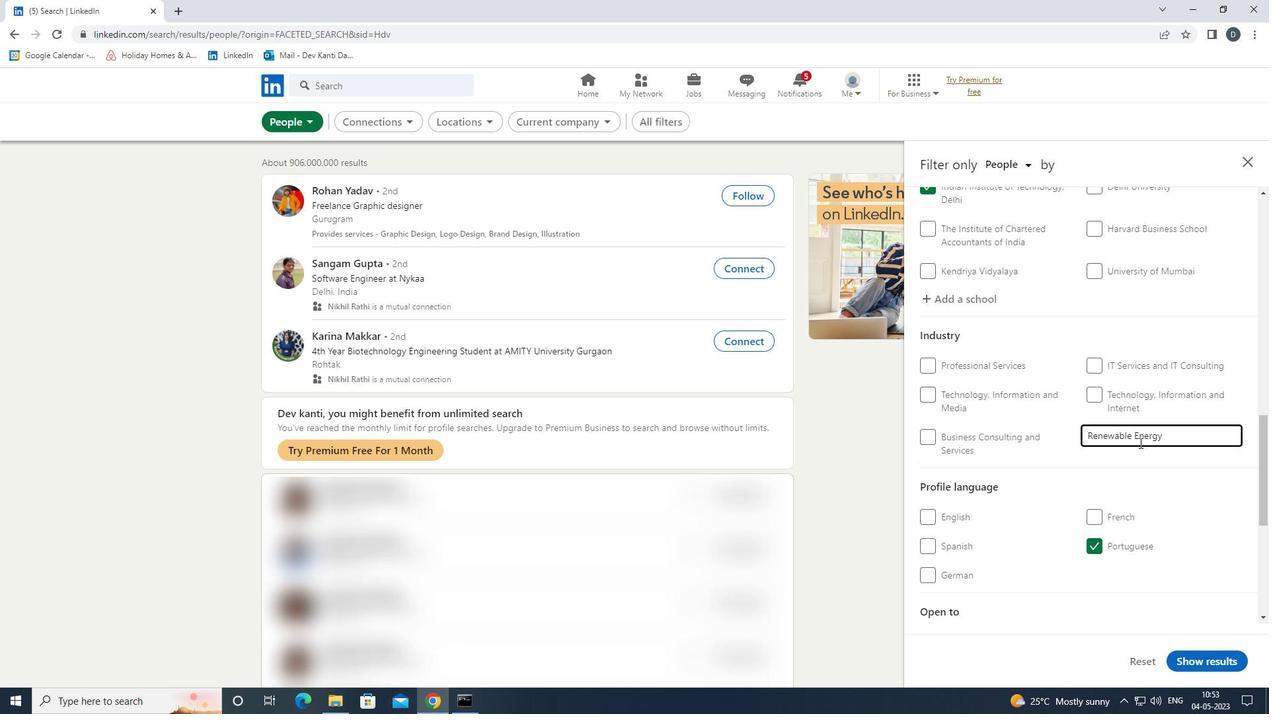 
Action: Mouse scrolled (1139, 447) with delta (0, 0)
Screenshot: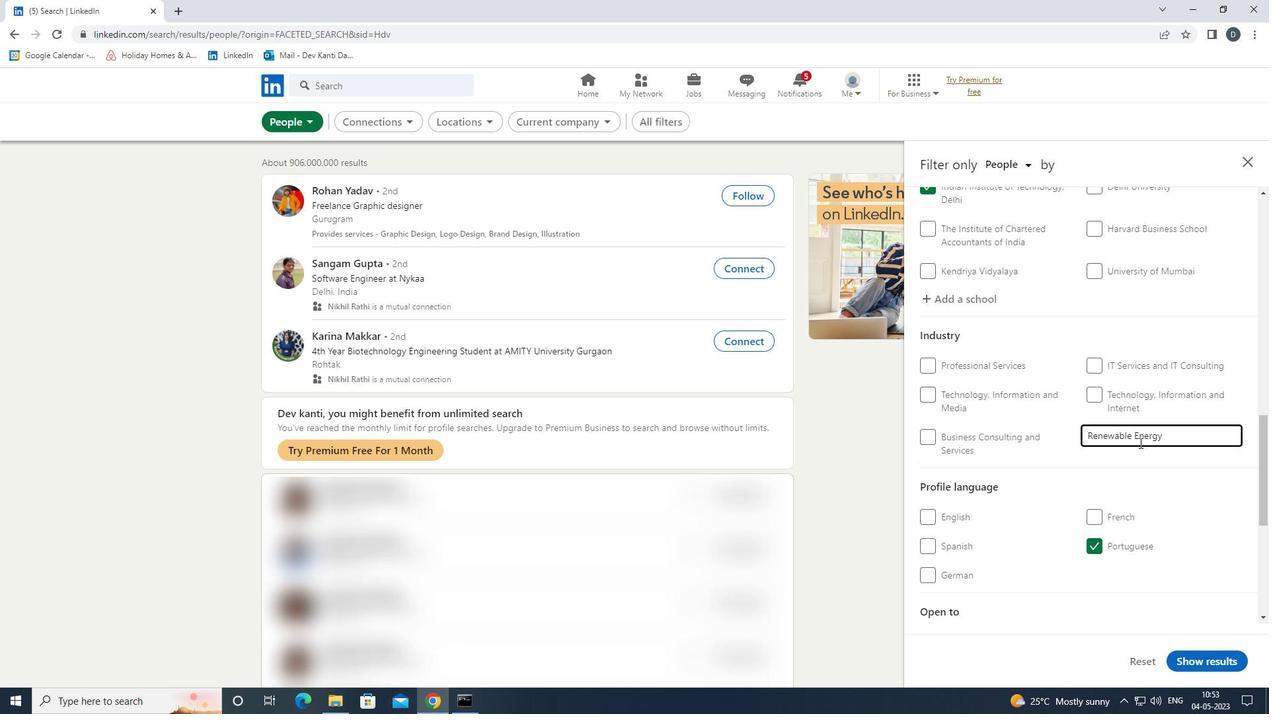 
Action: Mouse scrolled (1139, 447) with delta (0, 0)
Screenshot: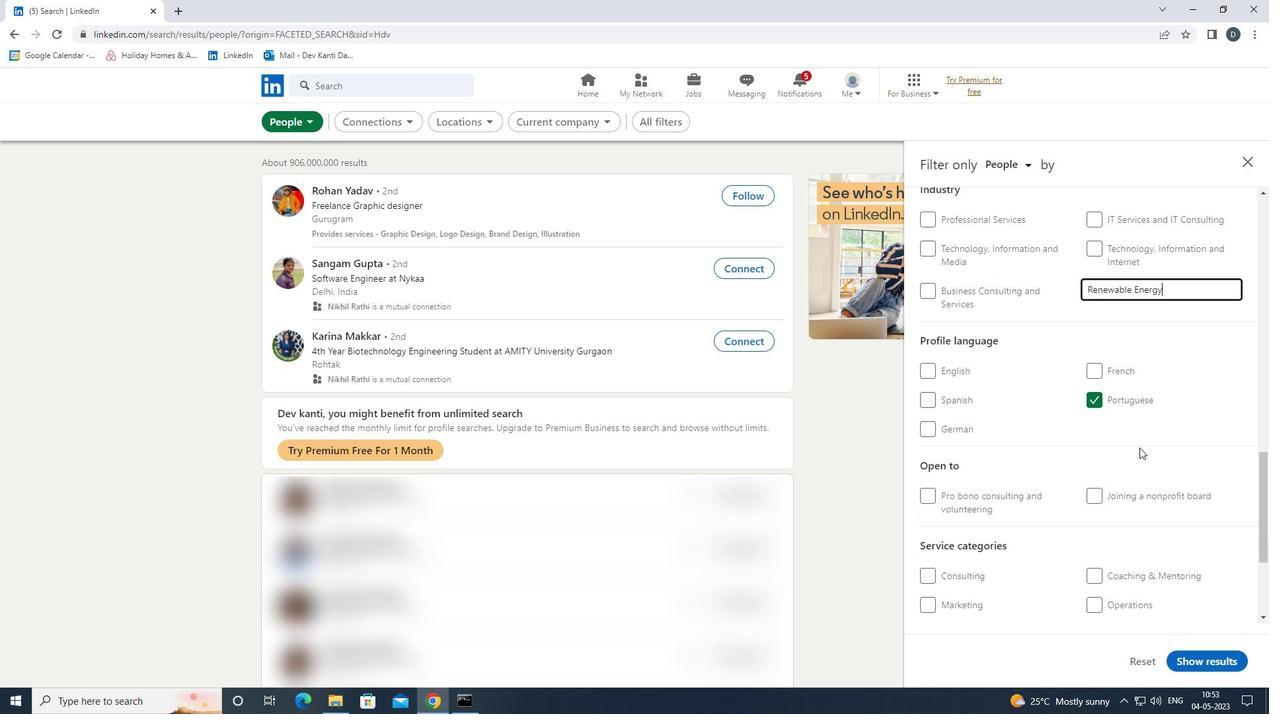 
Action: Mouse moved to (1130, 512)
Screenshot: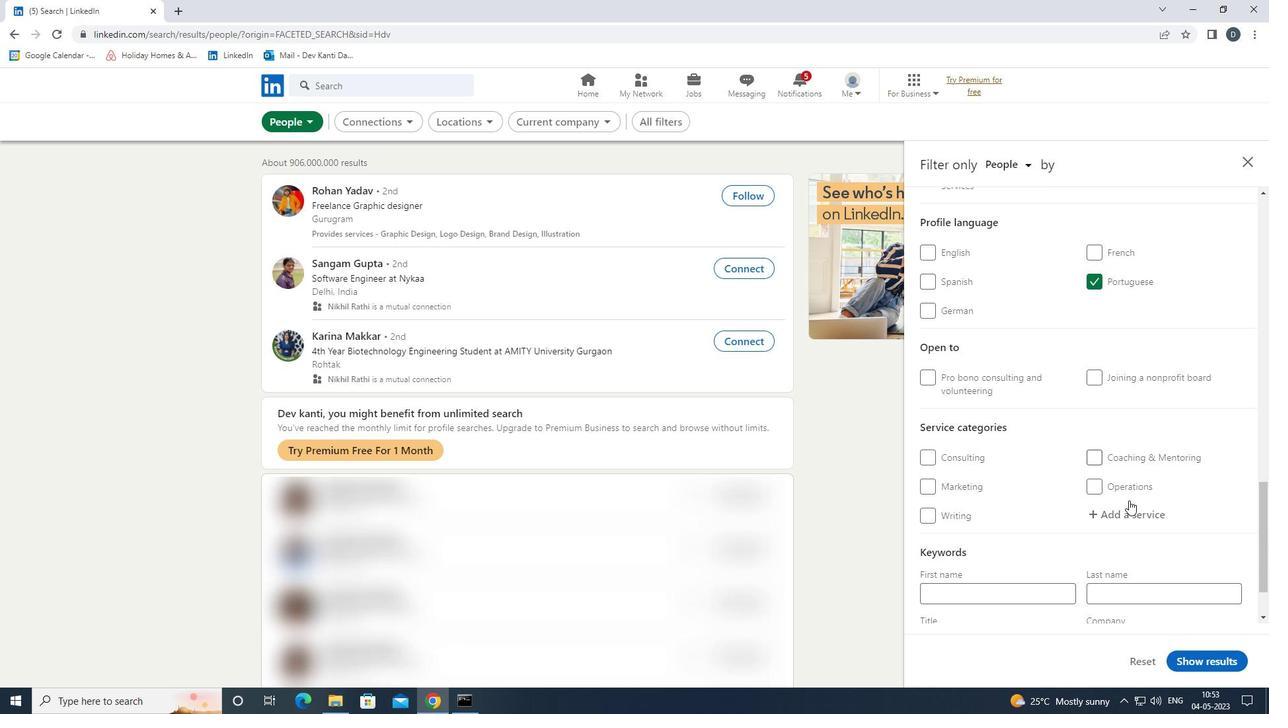 
Action: Mouse pressed left at (1130, 512)
Screenshot: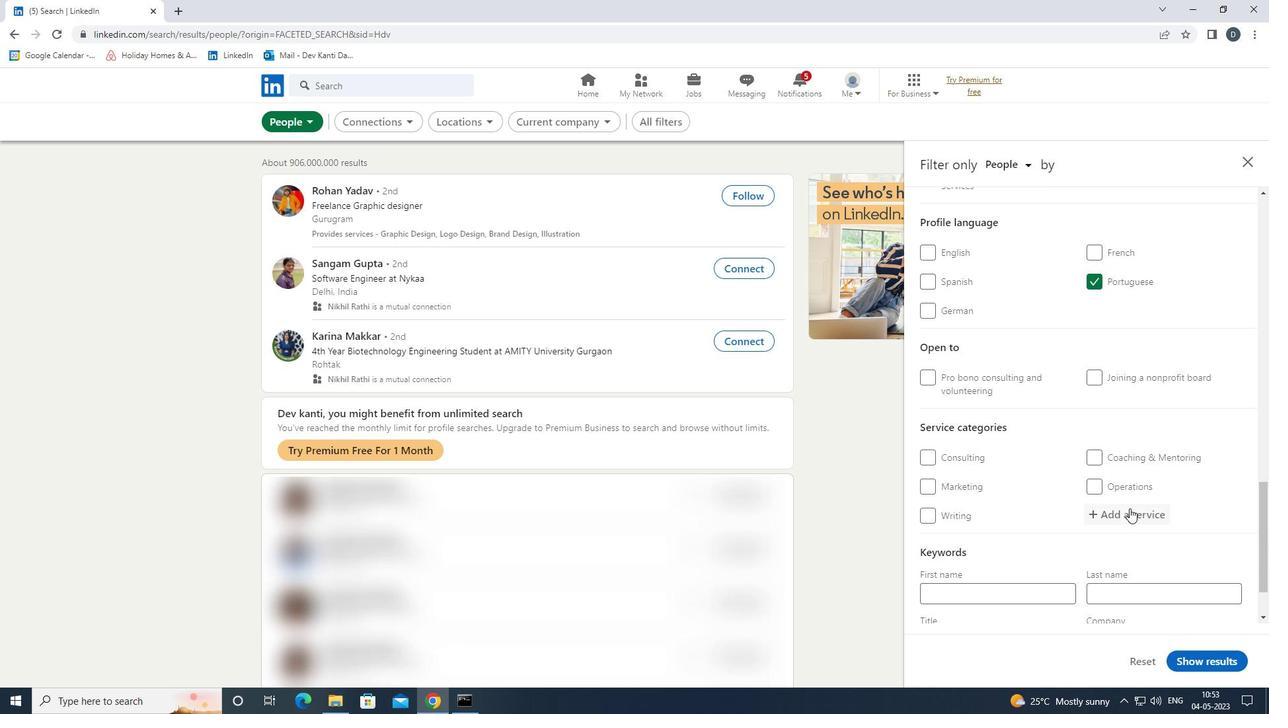 
Action: Key pressed <Key.shift>ADMINISTRATIVE<Key.enter>
Screenshot: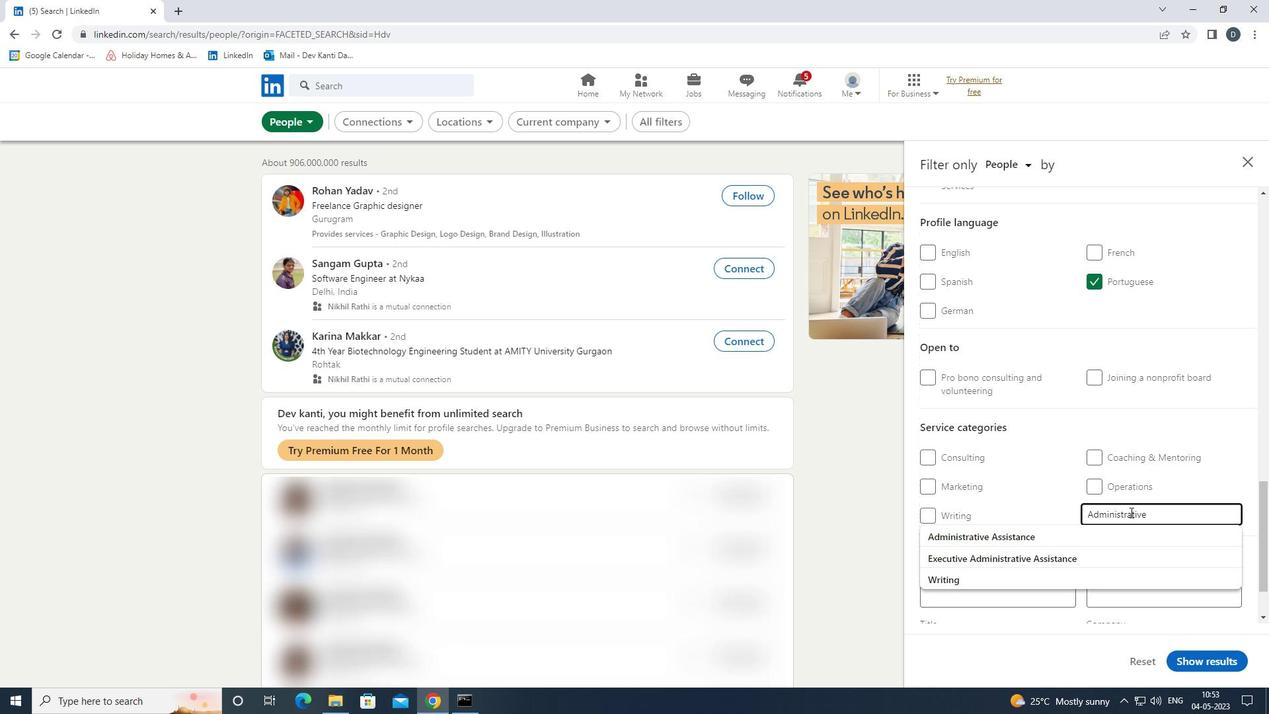 
Action: Mouse scrolled (1130, 511) with delta (0, 0)
Screenshot: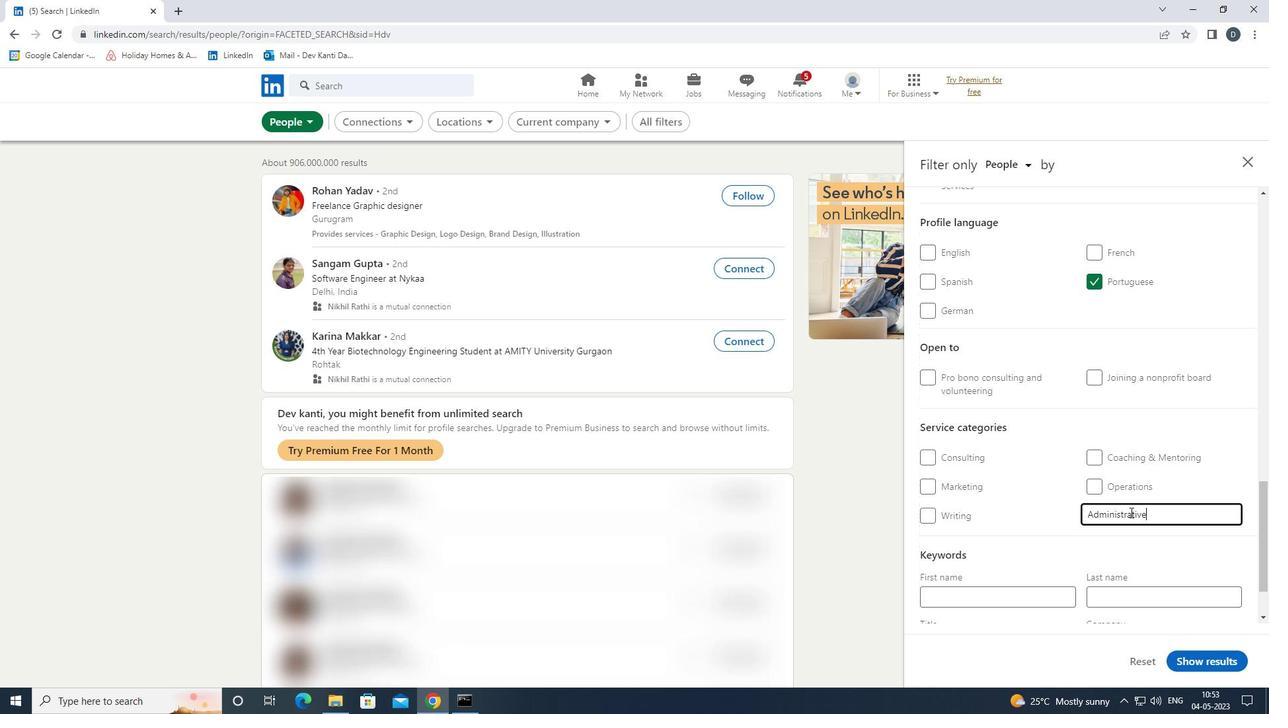 
Action: Mouse scrolled (1130, 511) with delta (0, 0)
Screenshot: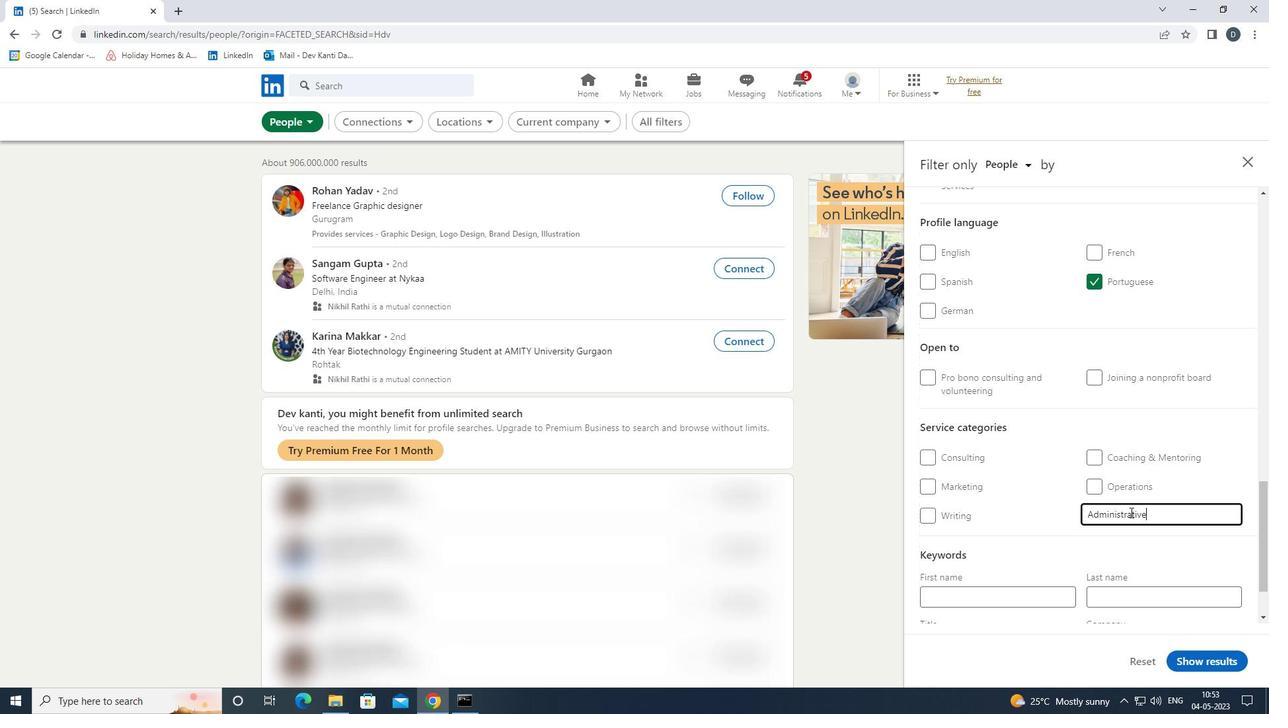 
Action: Mouse scrolled (1130, 511) with delta (0, 0)
Screenshot: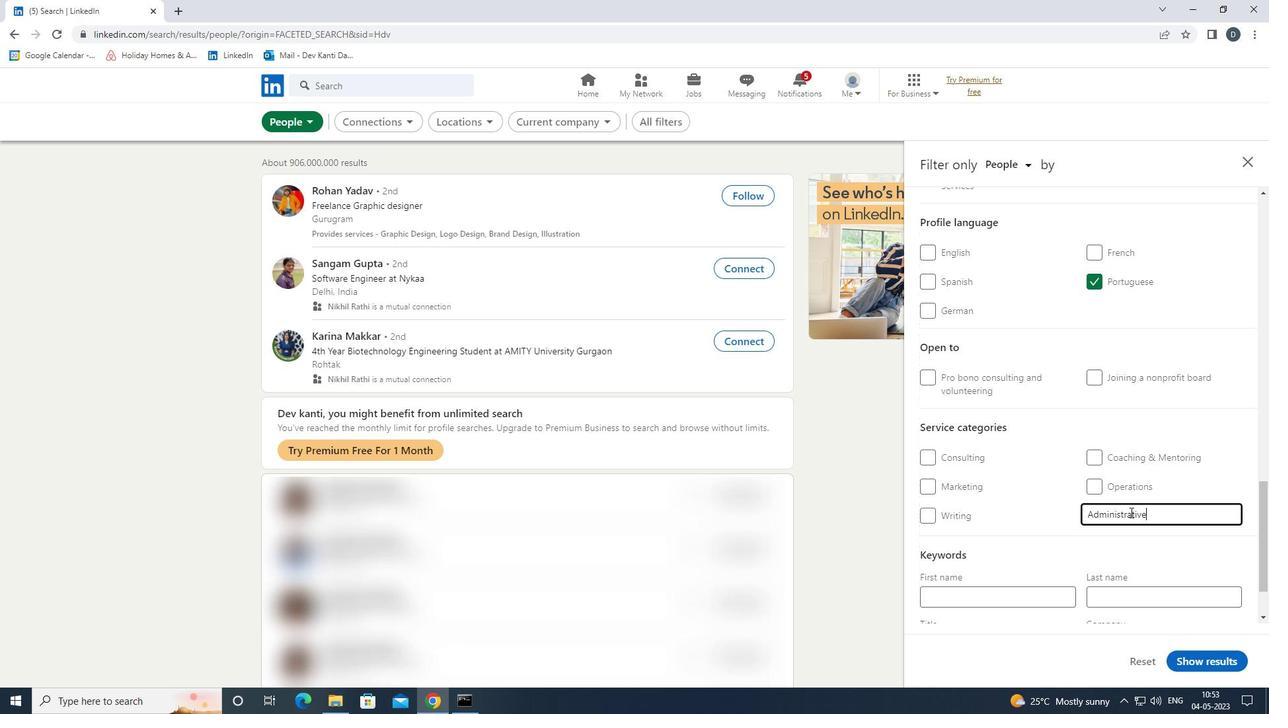 
Action: Mouse moved to (966, 562)
Screenshot: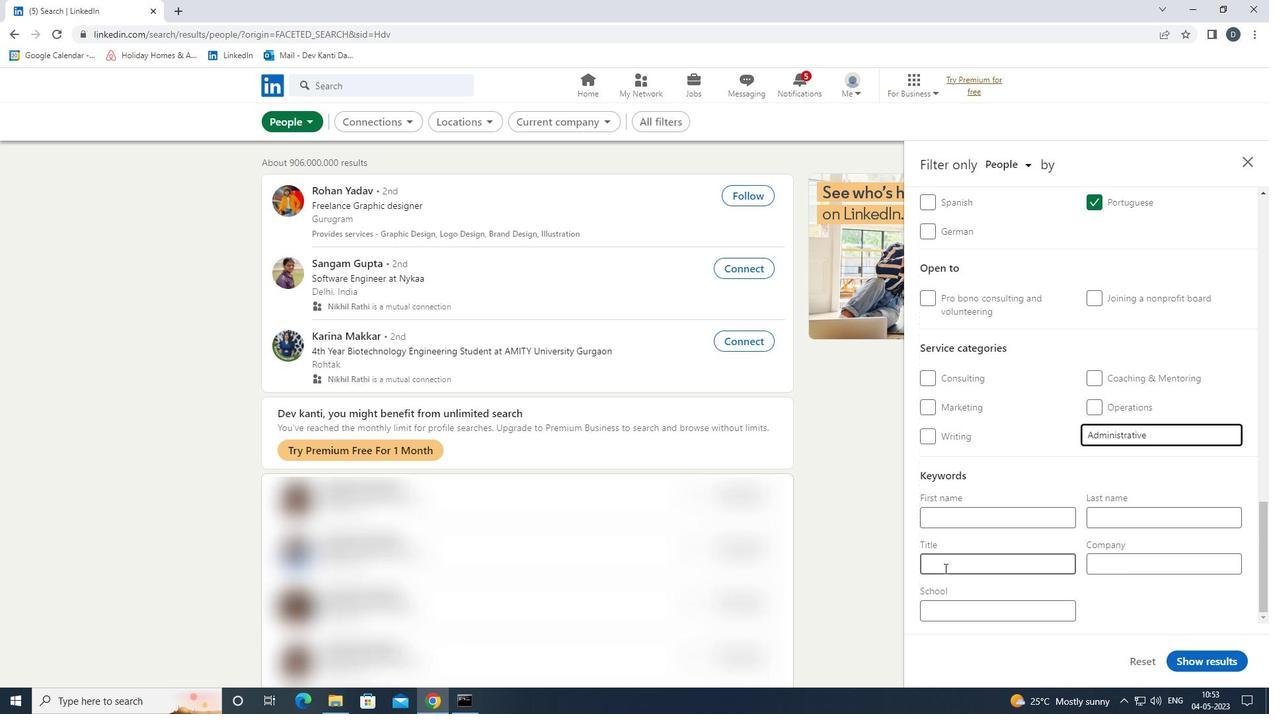 
Action: Mouse pressed left at (966, 562)
Screenshot: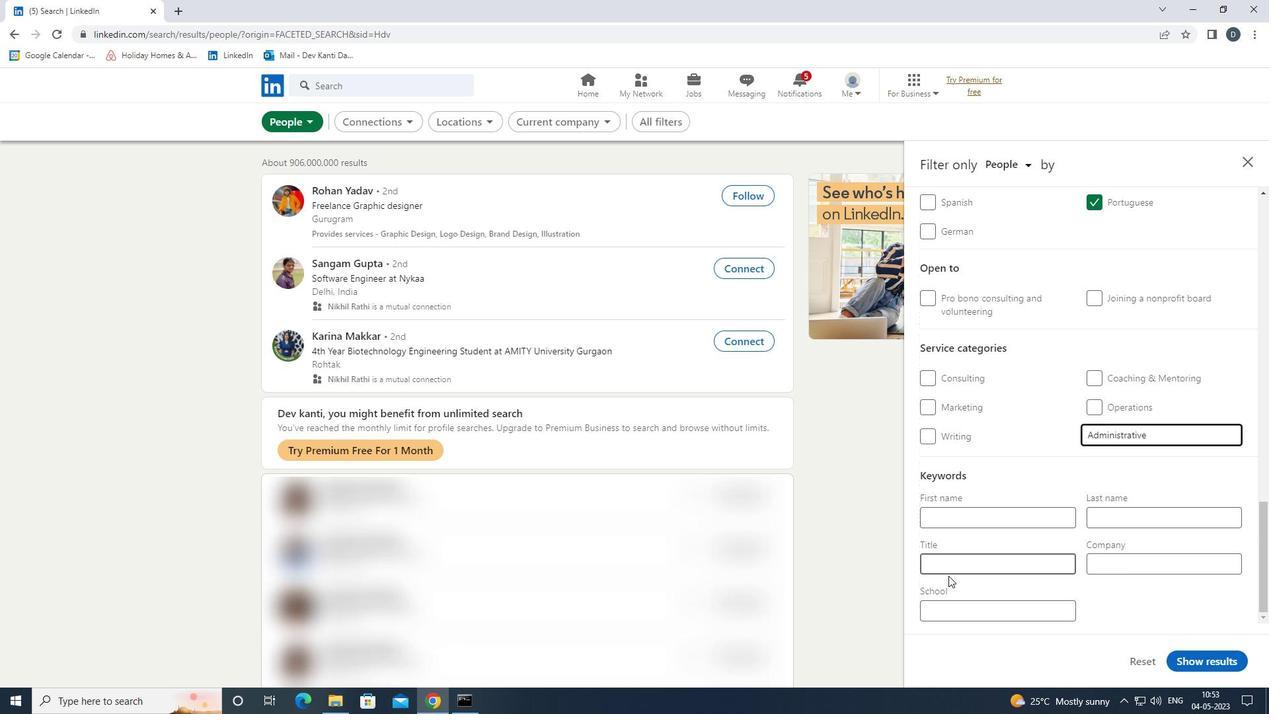 
Action: Key pressed <Key.shift><Key.shift><Key.shift>OMEN'S<Key.backspace><Key.backspace><Key.backspace><Key.backspace><Key.backspace><Key.backspace><Key.backspace><Key.backspace><Key.backspace><Key.backspace><Key.backspace><Key.backspace><Key.shift>WOMEN'S<Key.space><Key.shift><Key.shift><Key.shift><Key.shift><Key.shift><Key.shift>SHELTER<Key.space><Key.shift><Key.shift><Key.shift><Key.shift><Key.shift><Key.shift>JOBS
Screenshot: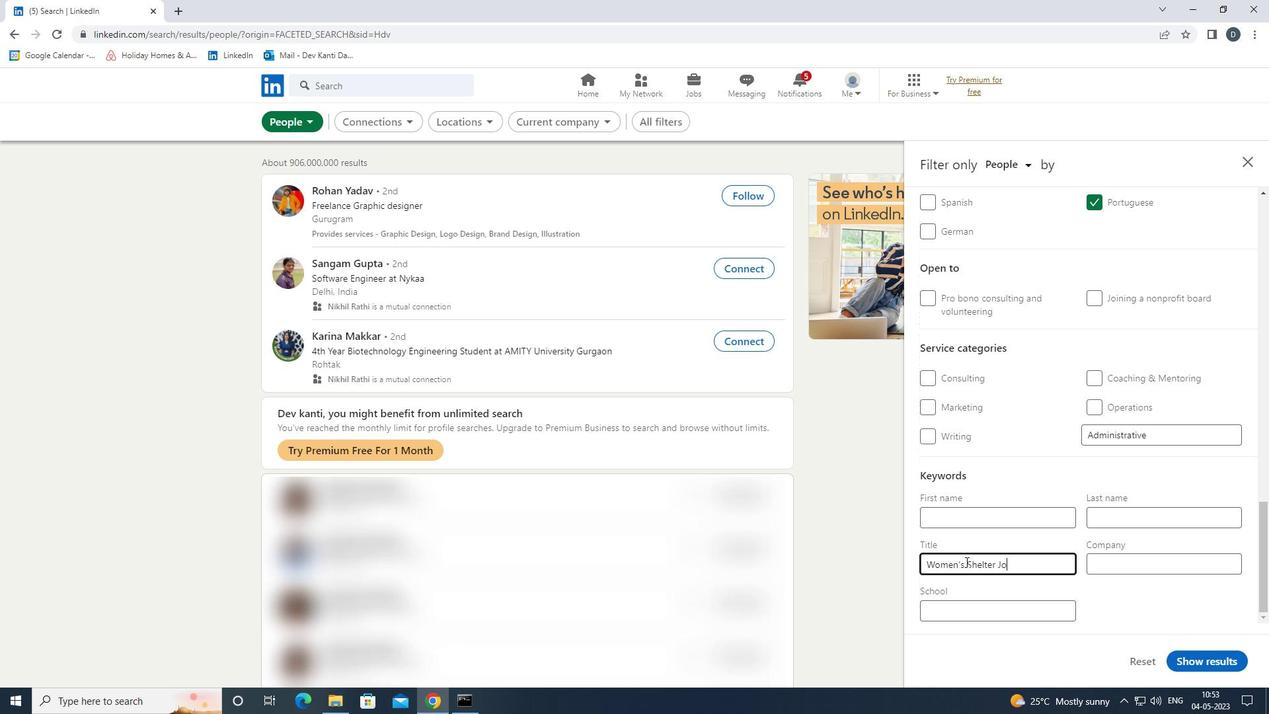 
Action: Mouse moved to (1210, 667)
Screenshot: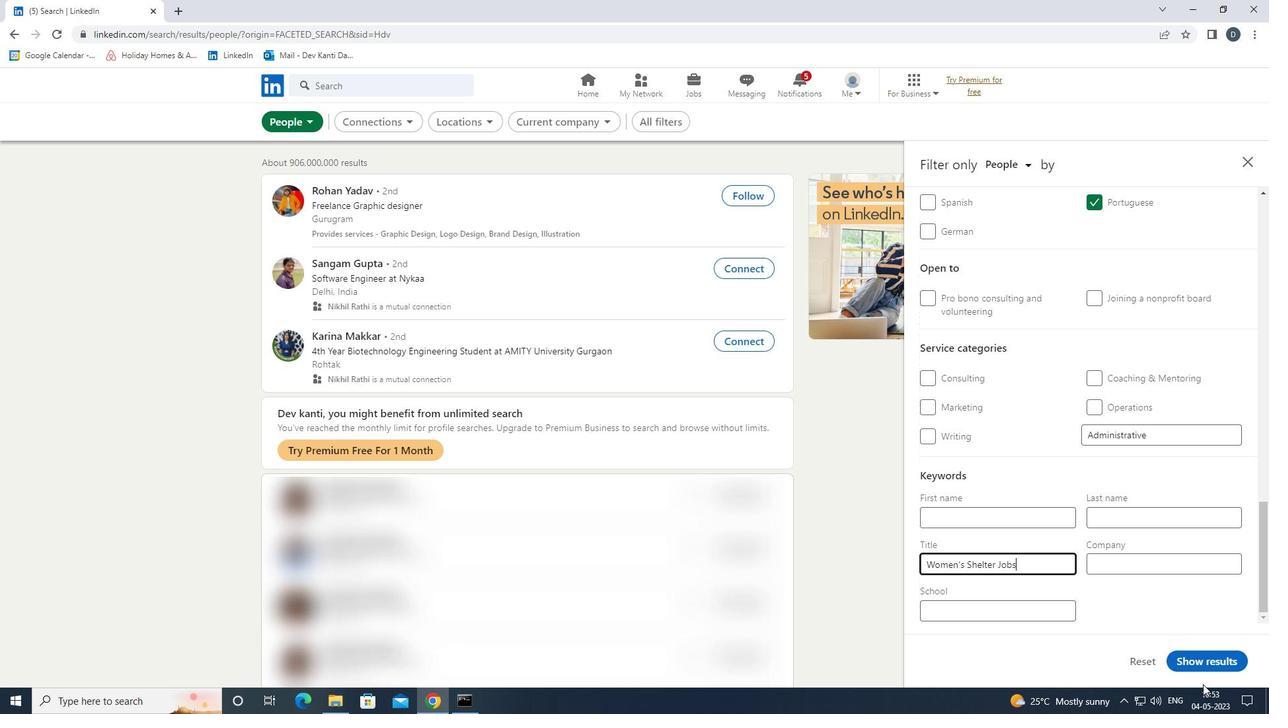
Action: Mouse pressed left at (1210, 667)
Screenshot: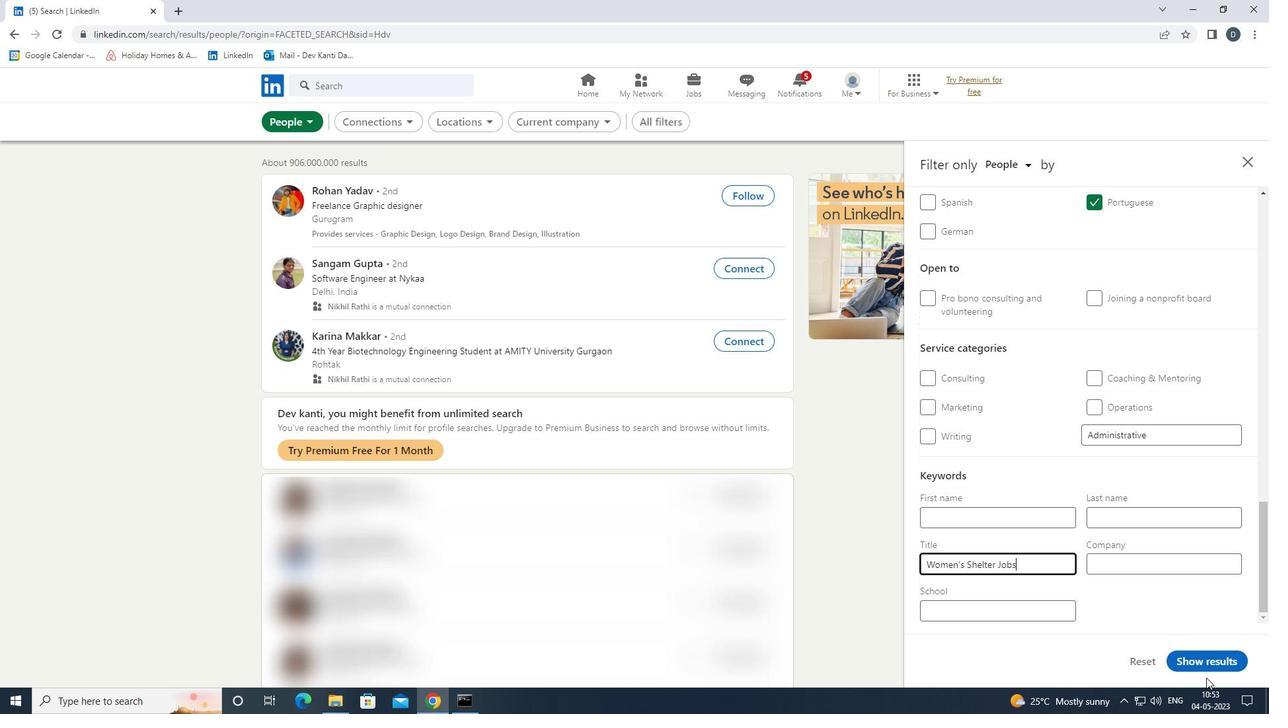 
Action: Mouse moved to (651, 246)
Screenshot: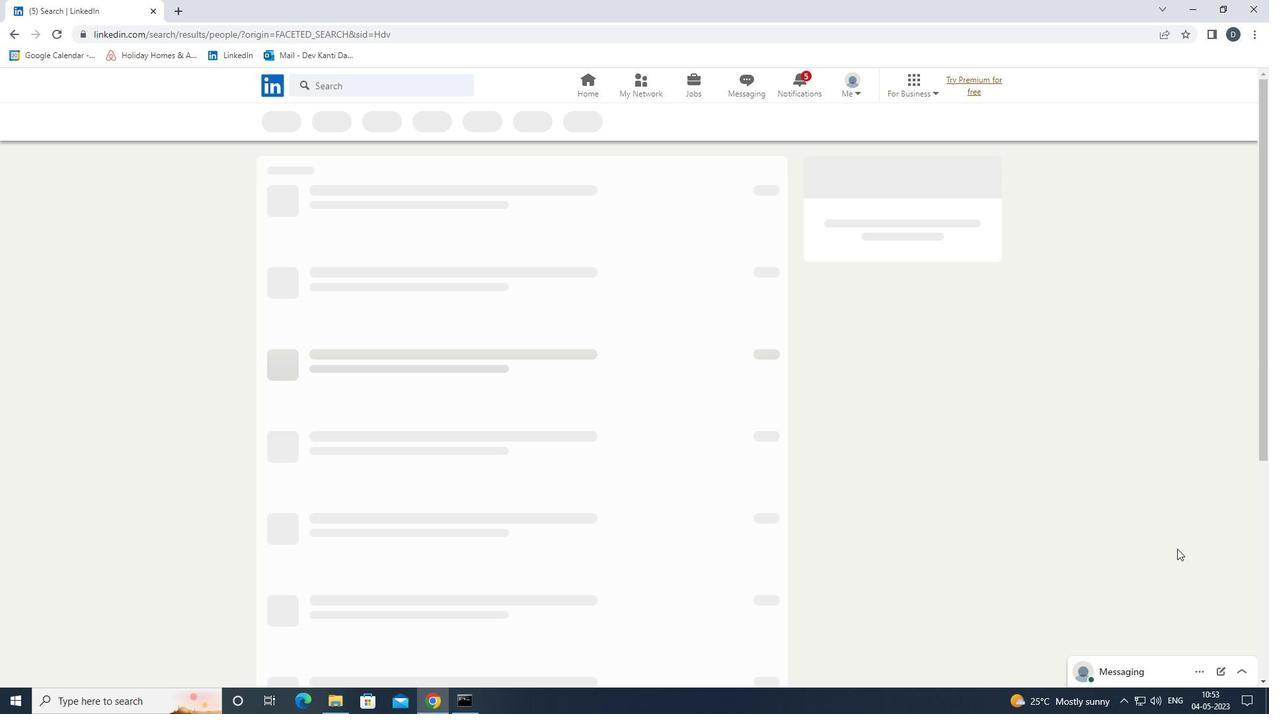 
